 Task: Find connections with filter location Waltrop with filter topic #Feminismwith filter profile language German with filter current company Arabian Construction Co. with filter school IIT Bhubaneswar with filter industry Skiing Facilities with filter service category Accounting with filter keywords title Dispatcher for Trucks or Taxis
Action: Mouse moved to (575, 69)
Screenshot: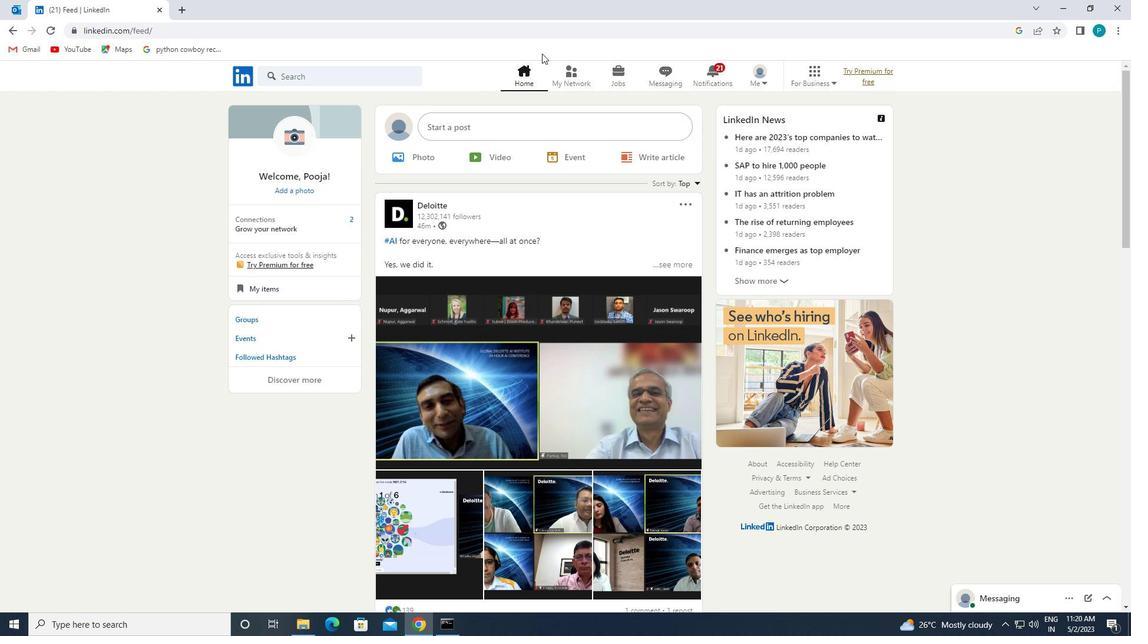 
Action: Mouse pressed left at (575, 69)
Screenshot: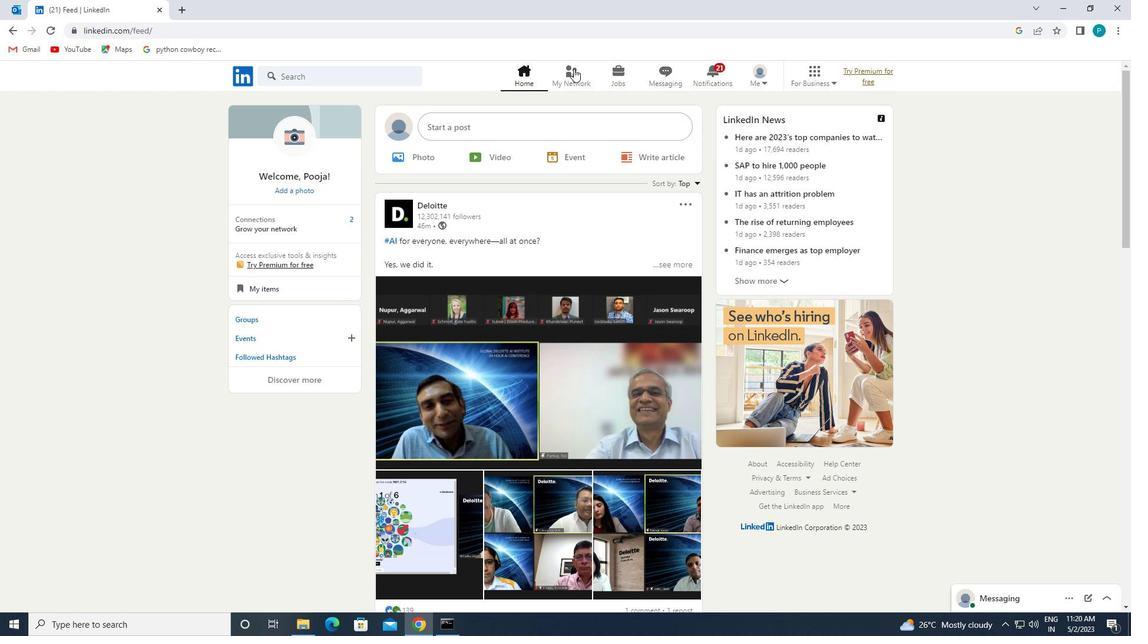 
Action: Mouse moved to (275, 139)
Screenshot: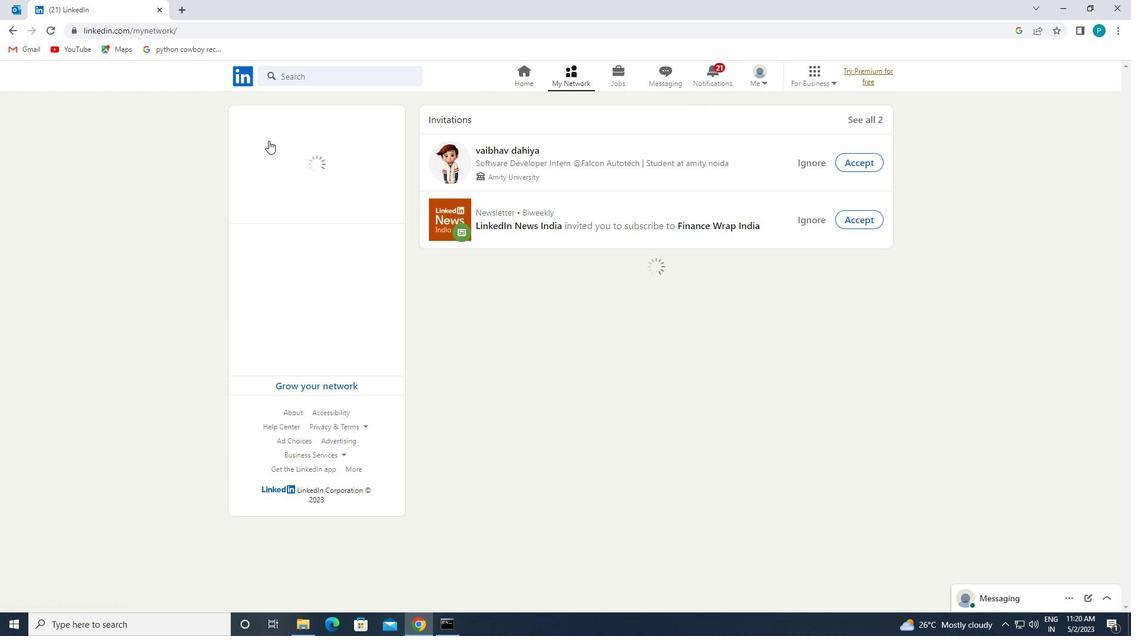 
Action: Mouse pressed left at (275, 139)
Screenshot: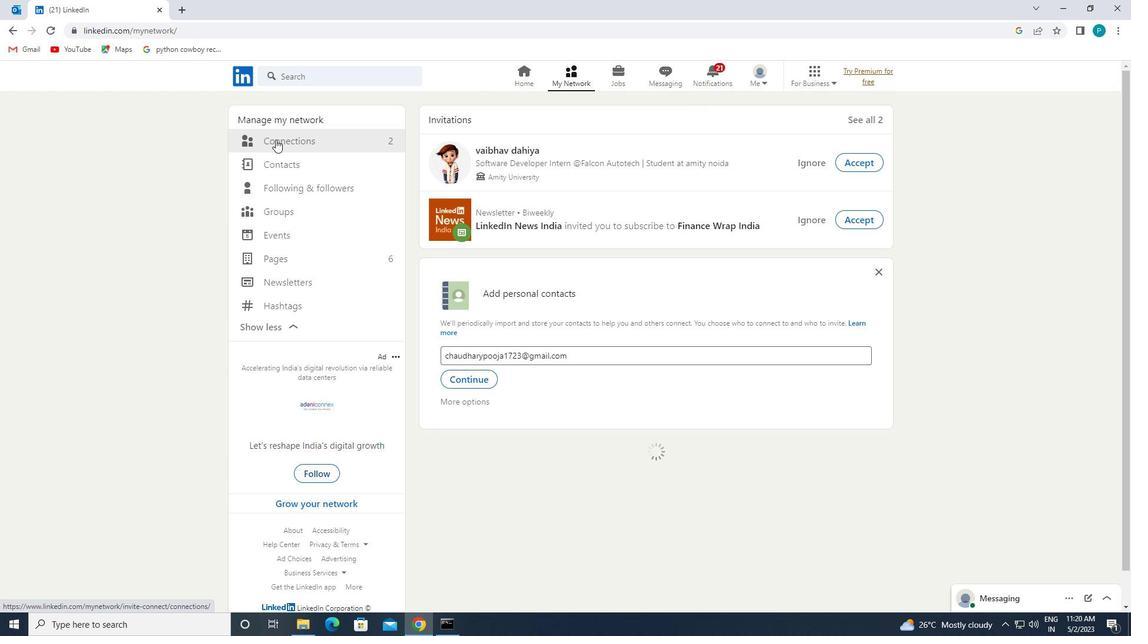 
Action: Mouse moved to (649, 150)
Screenshot: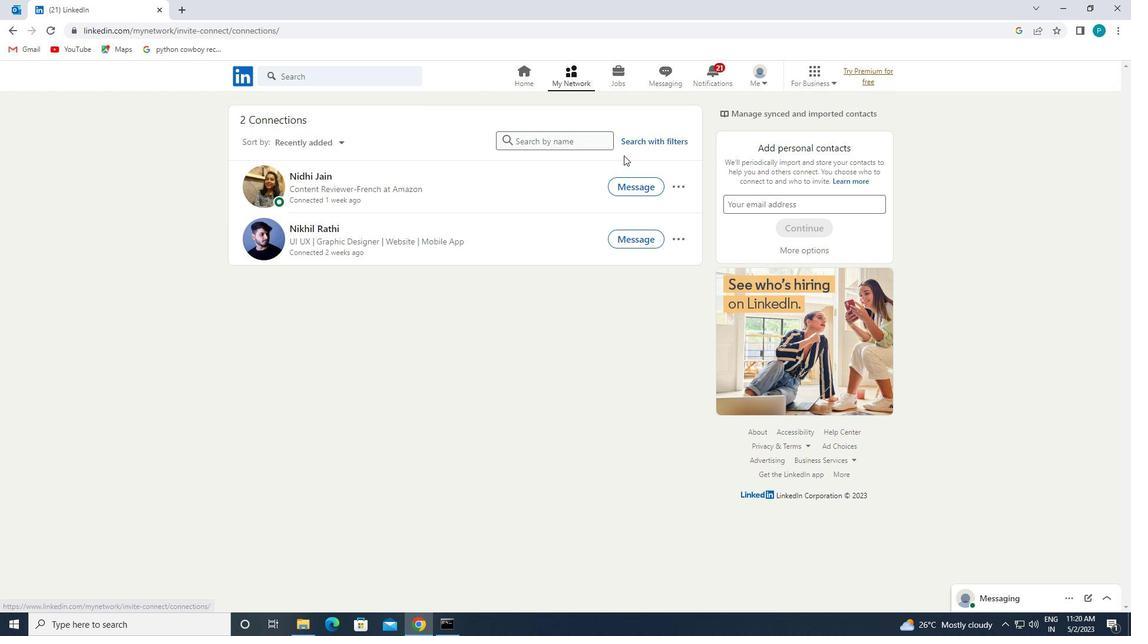 
Action: Mouse pressed left at (649, 150)
Screenshot: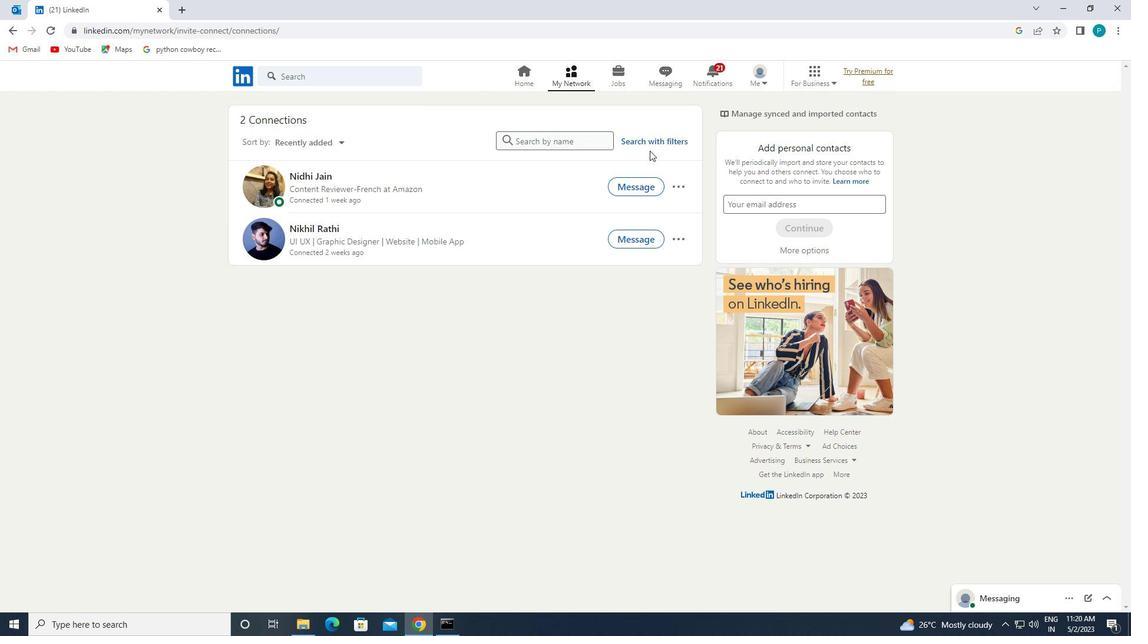 
Action: Mouse moved to (648, 141)
Screenshot: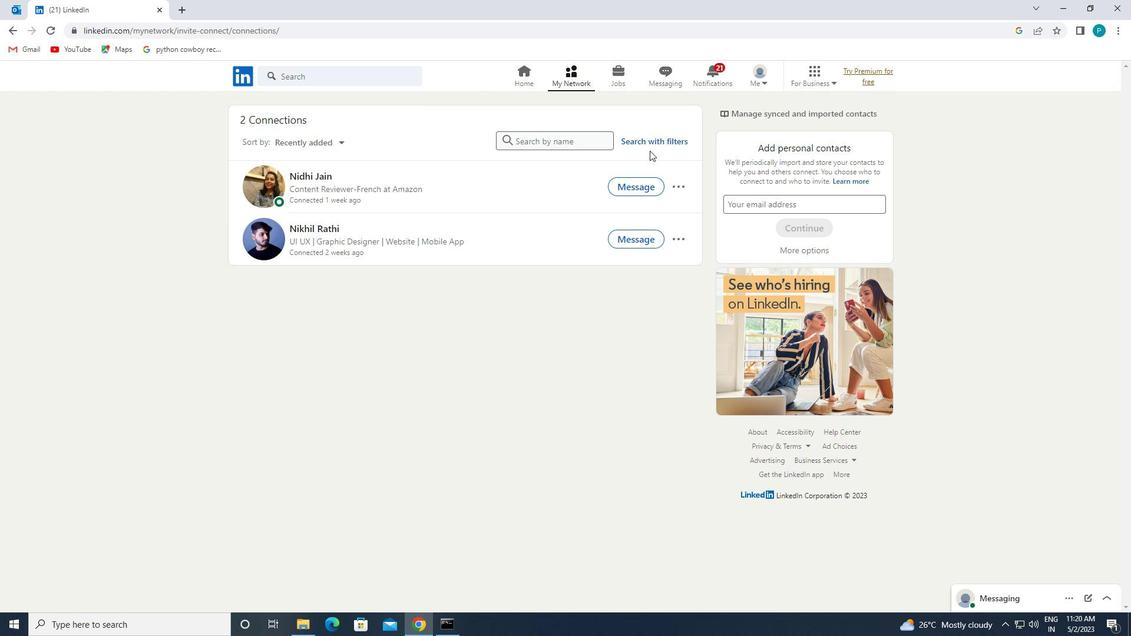 
Action: Mouse pressed left at (648, 141)
Screenshot: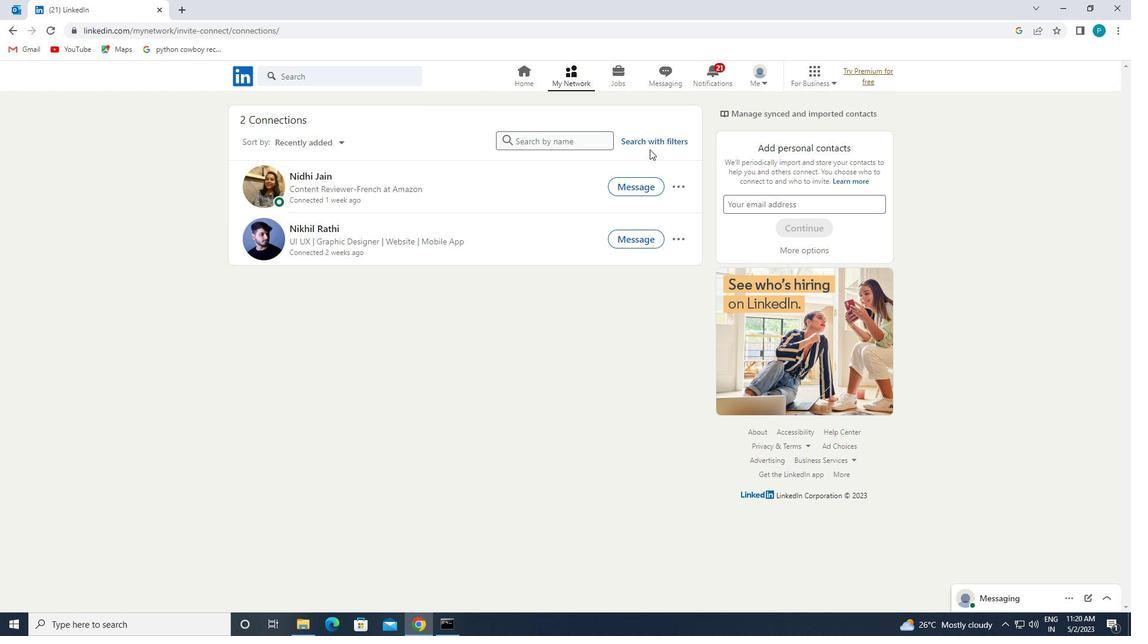 
Action: Mouse moved to (593, 109)
Screenshot: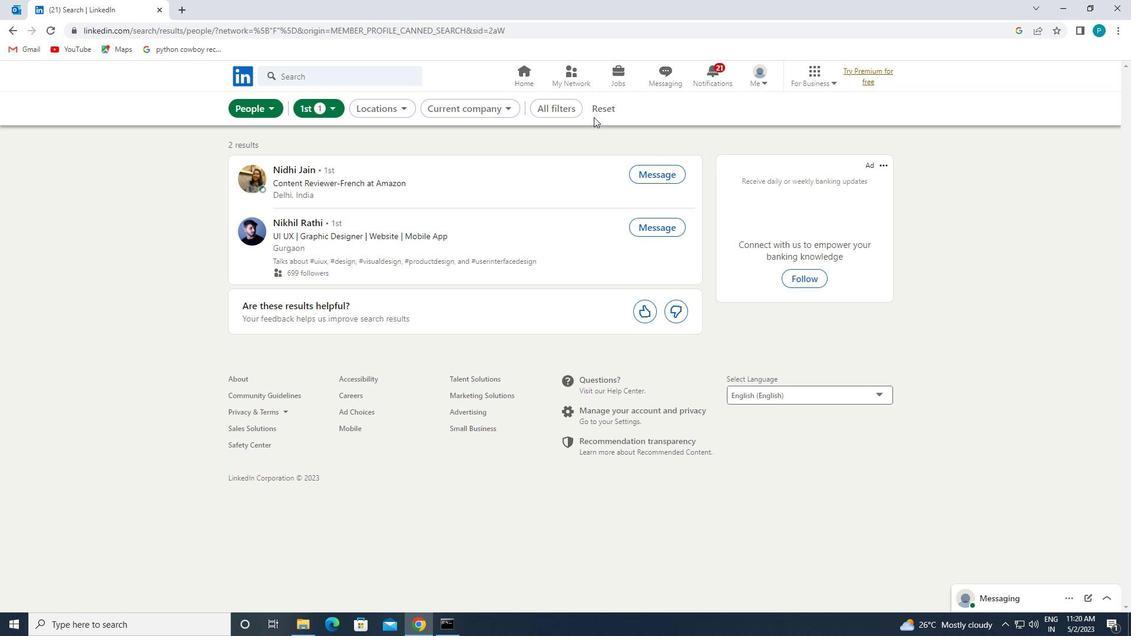 
Action: Mouse pressed left at (593, 109)
Screenshot: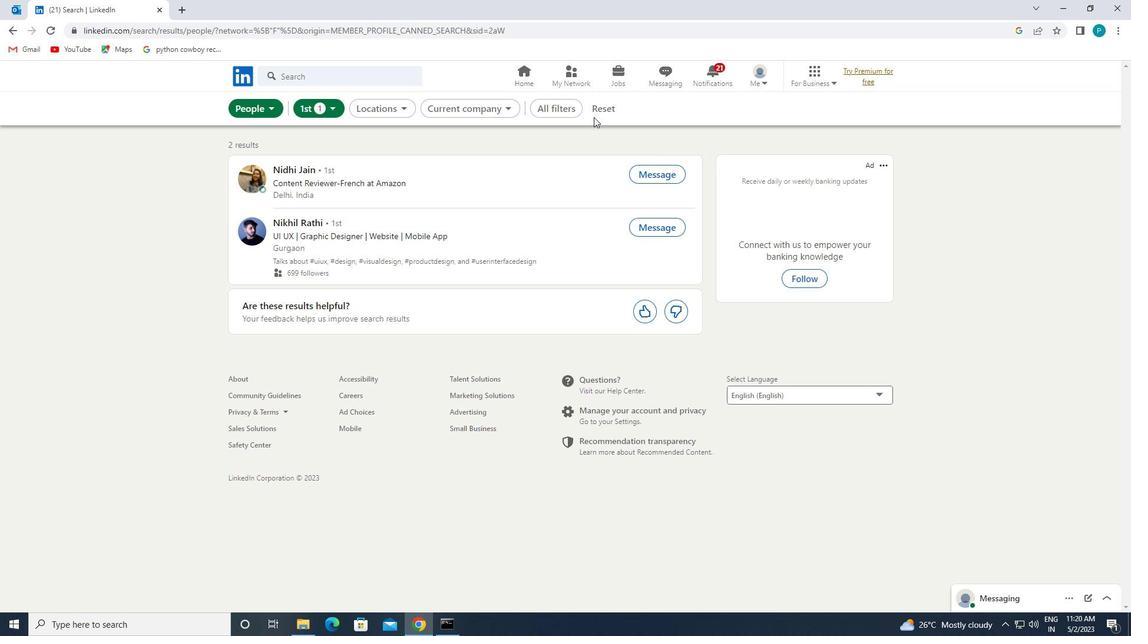 
Action: Mouse moved to (575, 107)
Screenshot: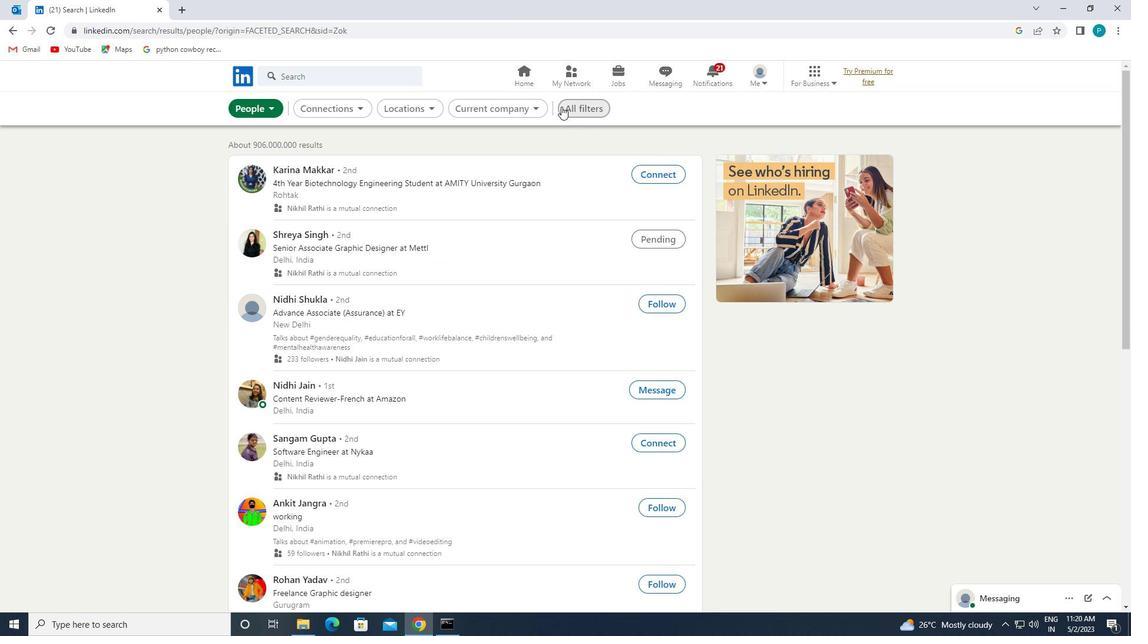 
Action: Mouse pressed left at (575, 107)
Screenshot: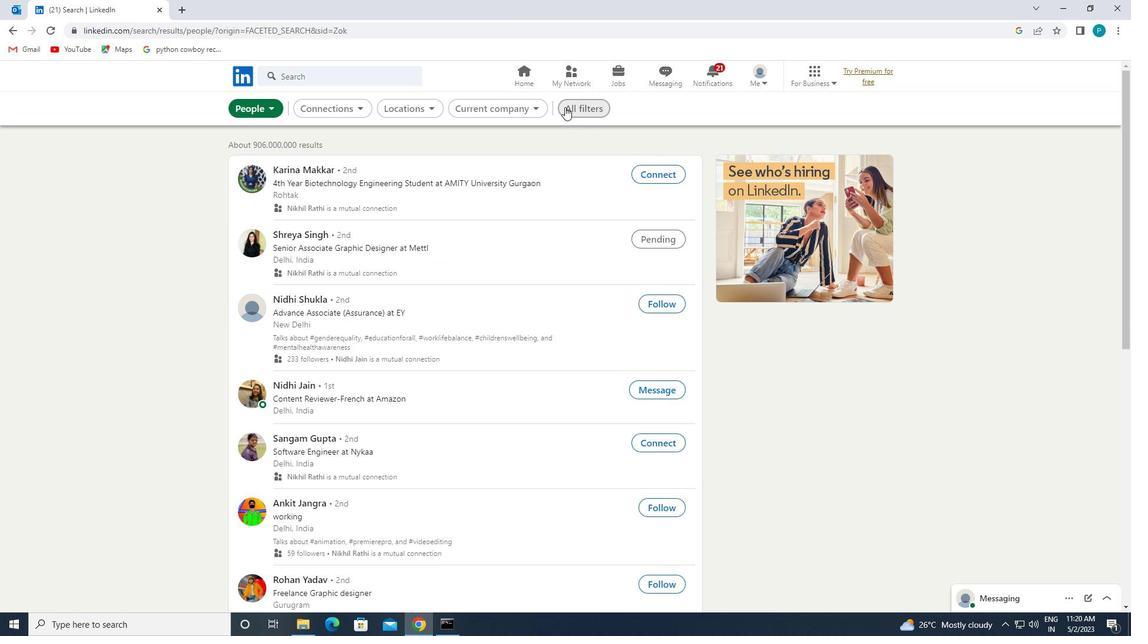 
Action: Mouse moved to (920, 387)
Screenshot: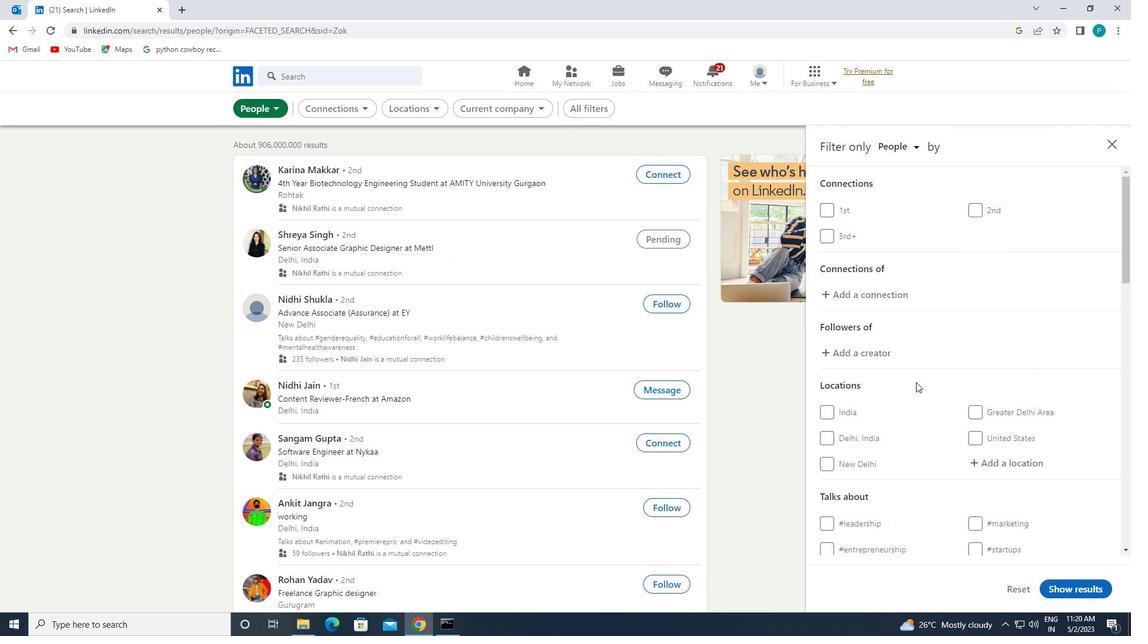 
Action: Mouse scrolled (920, 387) with delta (0, 0)
Screenshot: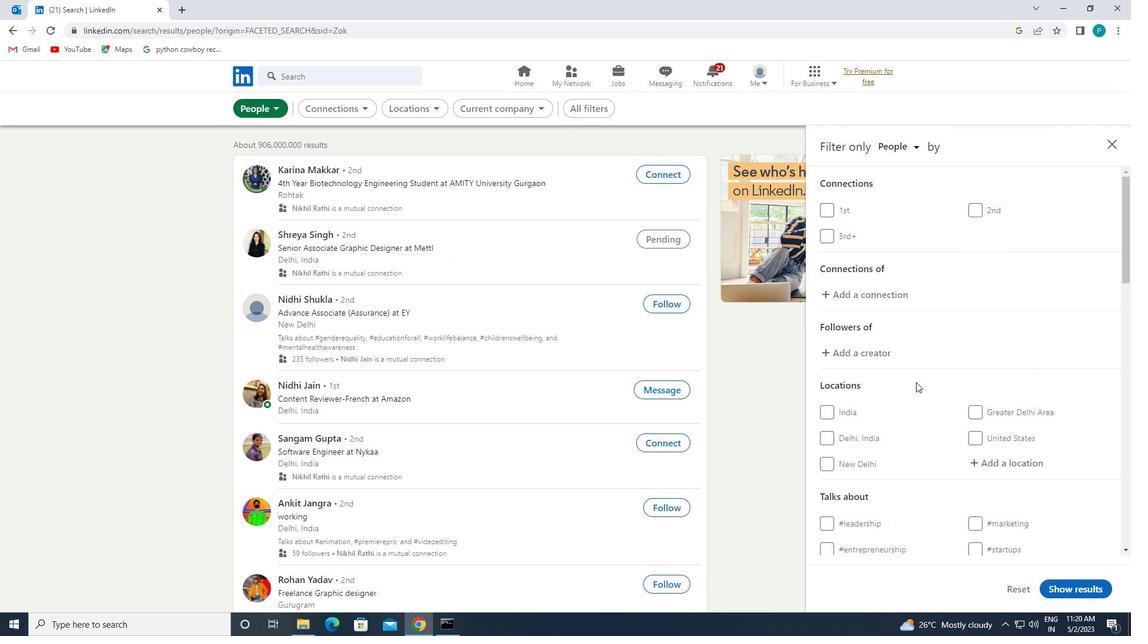 
Action: Mouse moved to (920, 389)
Screenshot: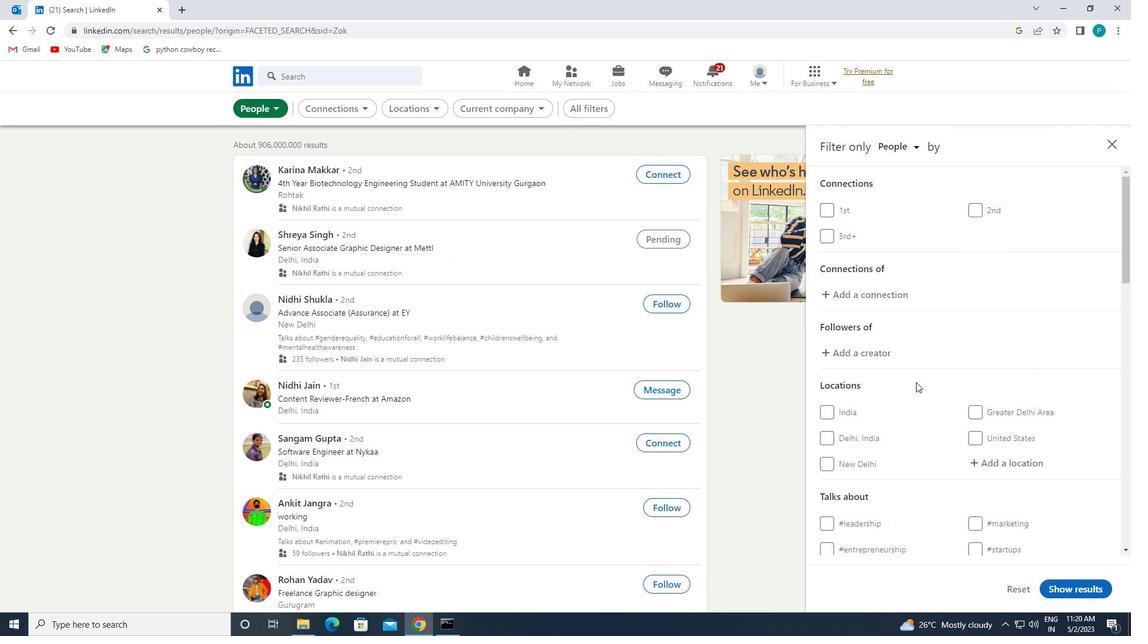 
Action: Mouse scrolled (920, 388) with delta (0, 0)
Screenshot: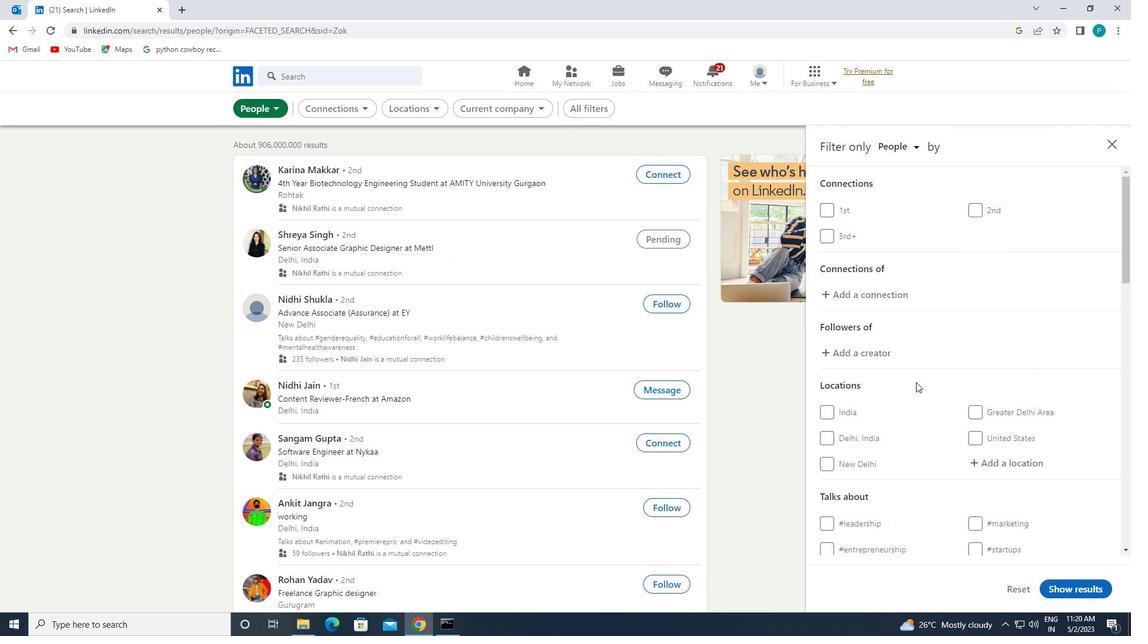 
Action: Mouse moved to (982, 343)
Screenshot: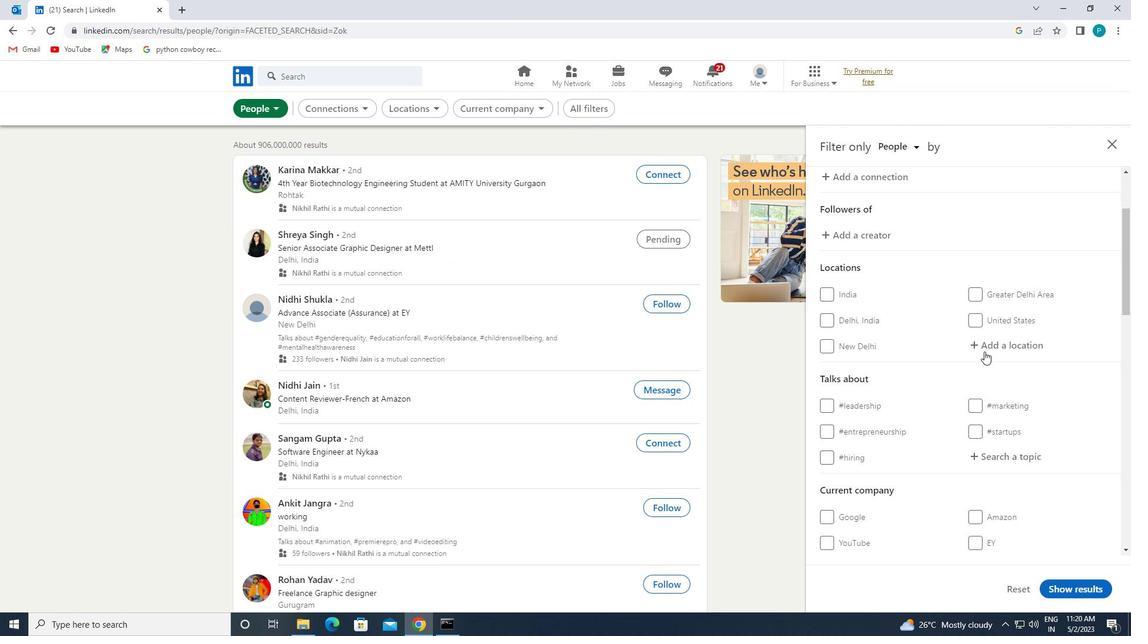 
Action: Mouse pressed left at (982, 343)
Screenshot: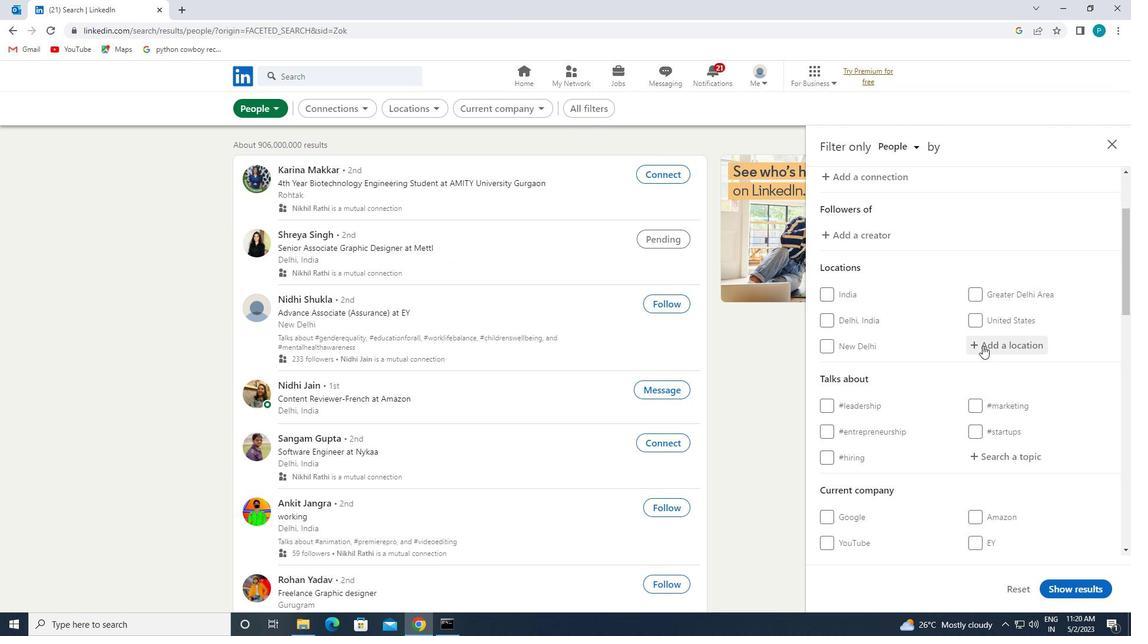 
Action: Mouse moved to (973, 347)
Screenshot: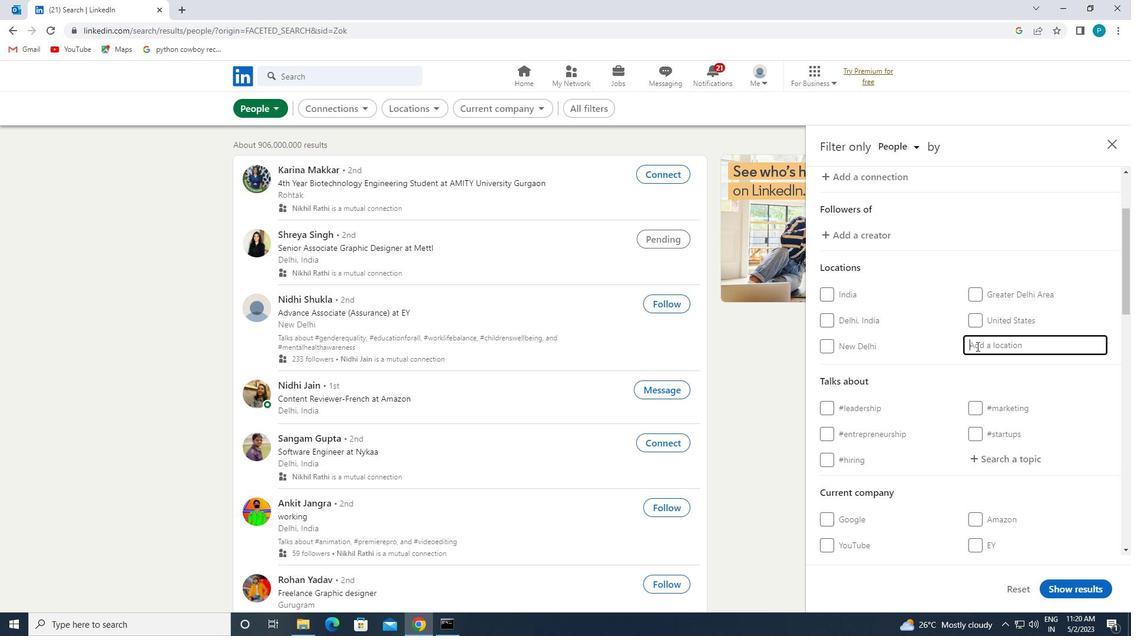 
Action: Key pressed <Key.caps_lock>
Screenshot: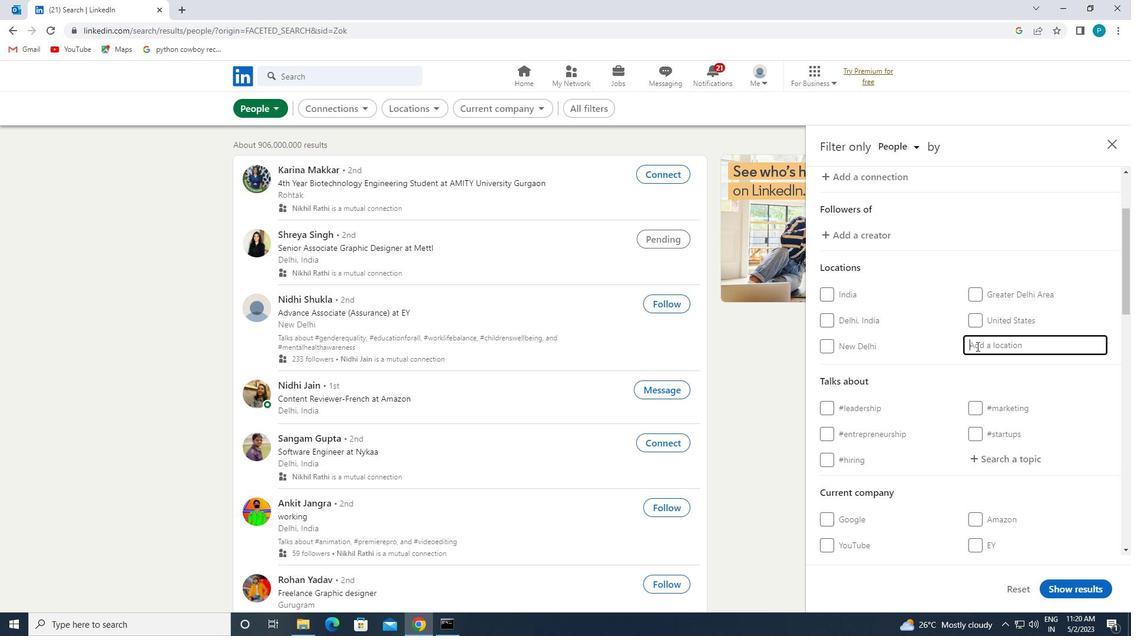 
Action: Mouse moved to (942, 355)
Screenshot: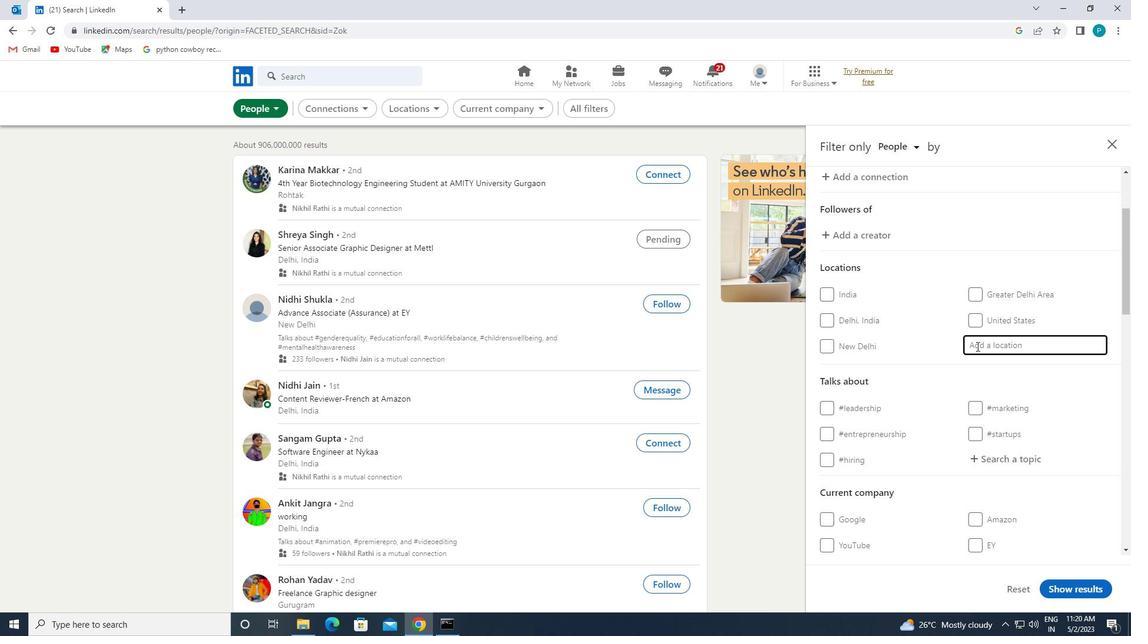 
Action: Key pressed w<Key.caps_lock>
Screenshot: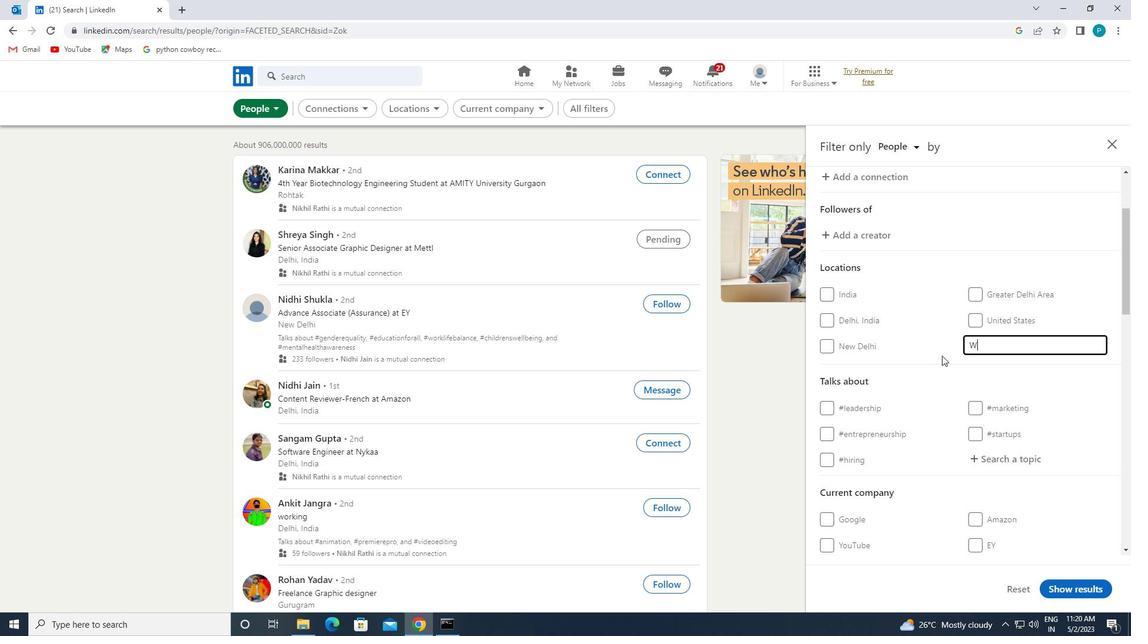 
Action: Mouse moved to (941, 356)
Screenshot: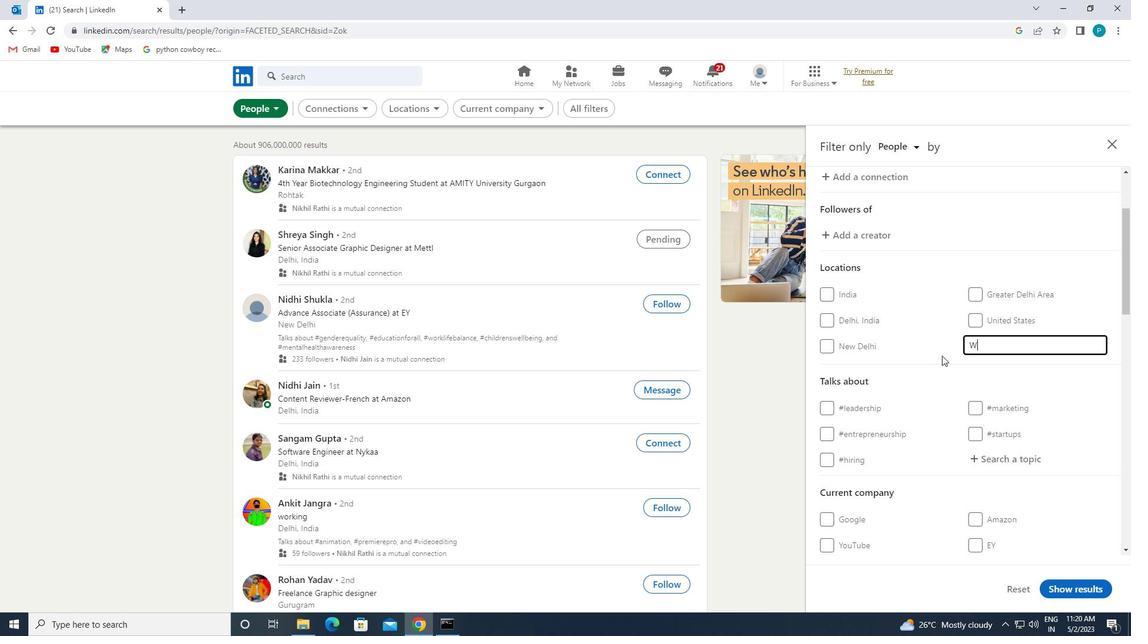 
Action: Key pressed ltrop
Screenshot: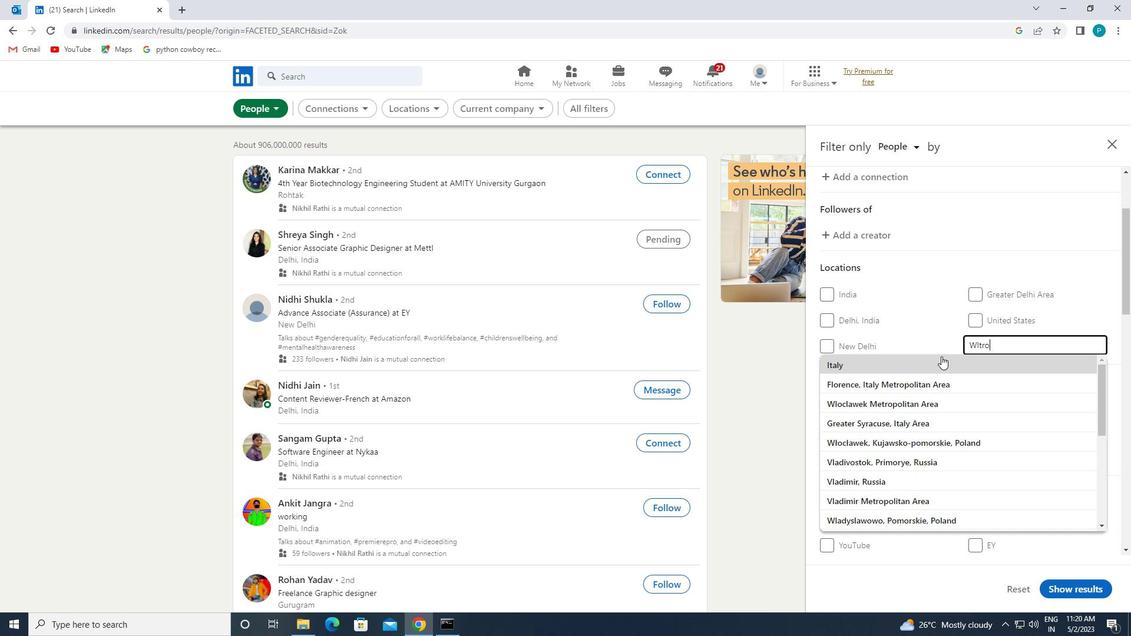 
Action: Mouse moved to (975, 344)
Screenshot: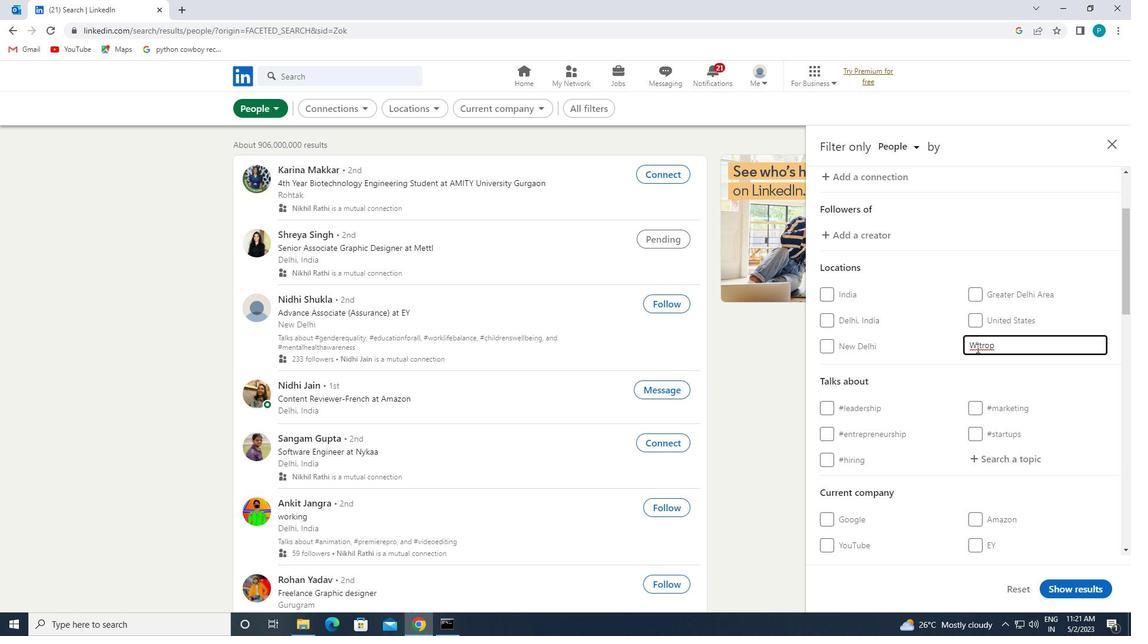 
Action: Mouse pressed left at (975, 344)
Screenshot: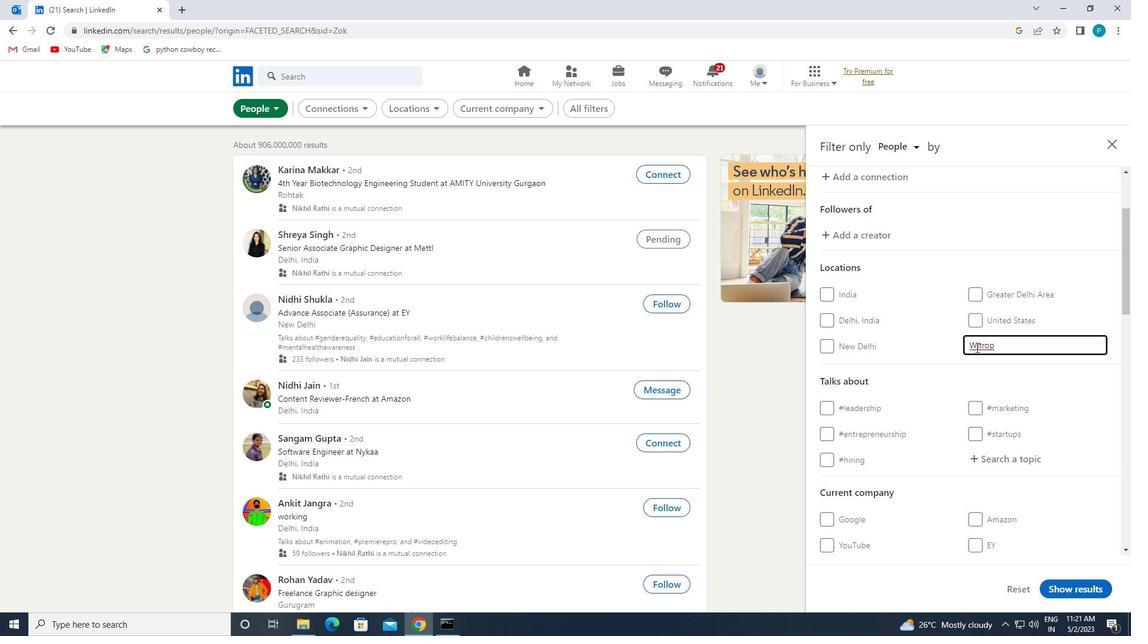 
Action: Mouse moved to (975, 343)
Screenshot: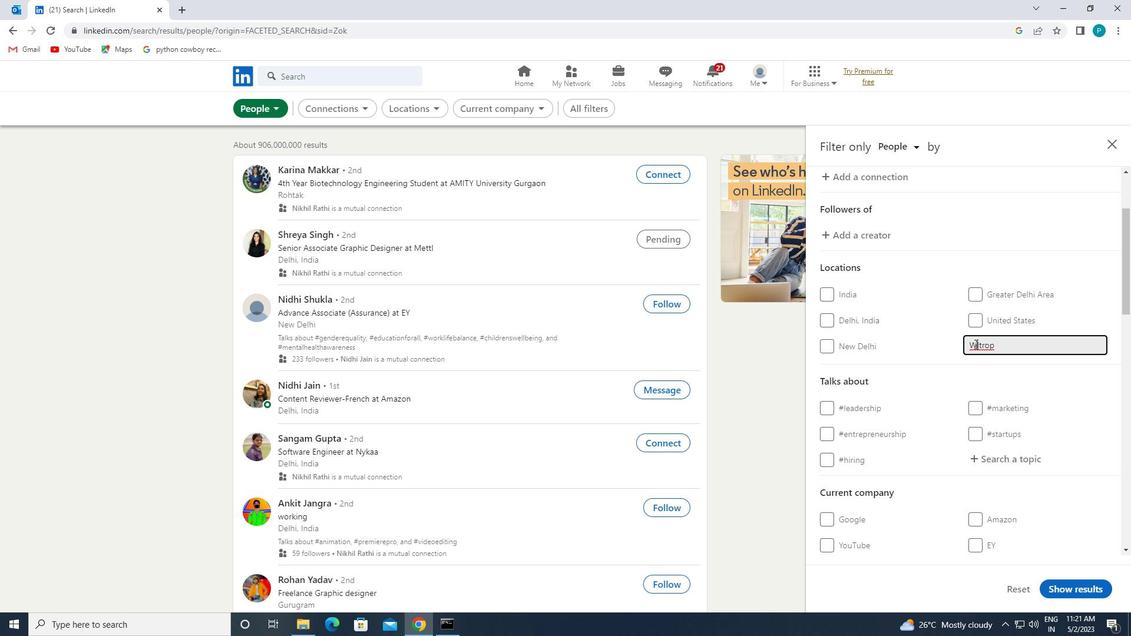 
Action: Key pressed a
Screenshot: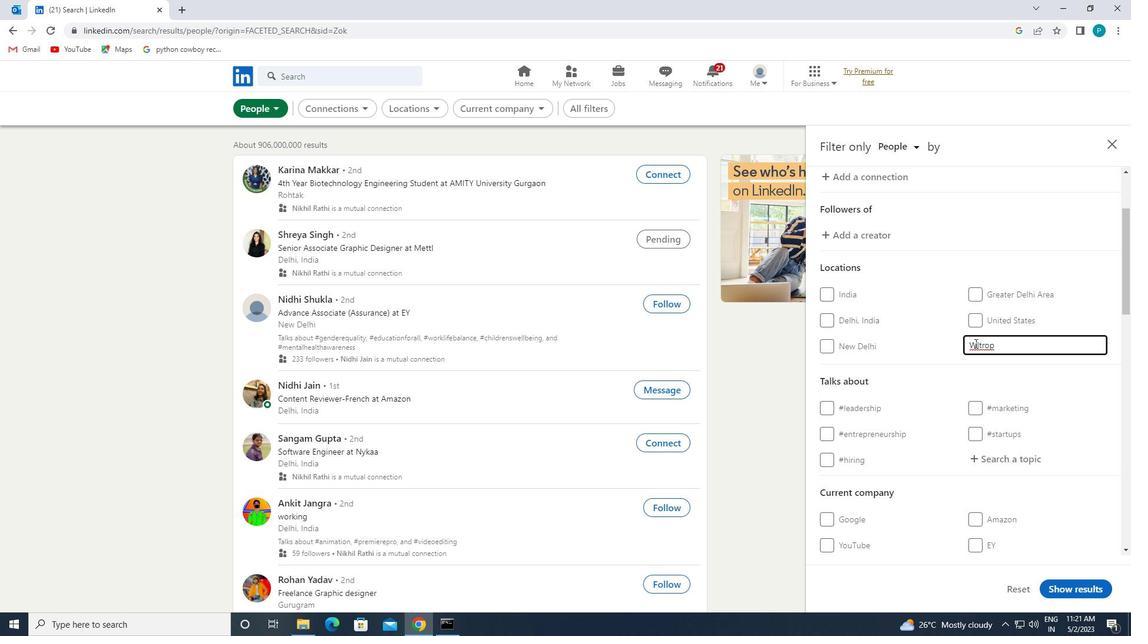 
Action: Mouse moved to (918, 361)
Screenshot: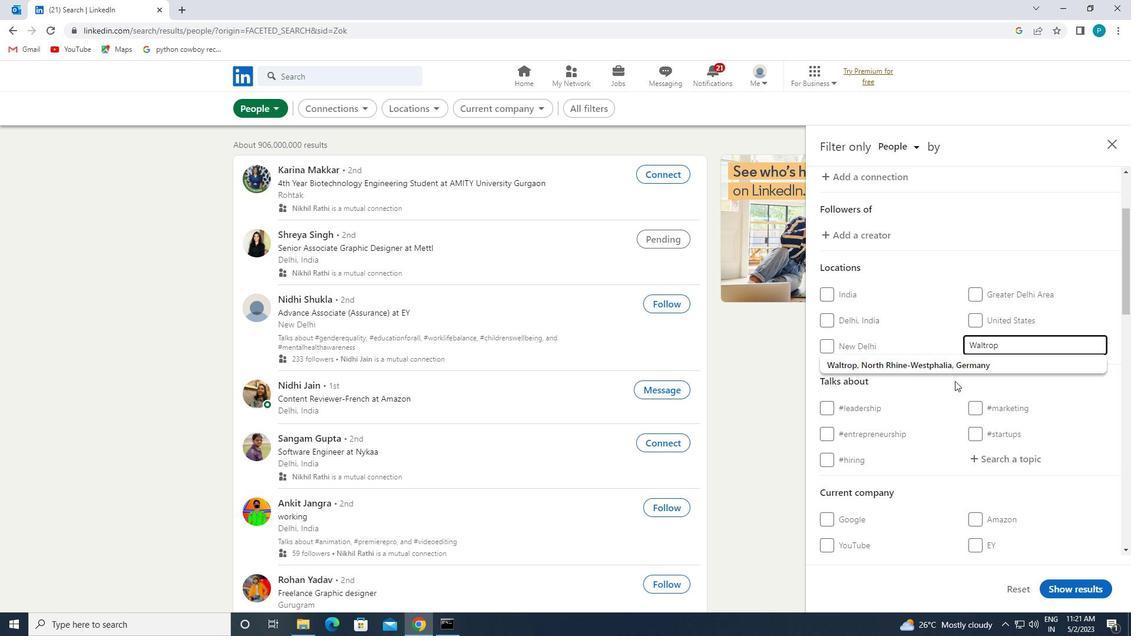 
Action: Mouse pressed left at (918, 361)
Screenshot: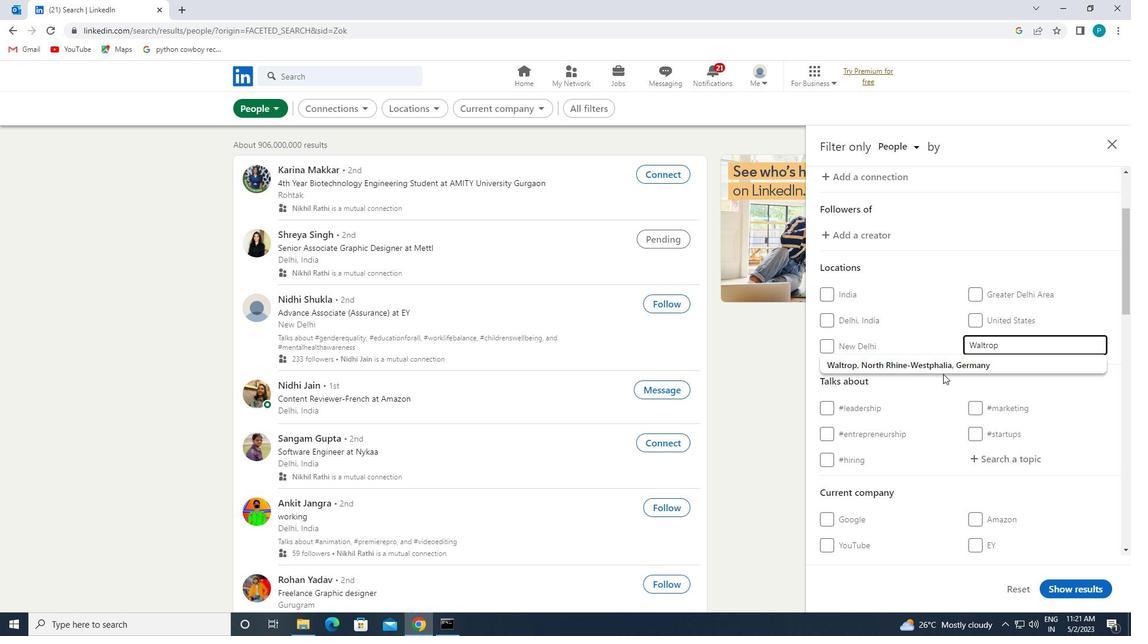 
Action: Mouse moved to (1022, 491)
Screenshot: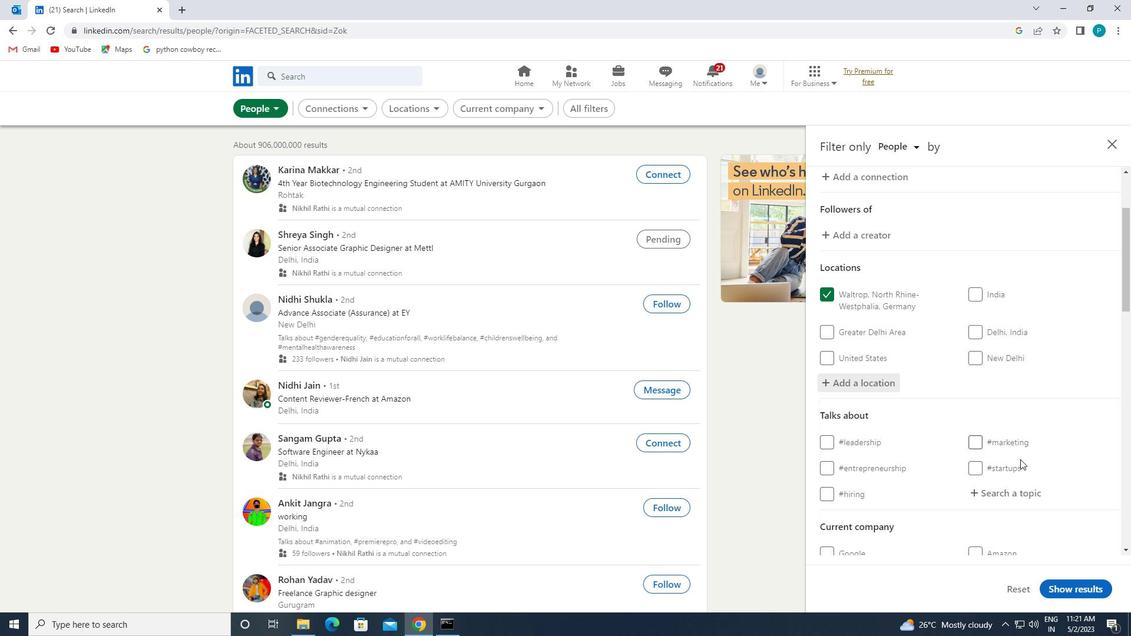 
Action: Mouse pressed left at (1022, 491)
Screenshot: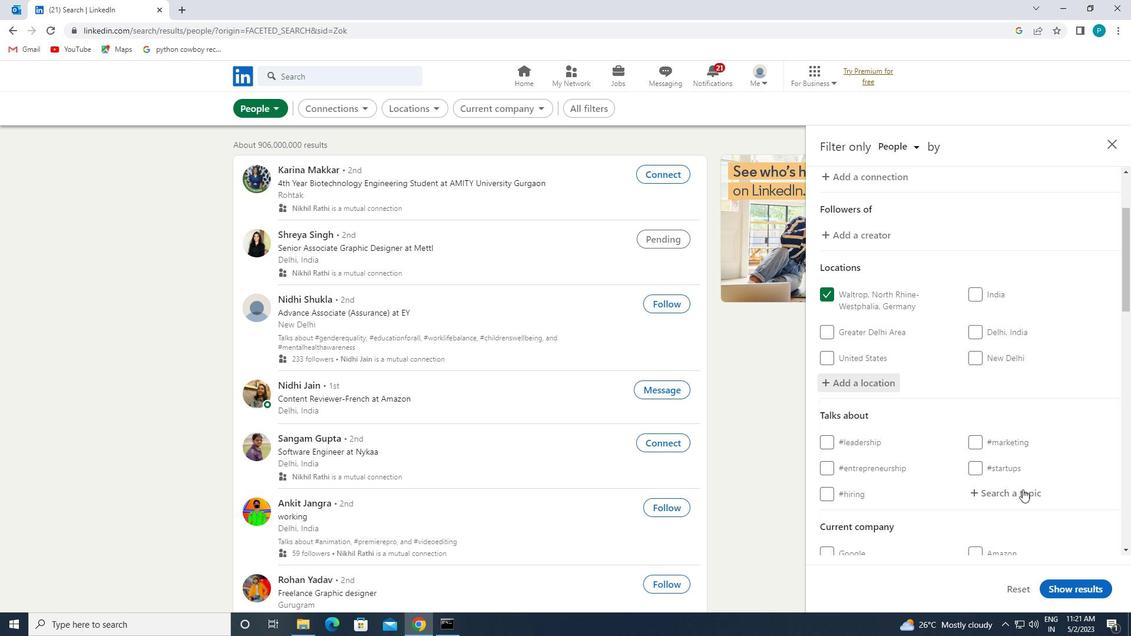 
Action: Mouse moved to (1020, 491)
Screenshot: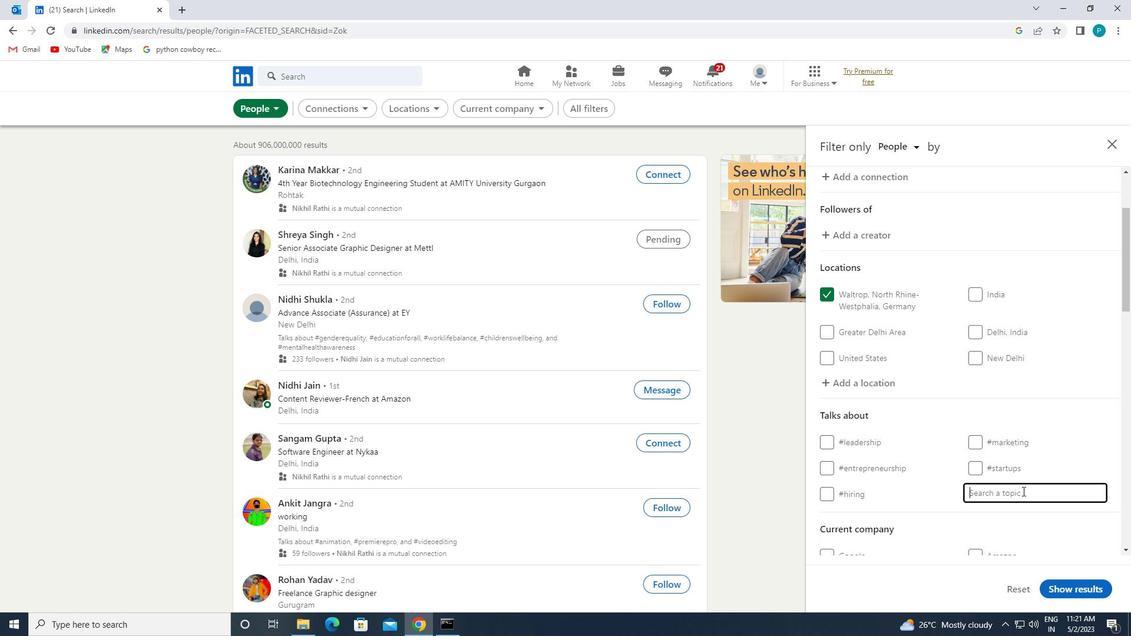 
Action: Key pressed <Key.shift>#<Key.caps_lock>F<Key.caps_lock>EMINISM
Screenshot: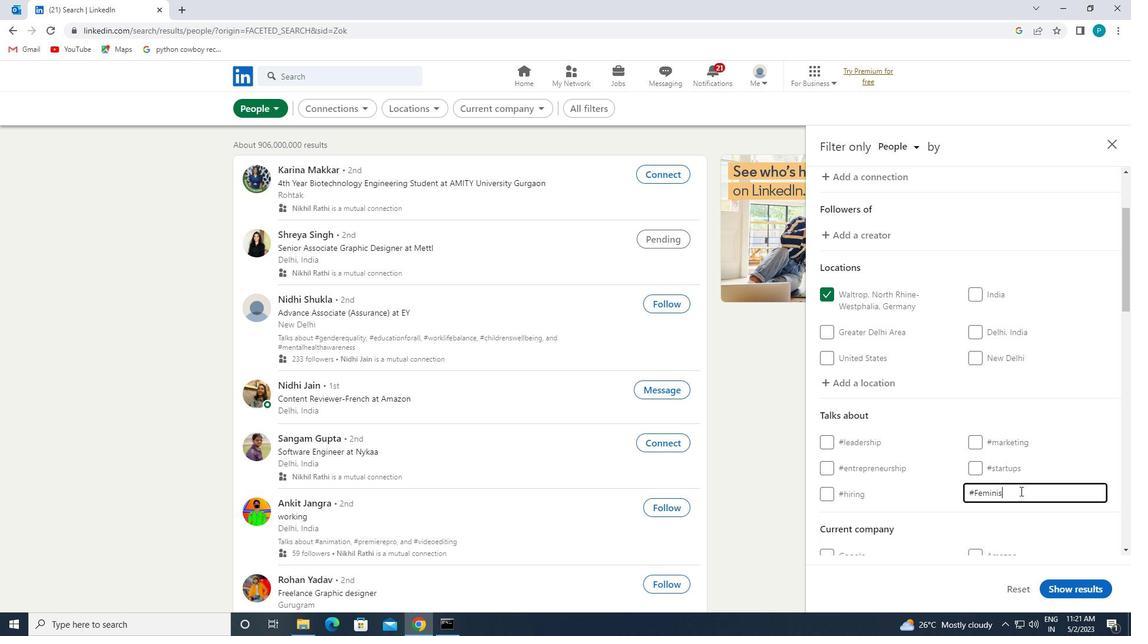 
Action: Mouse moved to (997, 478)
Screenshot: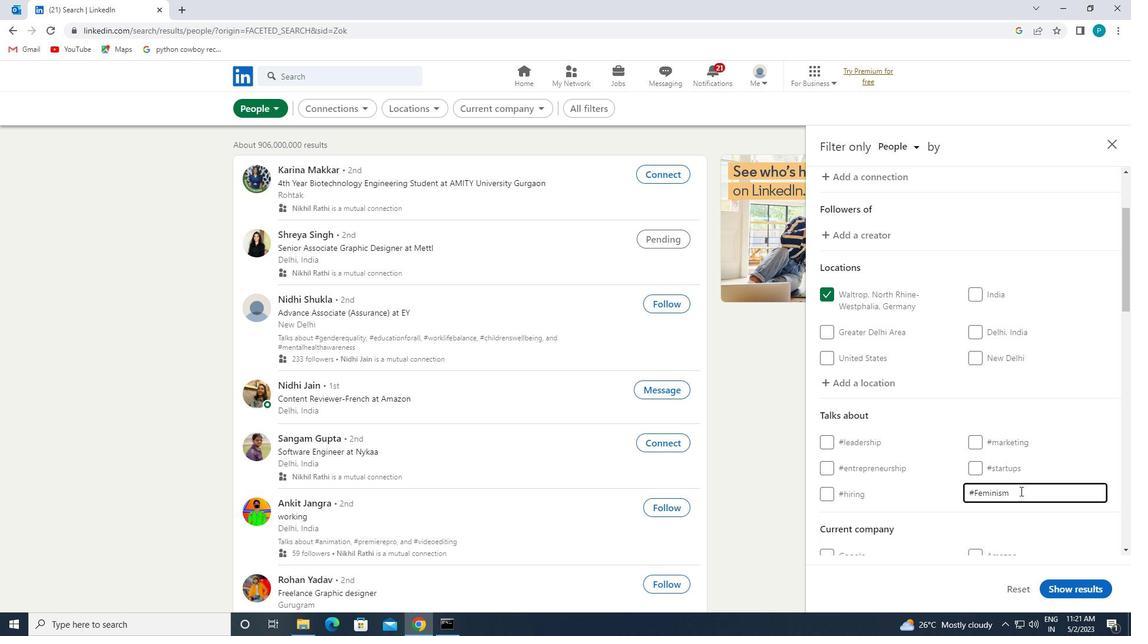 
Action: Mouse scrolled (997, 478) with delta (0, 0)
Screenshot: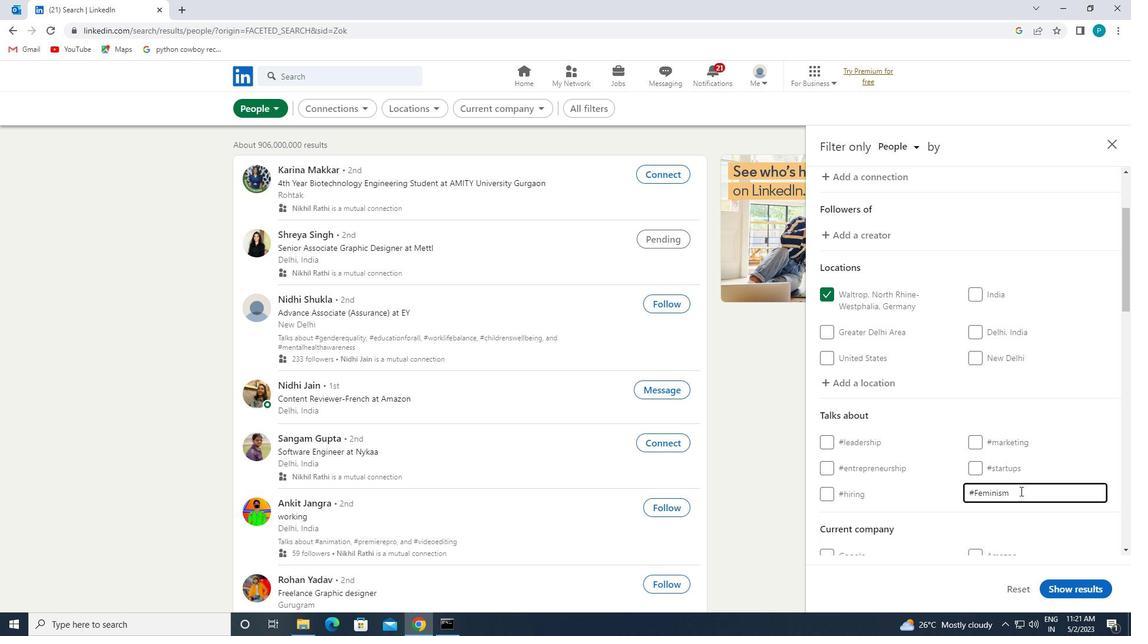 
Action: Mouse moved to (993, 478)
Screenshot: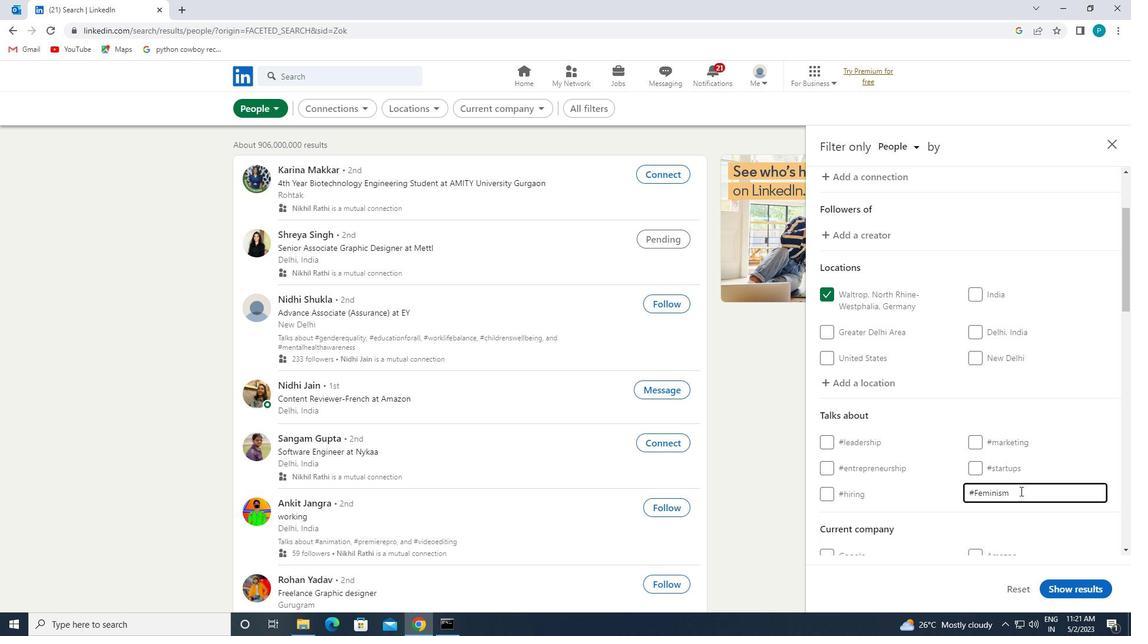 
Action: Mouse scrolled (993, 477) with delta (0, 0)
Screenshot: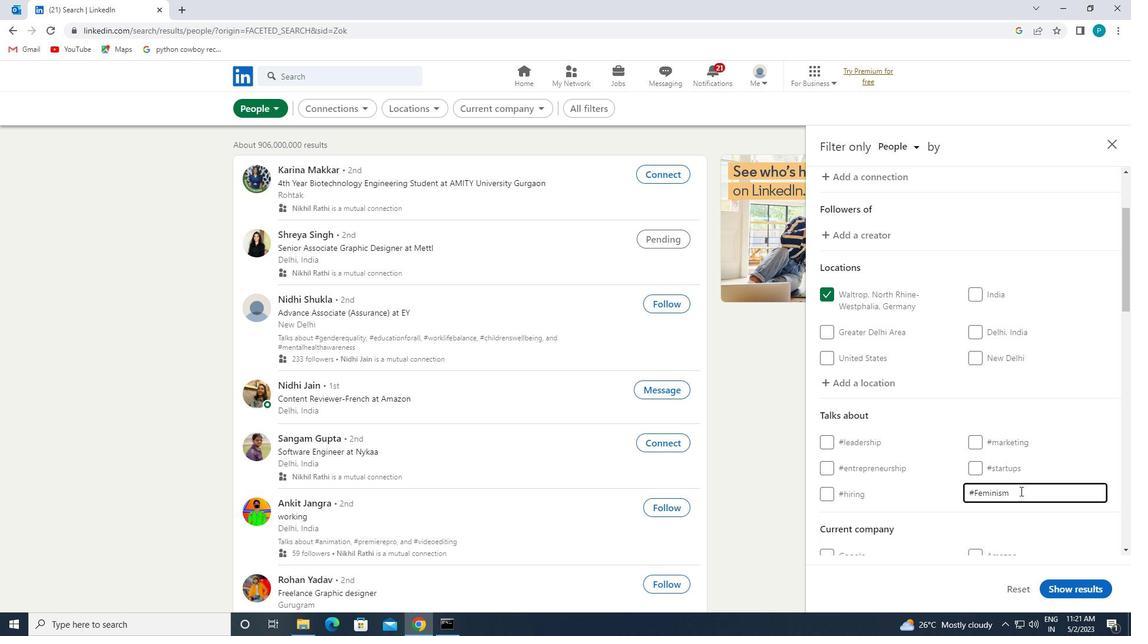 
Action: Mouse moved to (986, 477)
Screenshot: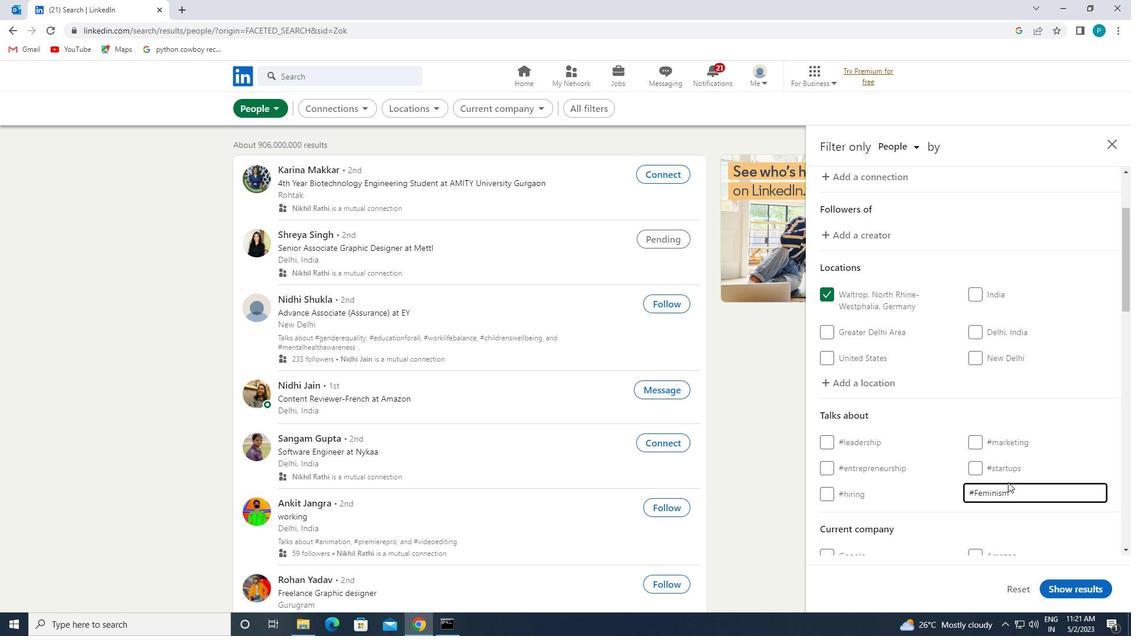 
Action: Mouse scrolled (986, 477) with delta (0, 0)
Screenshot: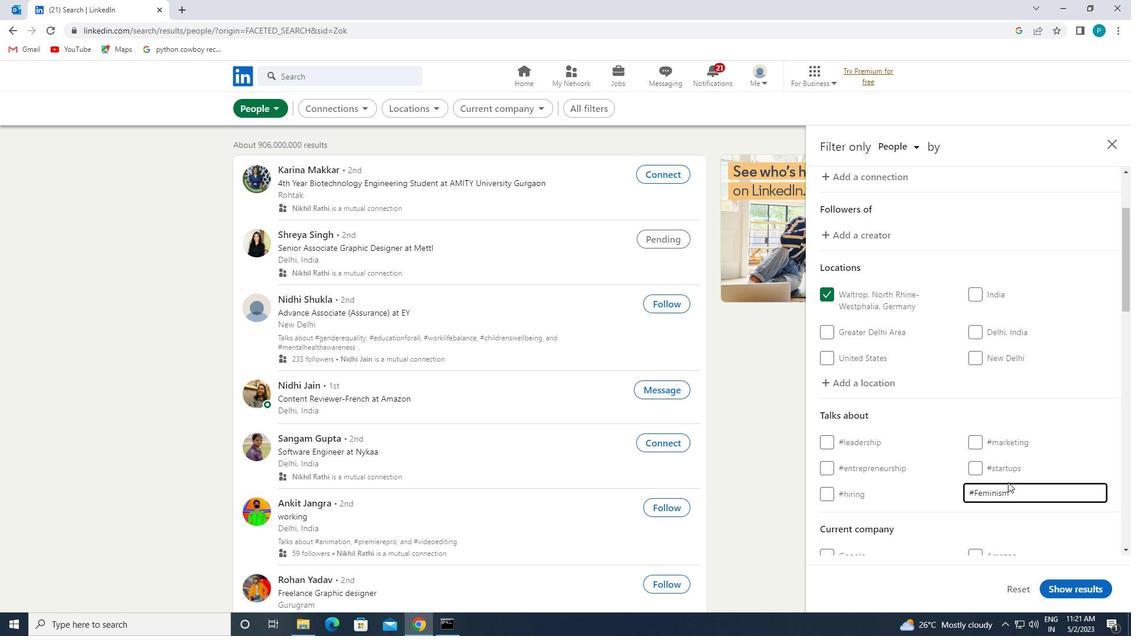 
Action: Mouse moved to (892, 479)
Screenshot: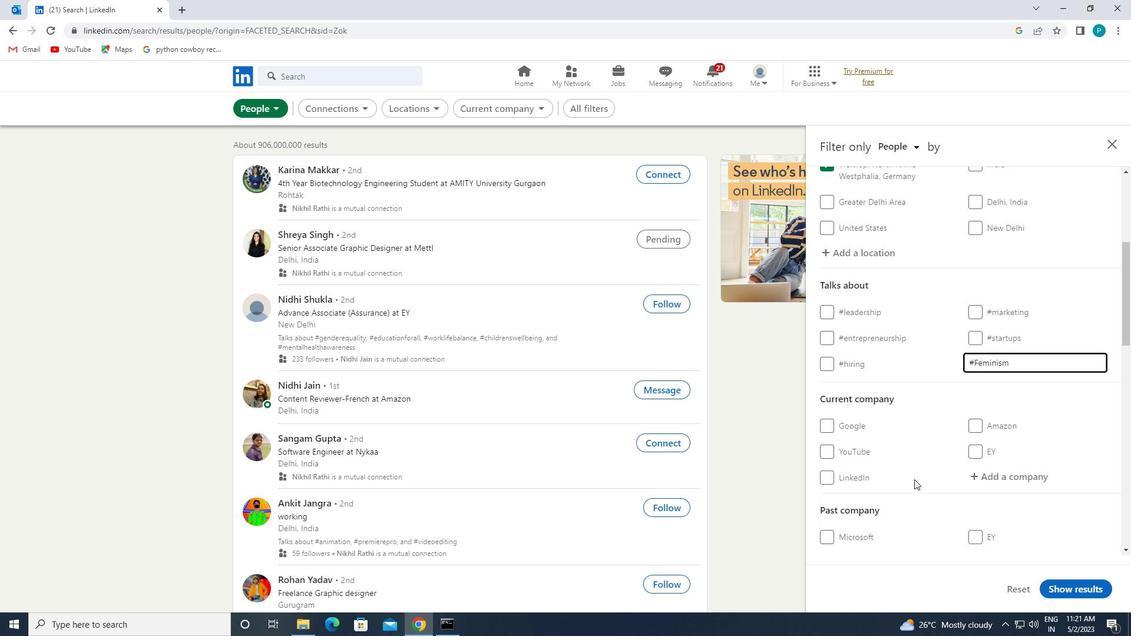 
Action: Mouse scrolled (892, 478) with delta (0, 0)
Screenshot: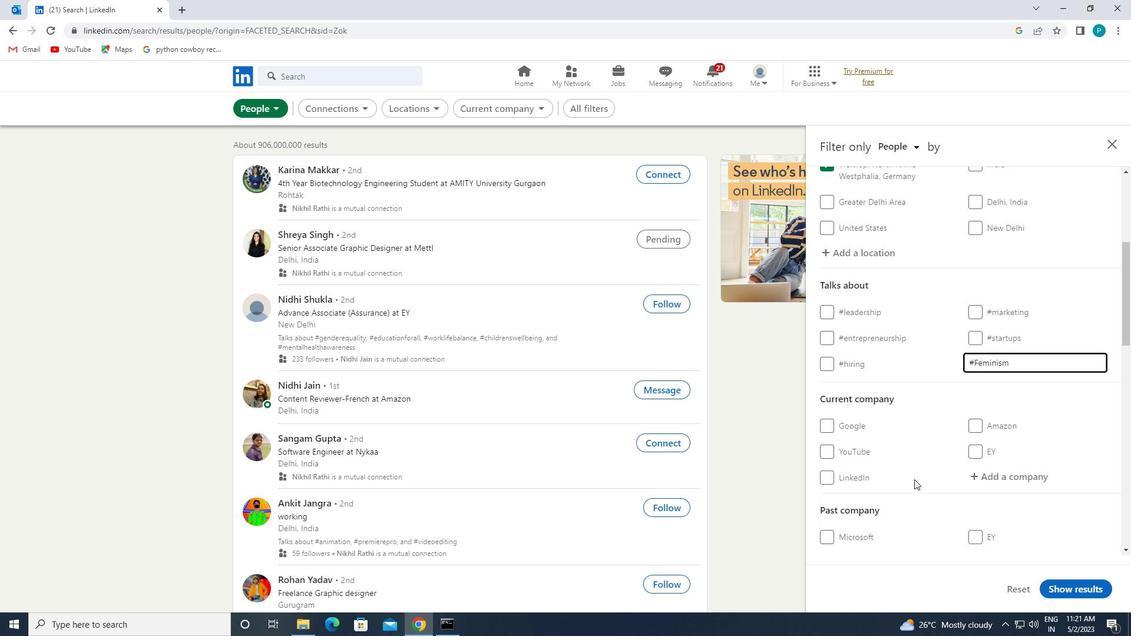
Action: Mouse moved to (891, 479)
Screenshot: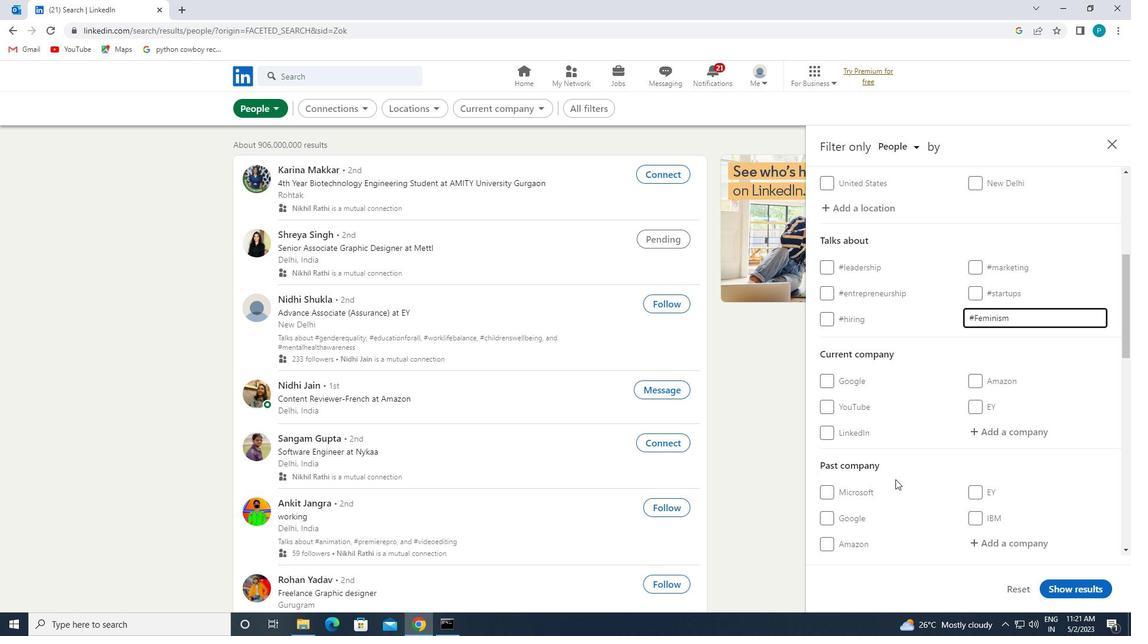 
Action: Mouse scrolled (891, 478) with delta (0, 0)
Screenshot: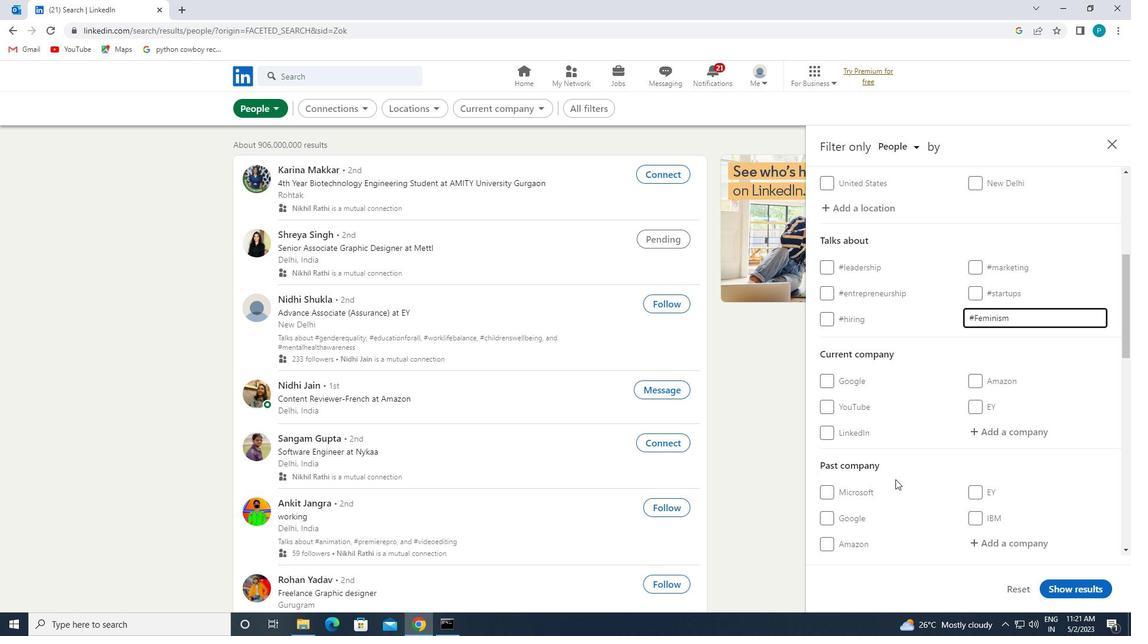 
Action: Mouse moved to (891, 479)
Screenshot: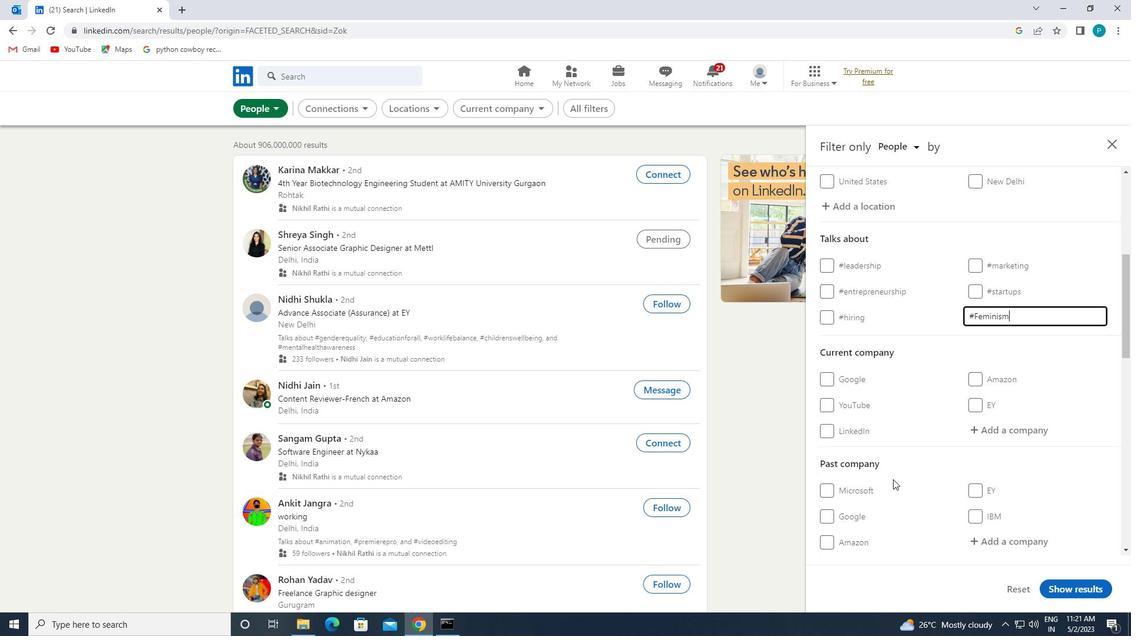 
Action: Mouse scrolled (891, 478) with delta (0, 0)
Screenshot: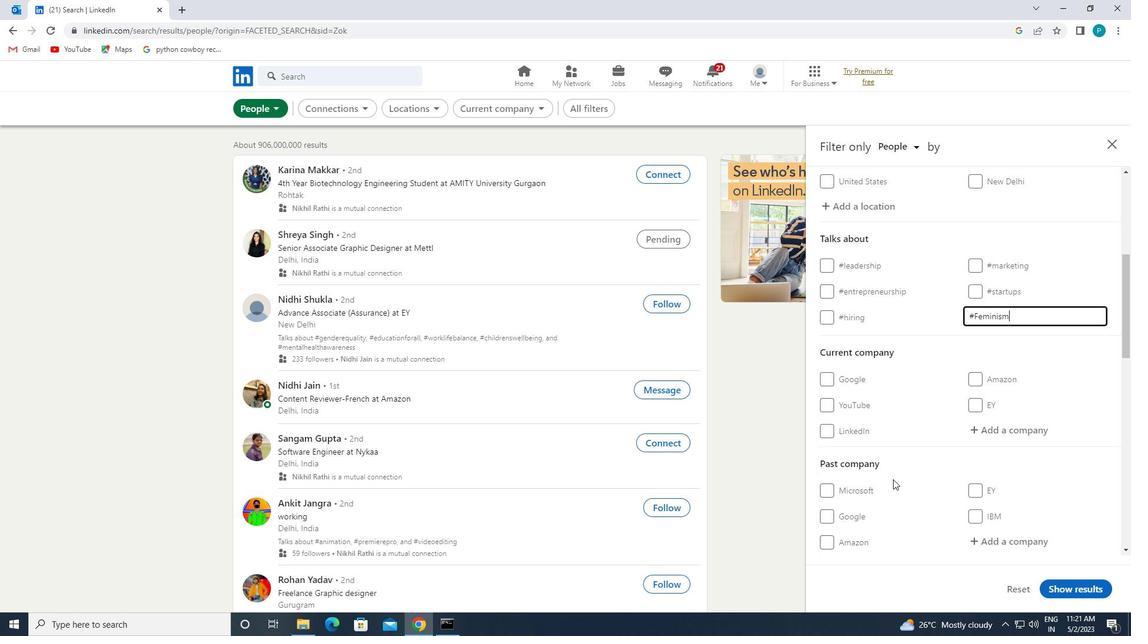 
Action: Mouse moved to (866, 499)
Screenshot: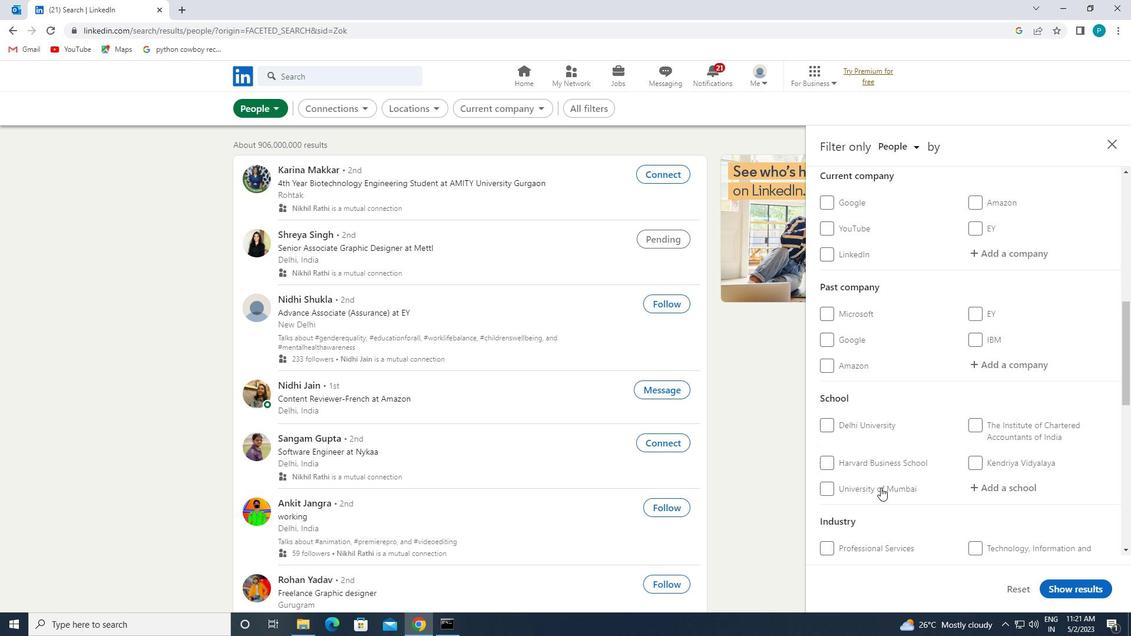 
Action: Mouse scrolled (866, 499) with delta (0, 0)
Screenshot: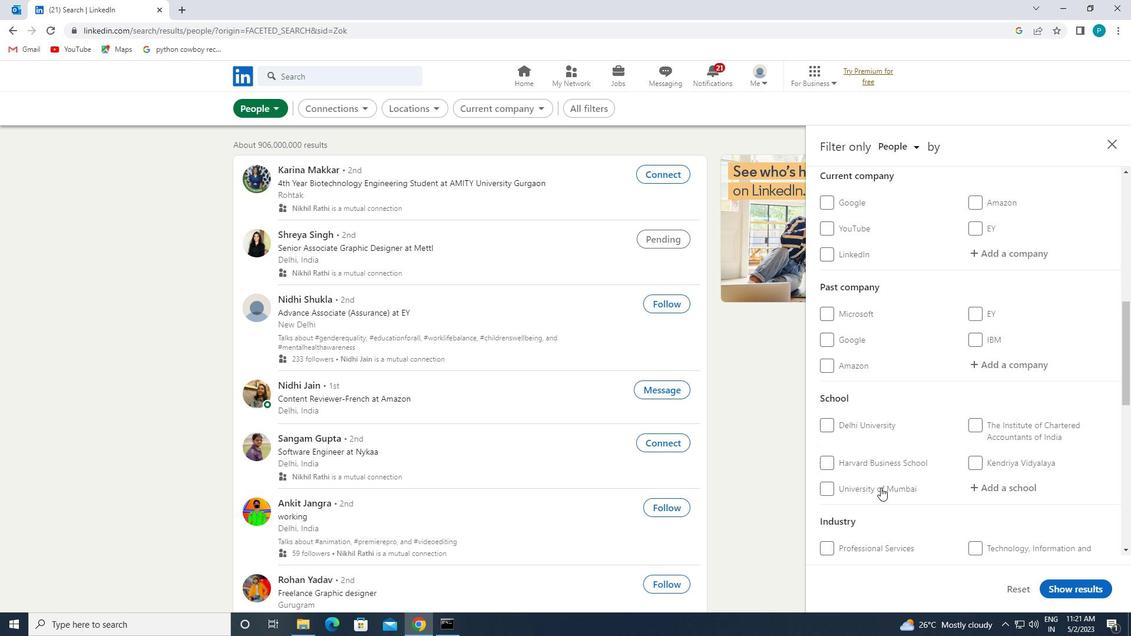 
Action: Mouse scrolled (866, 499) with delta (0, 0)
Screenshot: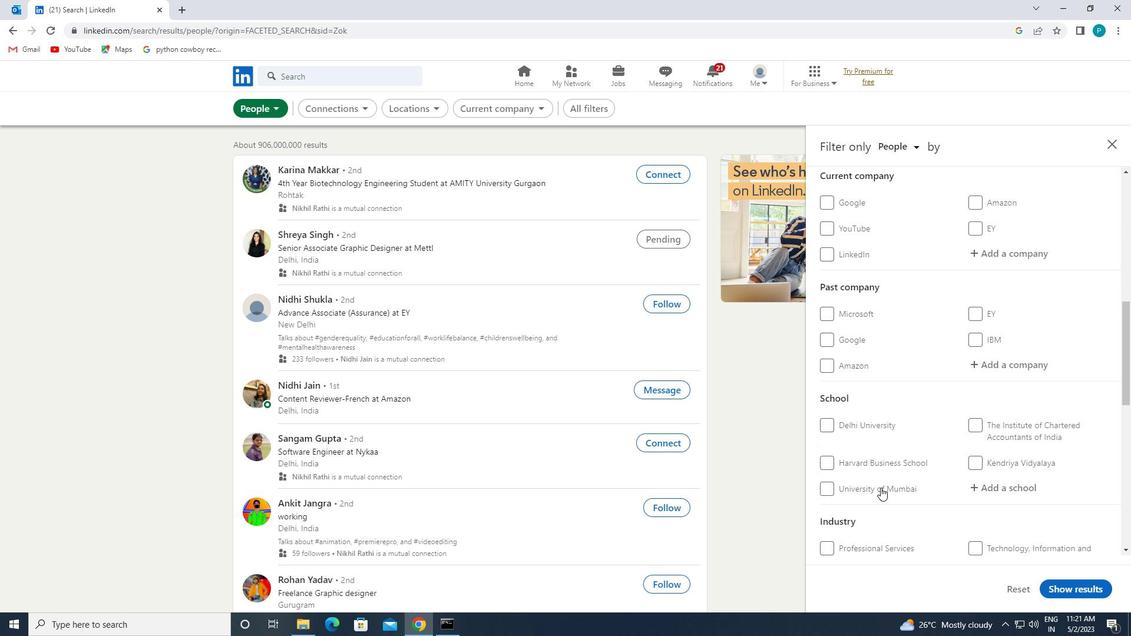 
Action: Mouse moved to (864, 497)
Screenshot: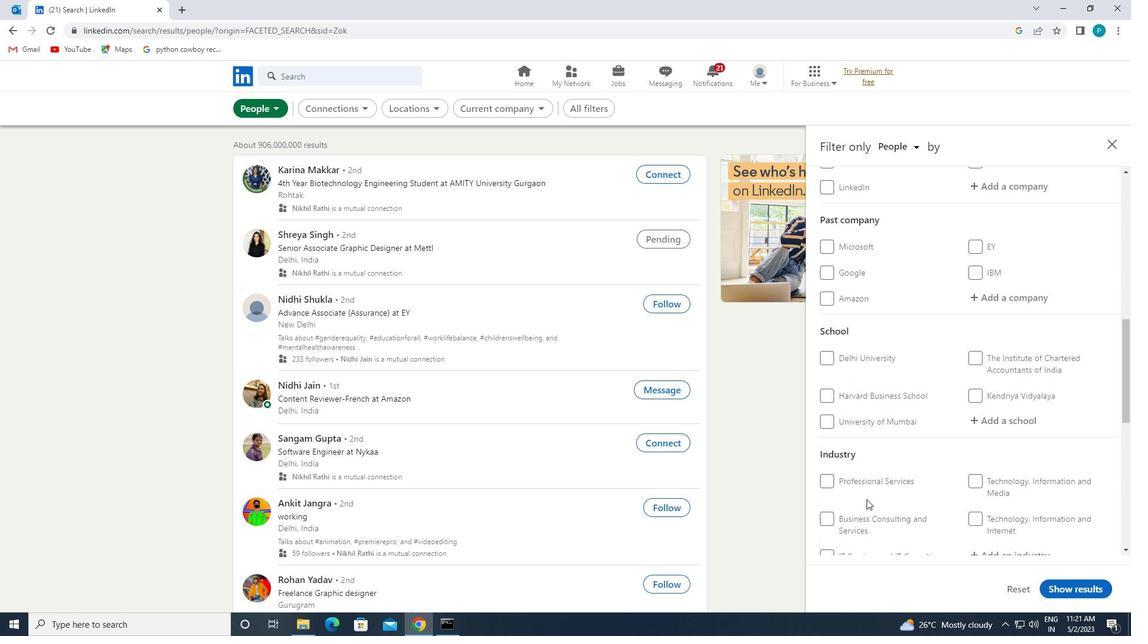 
Action: Mouse scrolled (864, 497) with delta (0, 0)
Screenshot: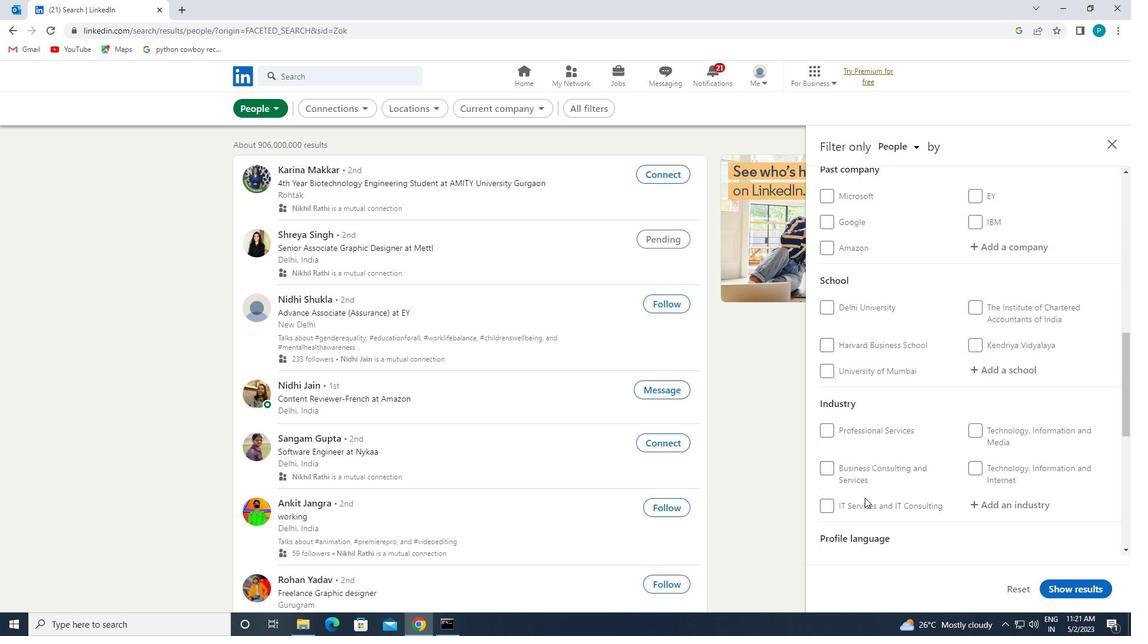 
Action: Mouse moved to (863, 499)
Screenshot: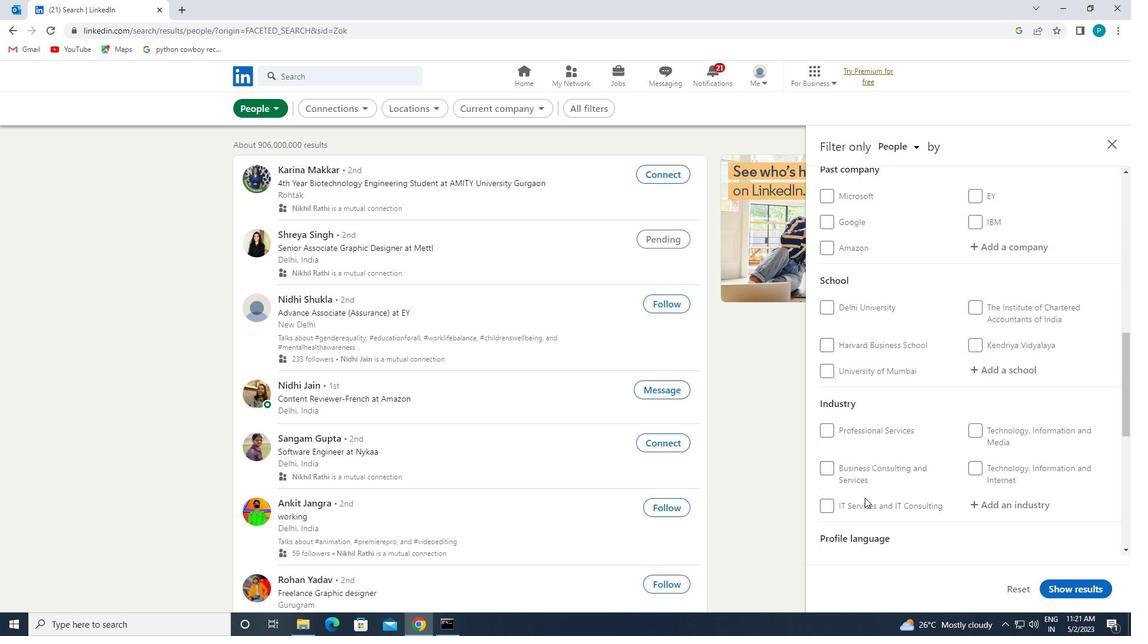
Action: Mouse scrolled (863, 498) with delta (0, 0)
Screenshot: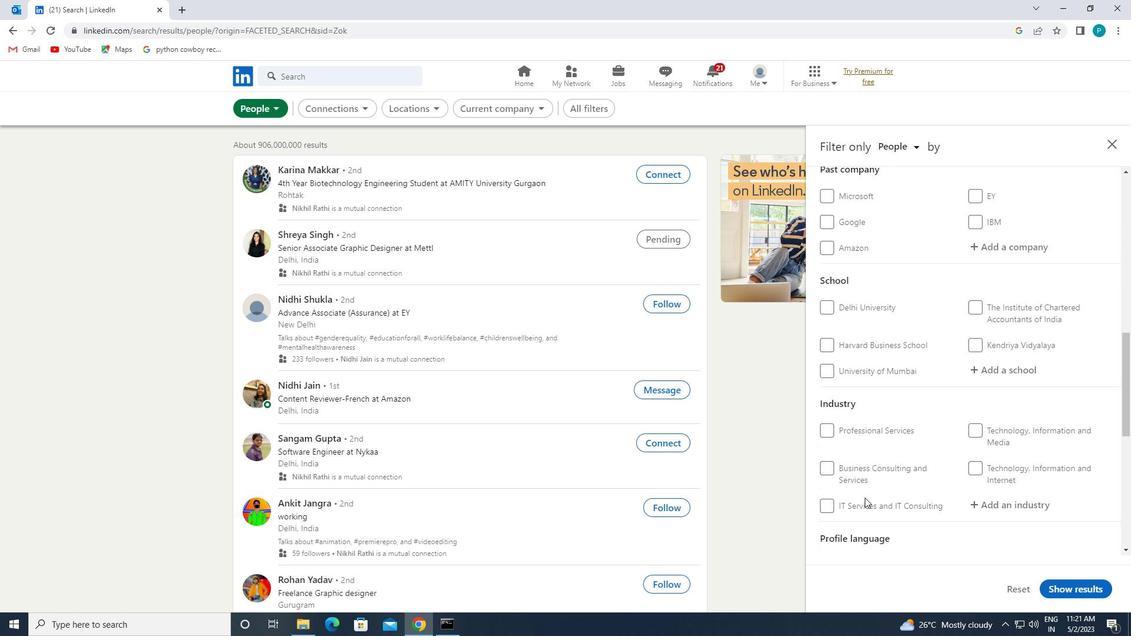
Action: Mouse scrolled (863, 498) with delta (0, 0)
Screenshot: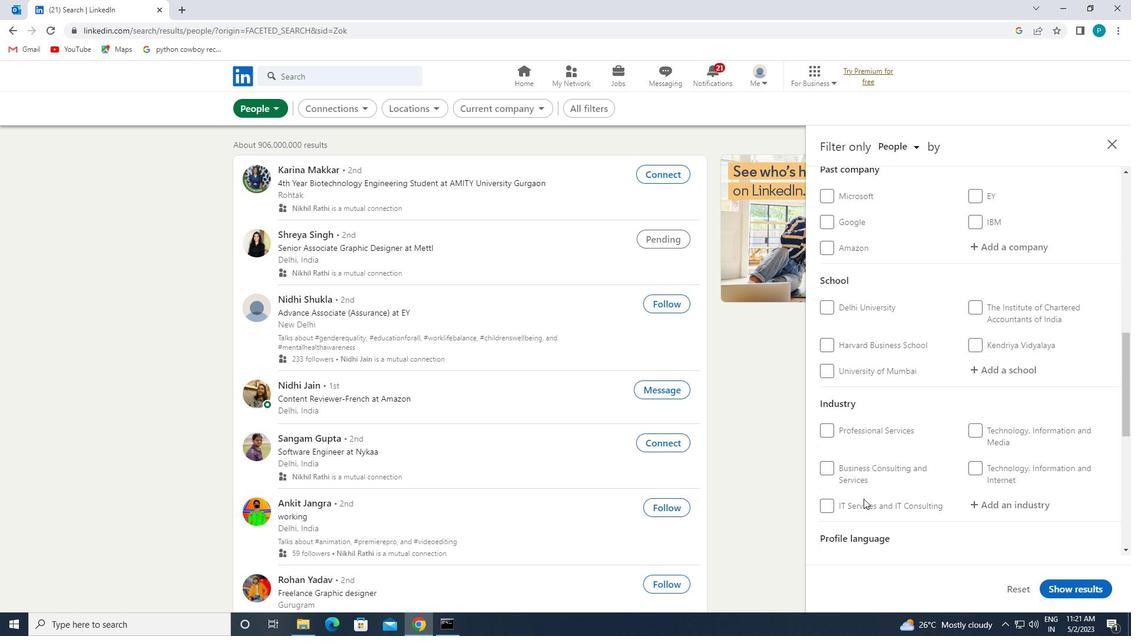 
Action: Mouse moved to (852, 440)
Screenshot: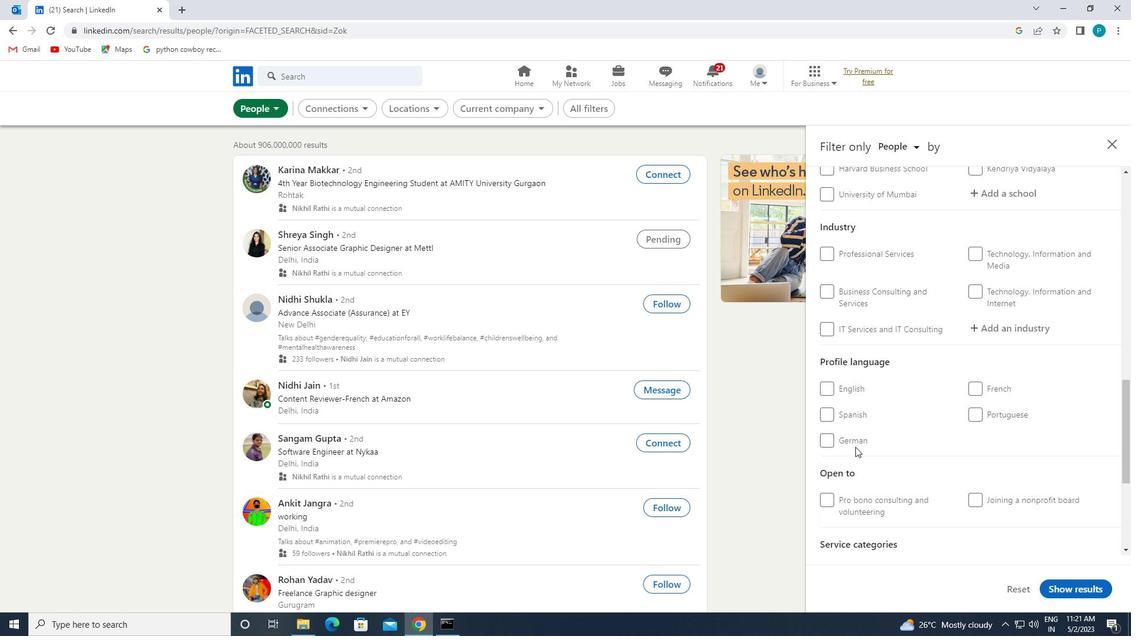 
Action: Mouse pressed left at (852, 440)
Screenshot: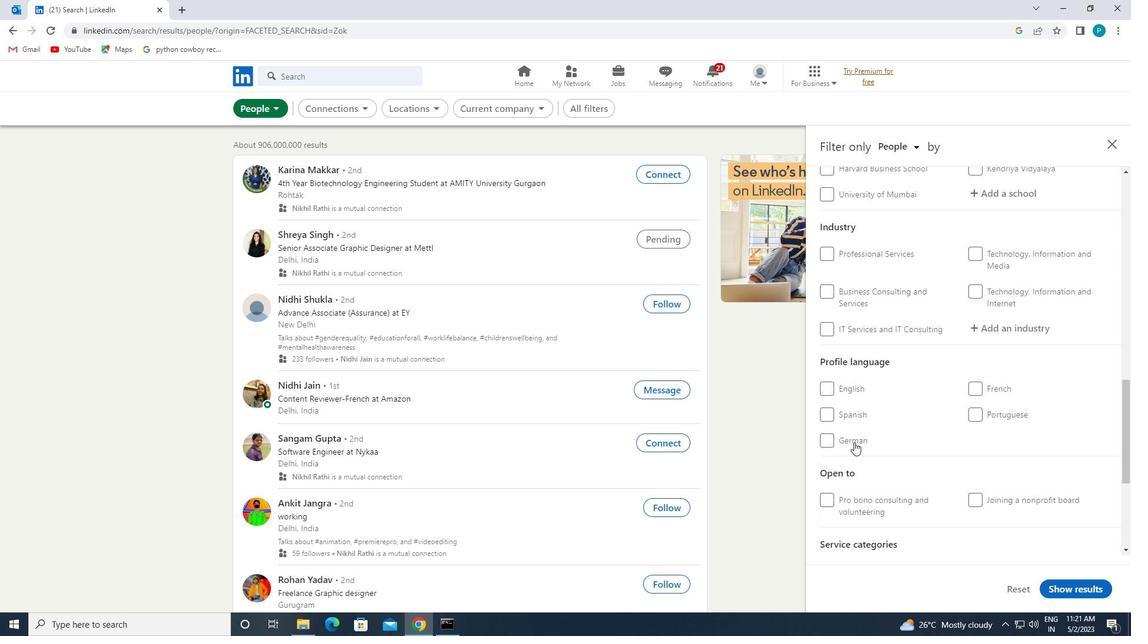 
Action: Mouse moved to (902, 442)
Screenshot: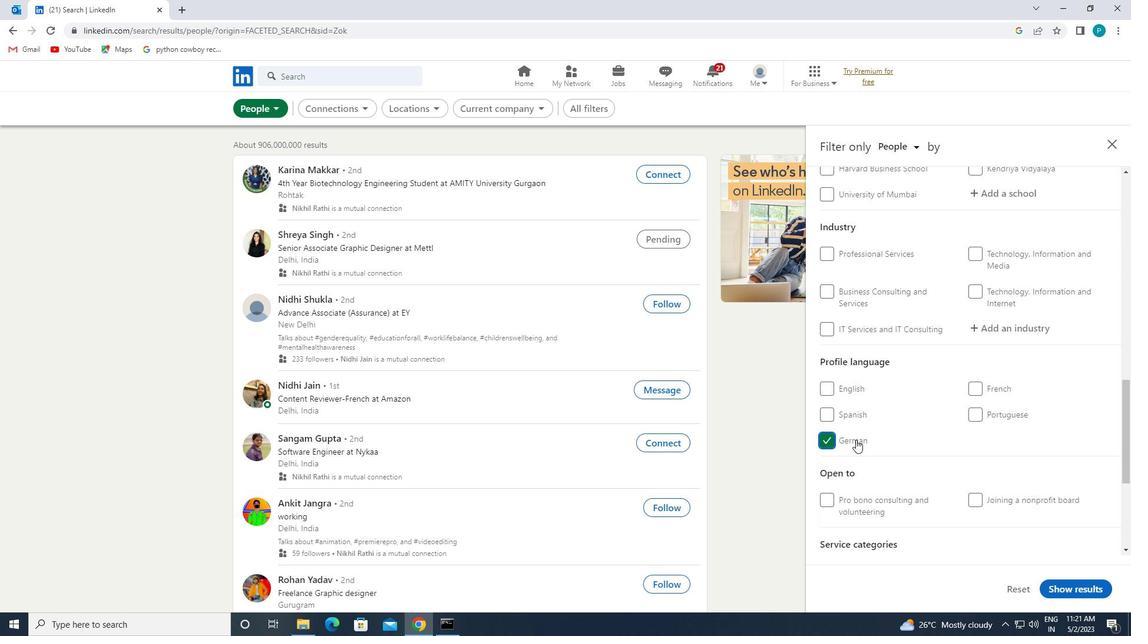 
Action: Mouse scrolled (902, 443) with delta (0, 0)
Screenshot: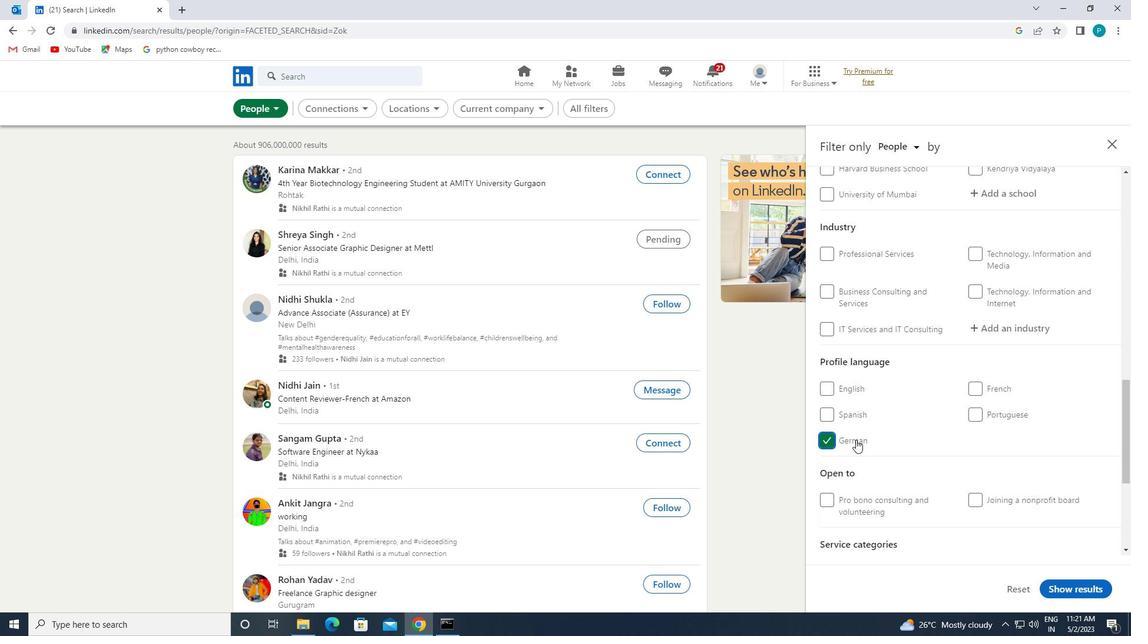 
Action: Mouse scrolled (902, 443) with delta (0, 0)
Screenshot: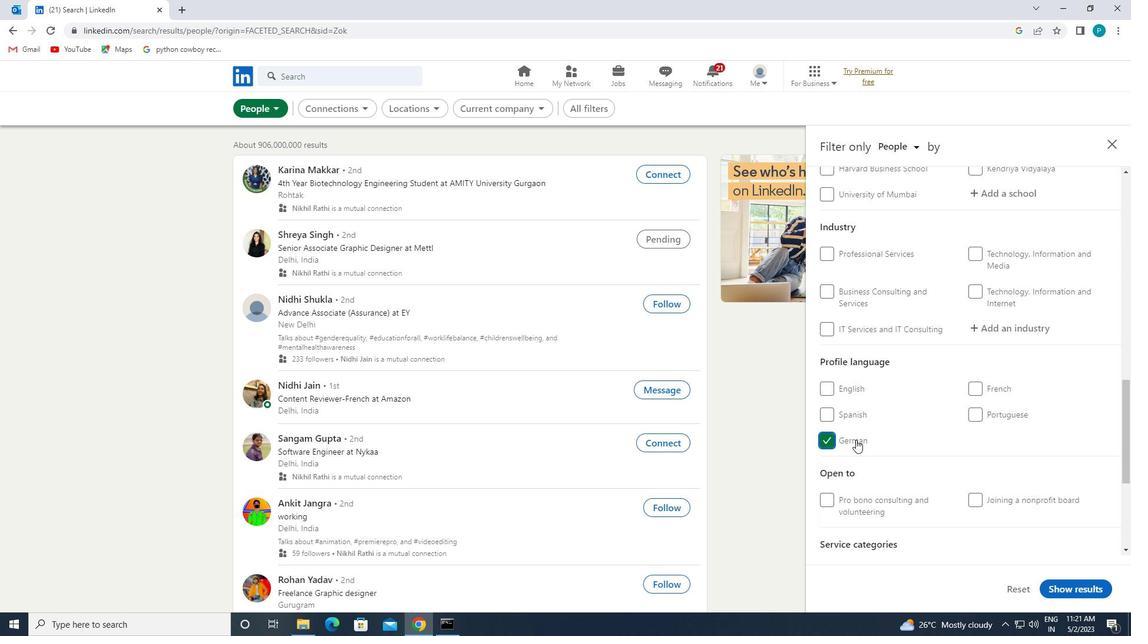 
Action: Mouse scrolled (902, 443) with delta (0, 0)
Screenshot: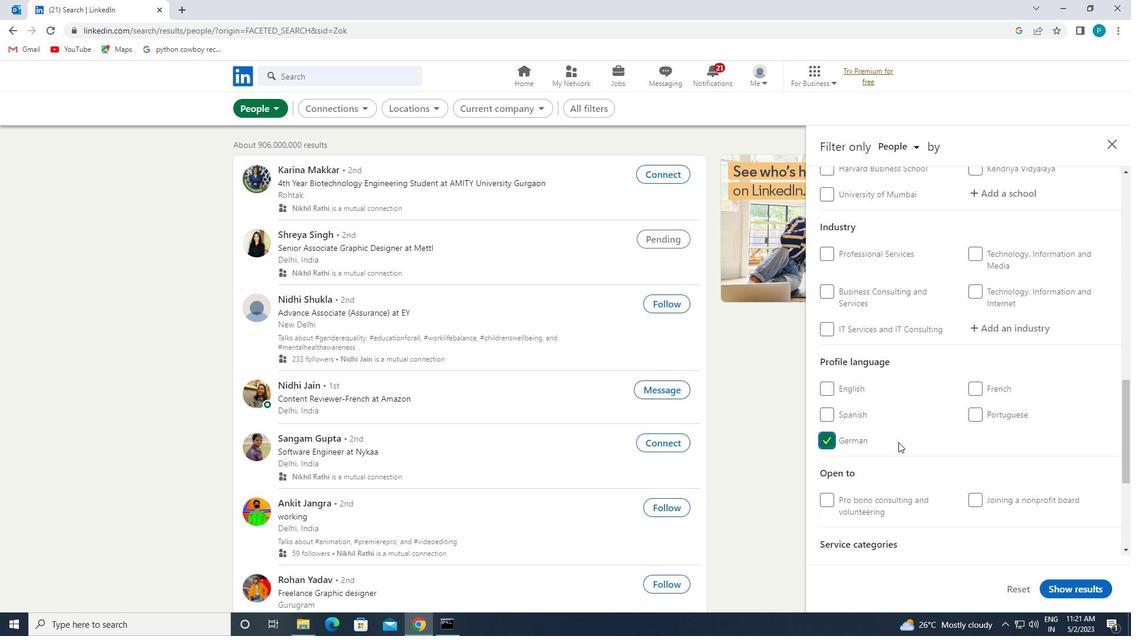 
Action: Mouse scrolled (902, 443) with delta (0, 0)
Screenshot: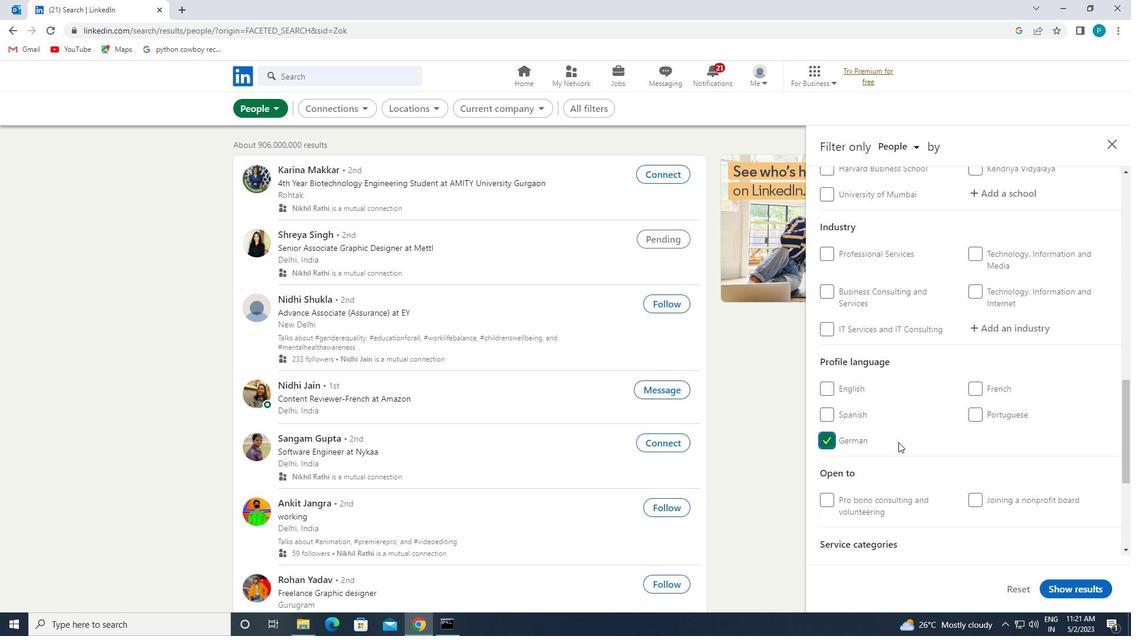 
Action: Mouse scrolled (902, 443) with delta (0, 0)
Screenshot: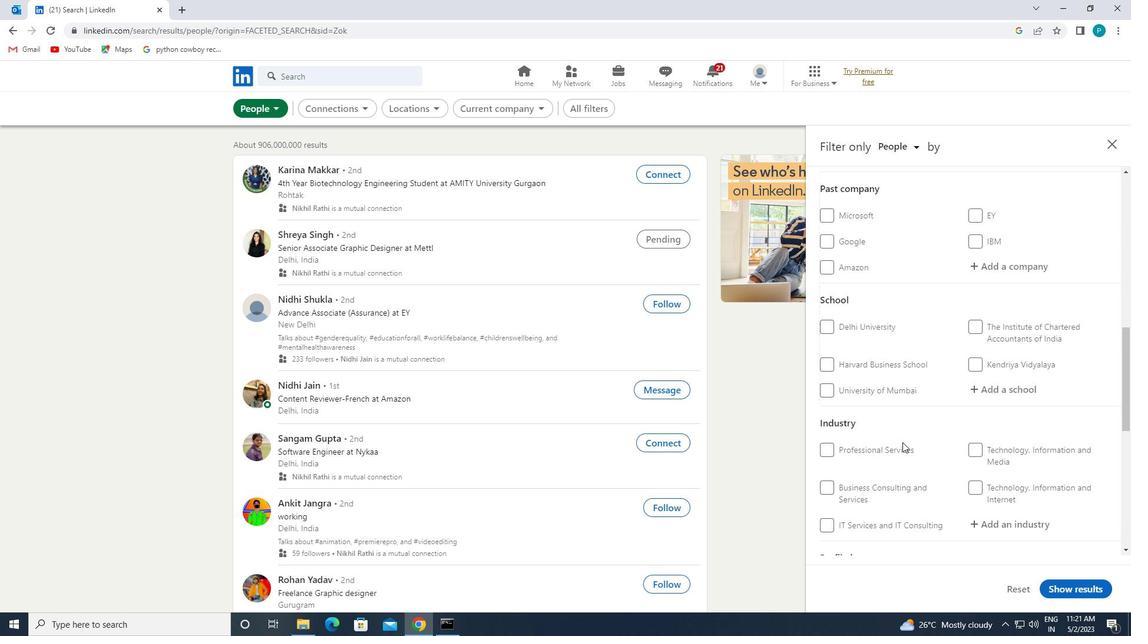 
Action: Mouse scrolled (902, 443) with delta (0, 0)
Screenshot: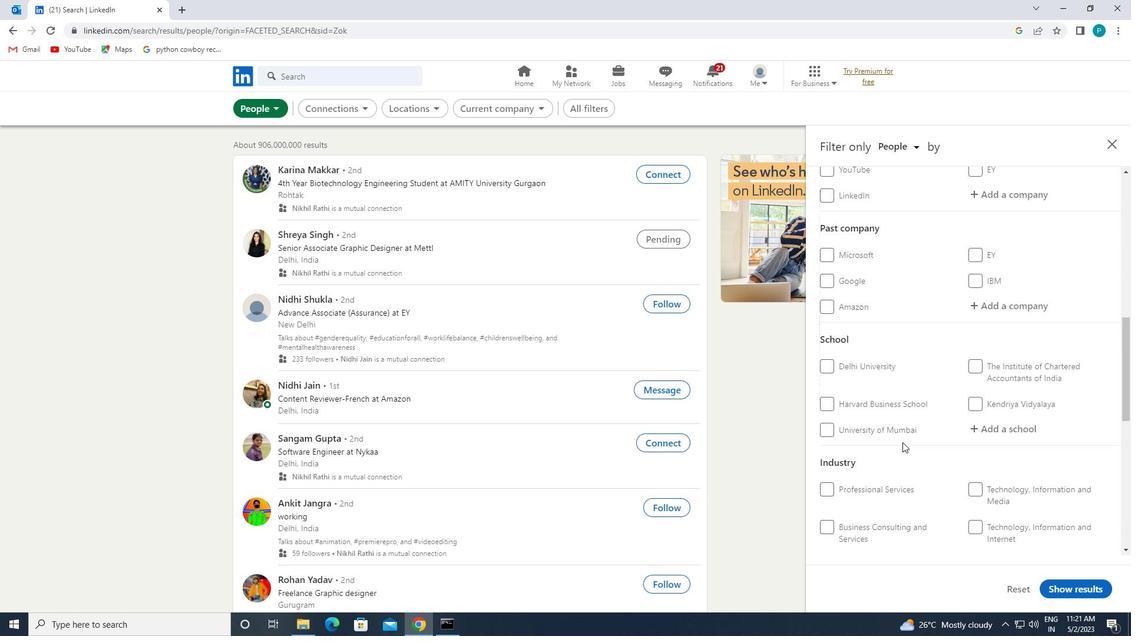 
Action: Mouse moved to (903, 440)
Screenshot: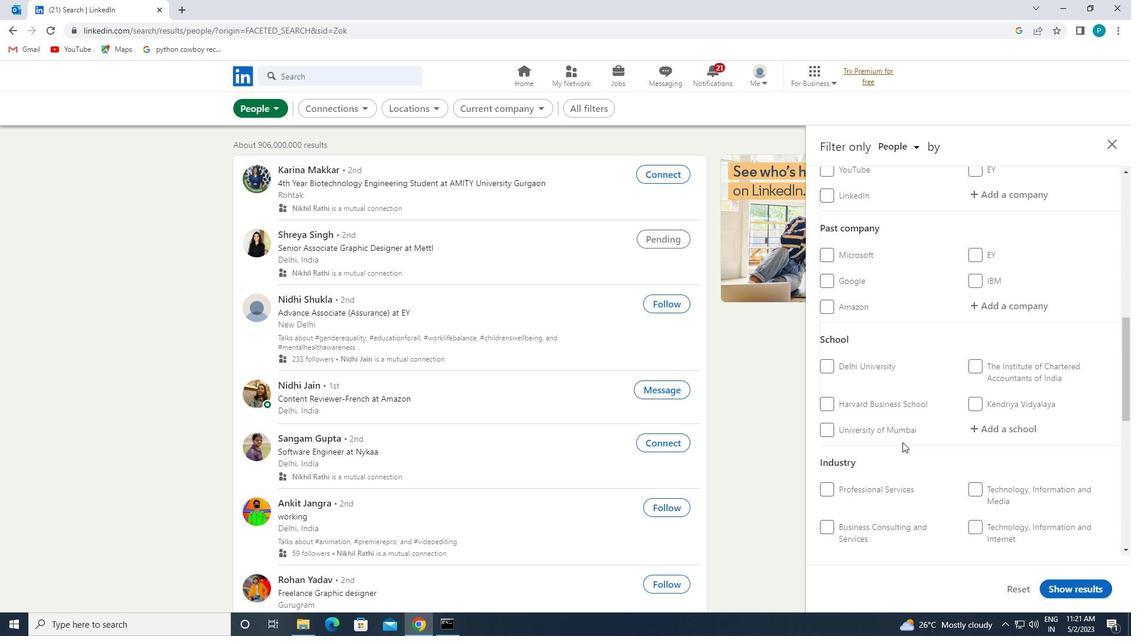 
Action: Mouse scrolled (903, 440) with delta (0, 0)
Screenshot: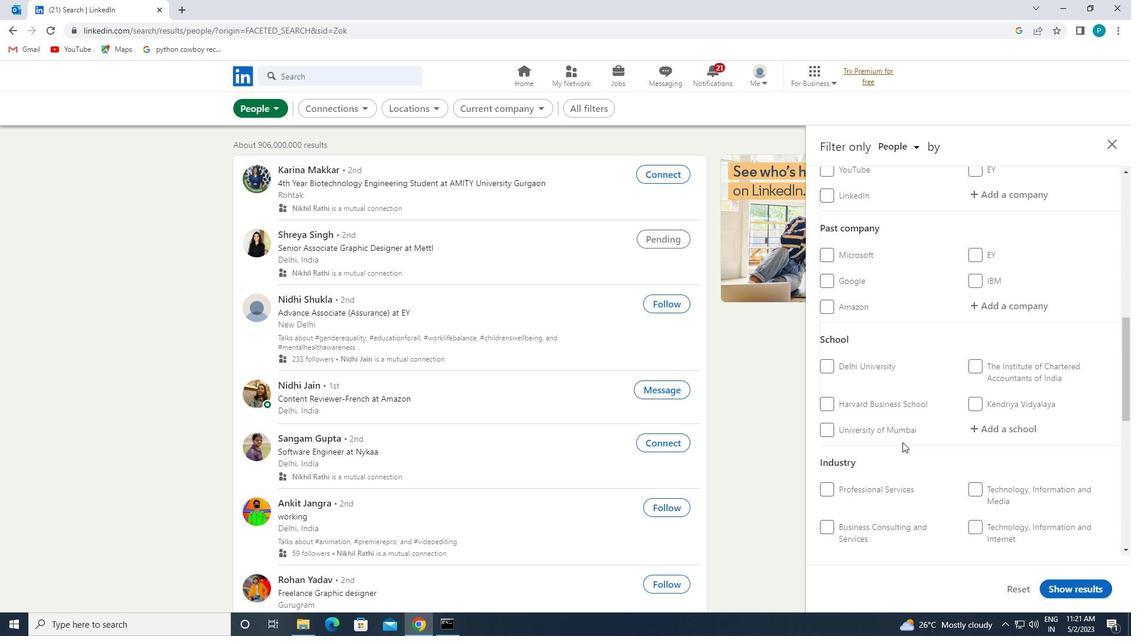 
Action: Mouse moved to (907, 435)
Screenshot: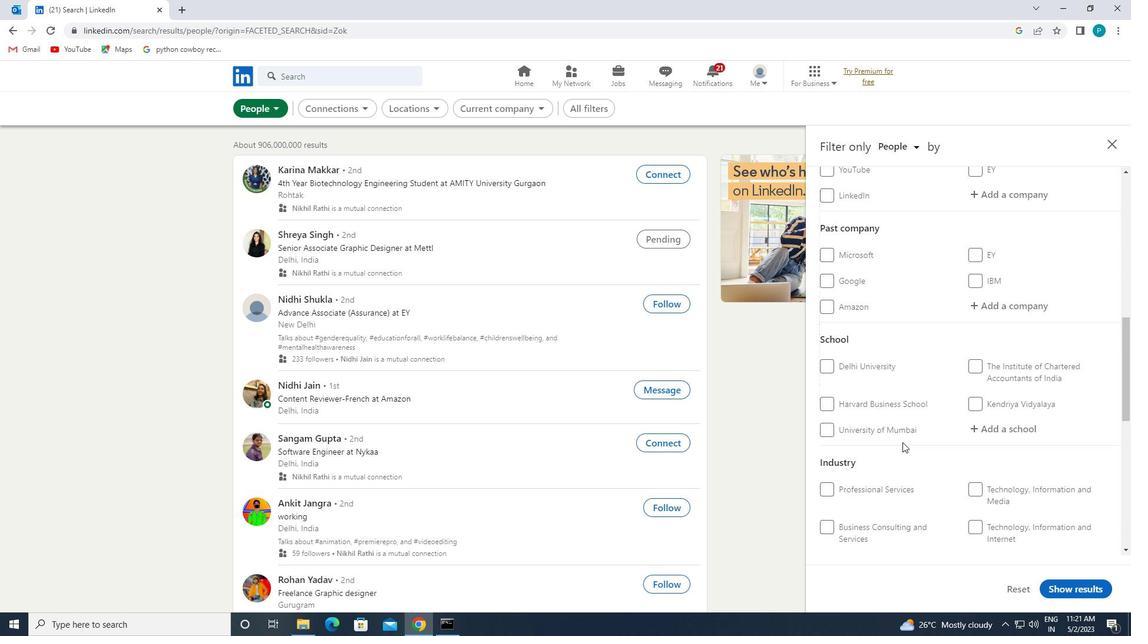 
Action: Mouse scrolled (907, 436) with delta (0, 0)
Screenshot: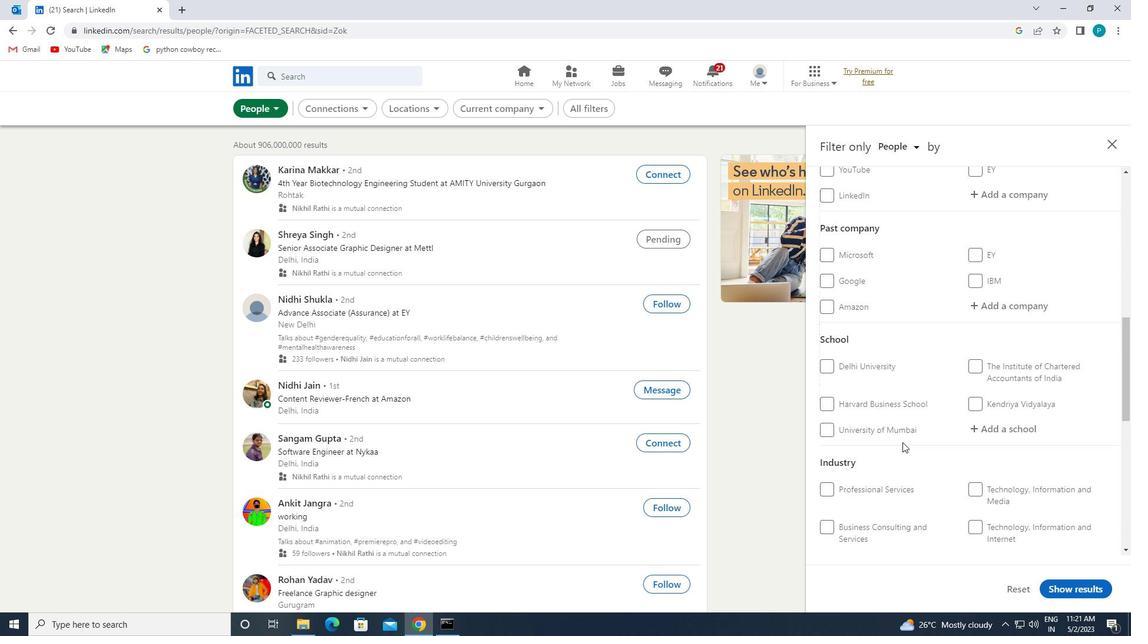 
Action: Mouse moved to (1008, 427)
Screenshot: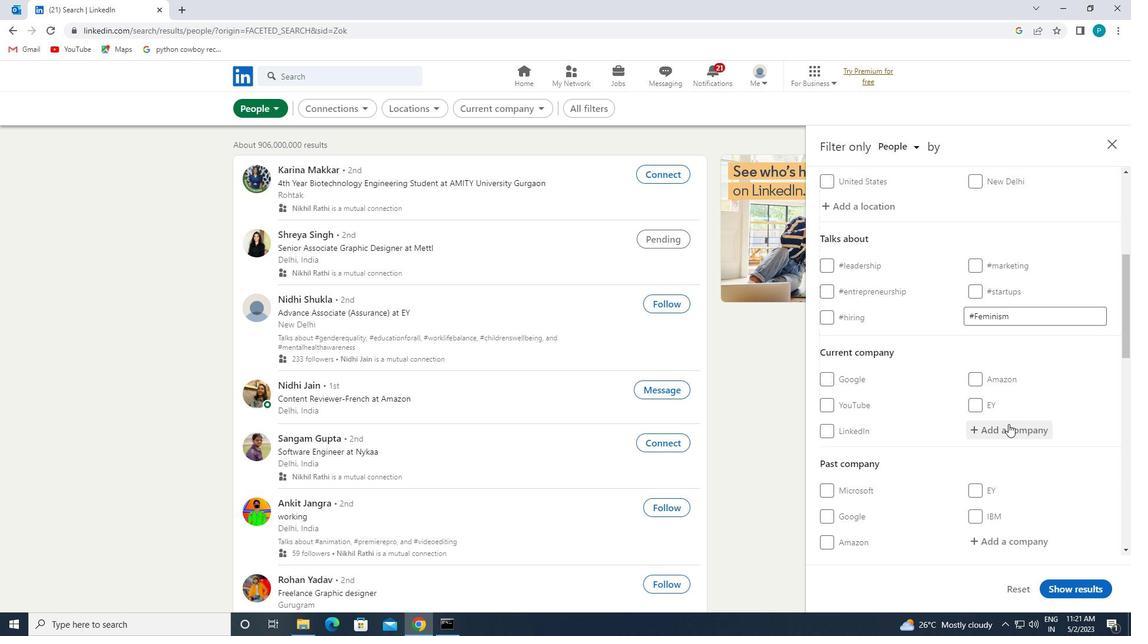 
Action: Mouse pressed left at (1008, 427)
Screenshot: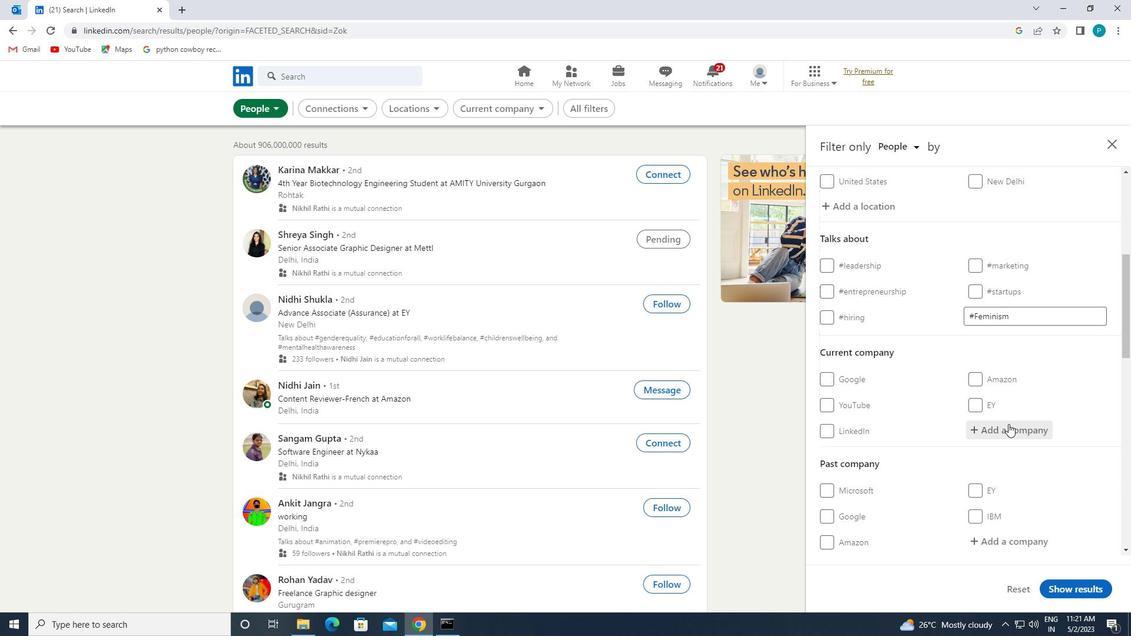 
Action: Mouse moved to (1008, 428)
Screenshot: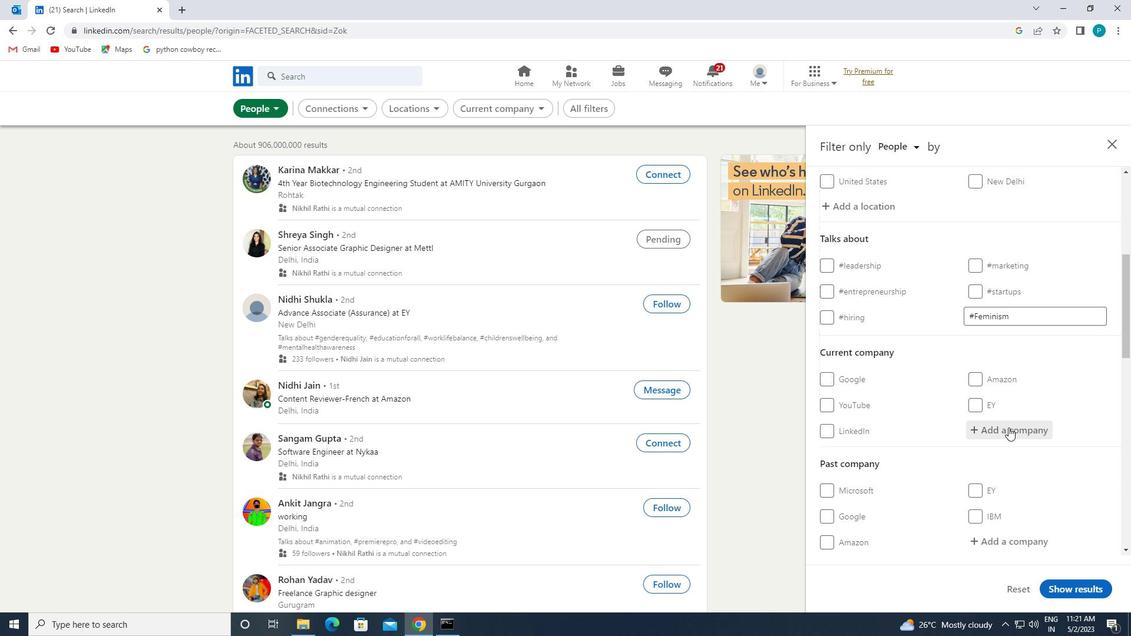 
Action: Key pressed <Key.caps_lock>A<Key.caps_lock>RABIAN
Screenshot: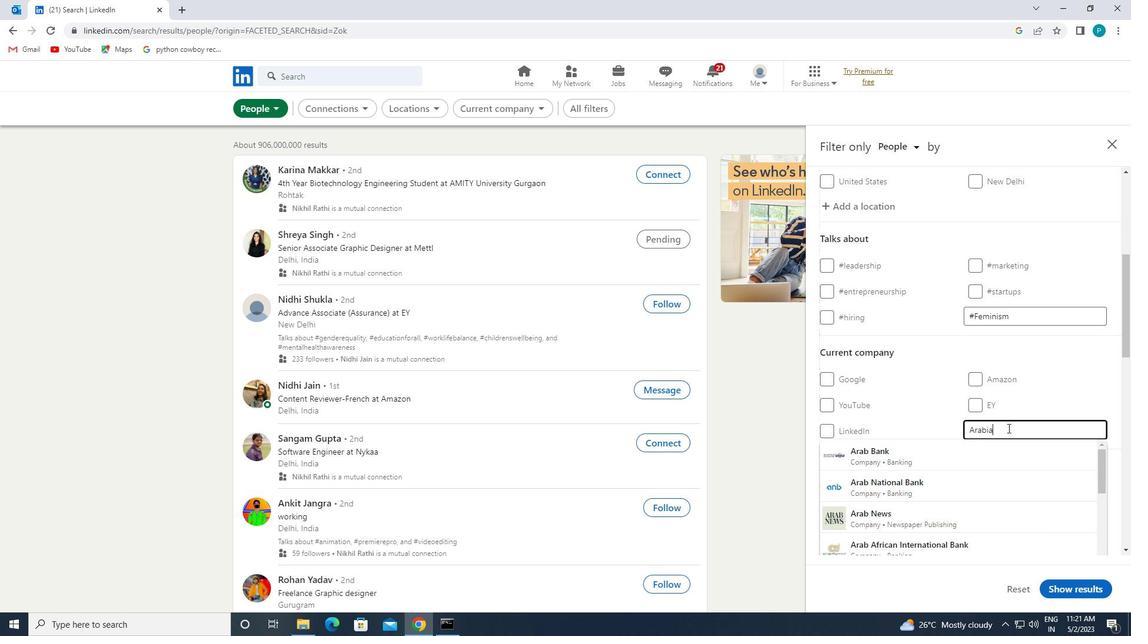 
Action: Mouse moved to (981, 447)
Screenshot: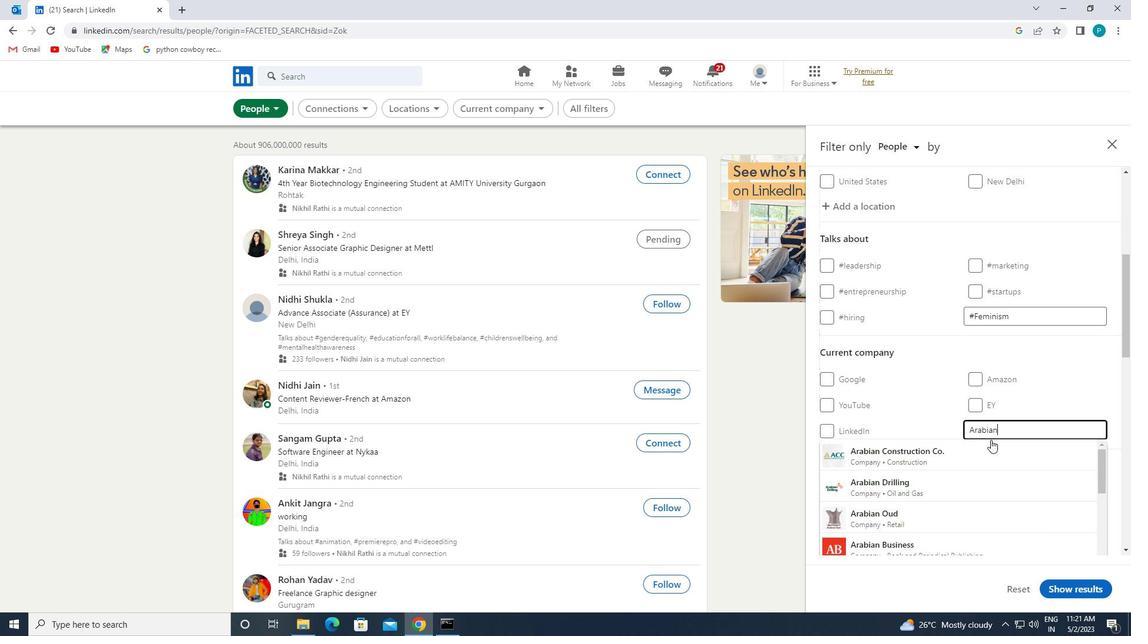 
Action: Mouse pressed left at (981, 447)
Screenshot: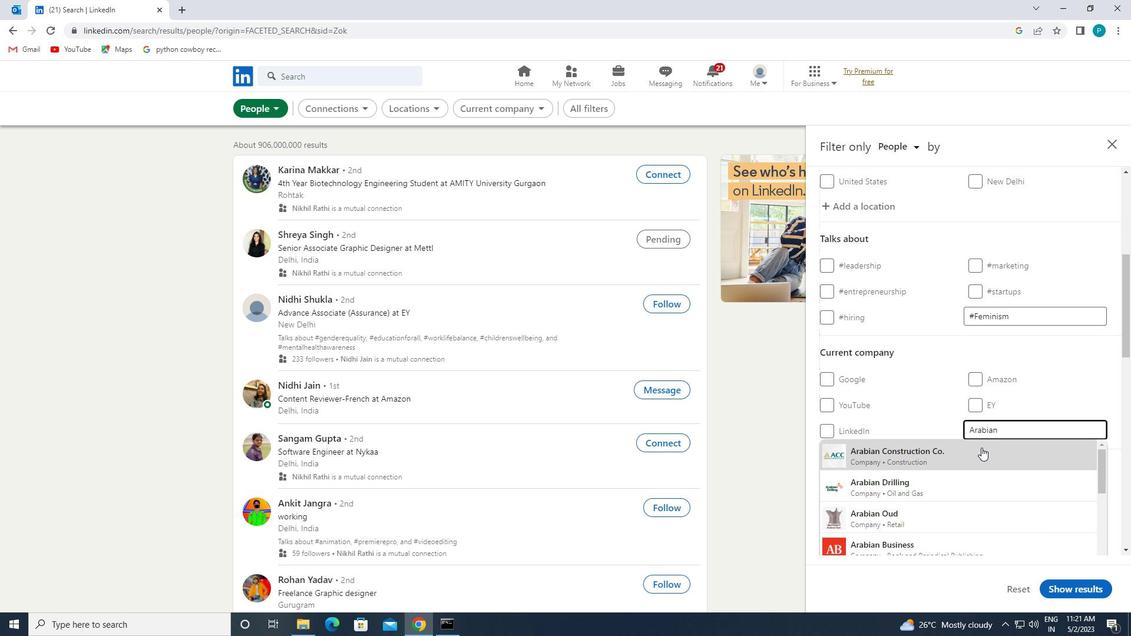 
Action: Mouse moved to (1040, 467)
Screenshot: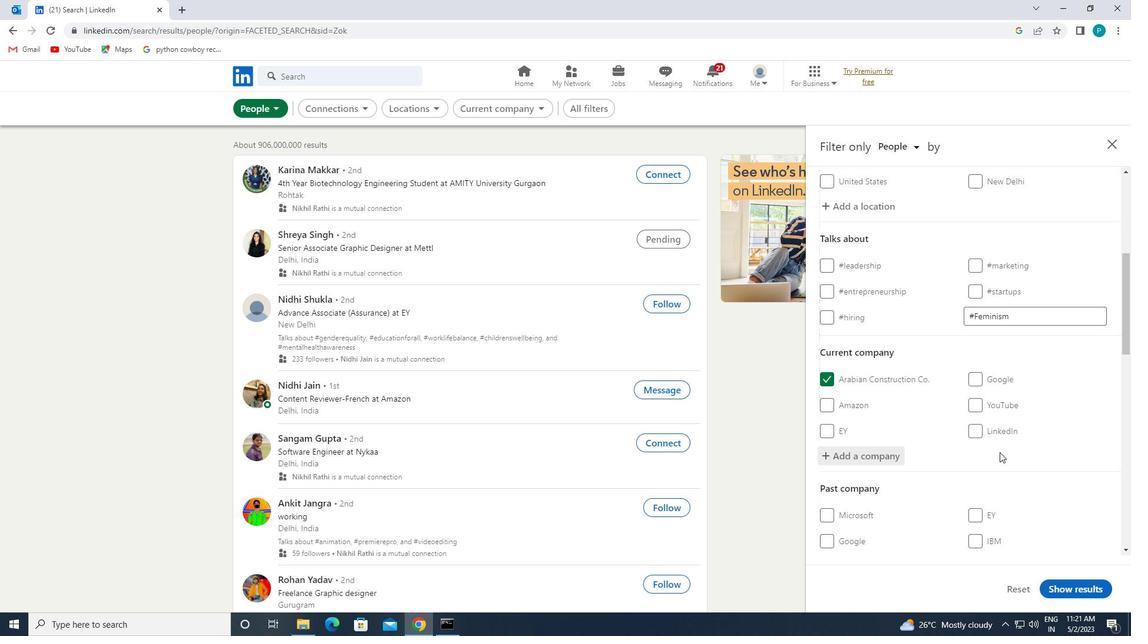 
Action: Mouse scrolled (1040, 466) with delta (0, 0)
Screenshot: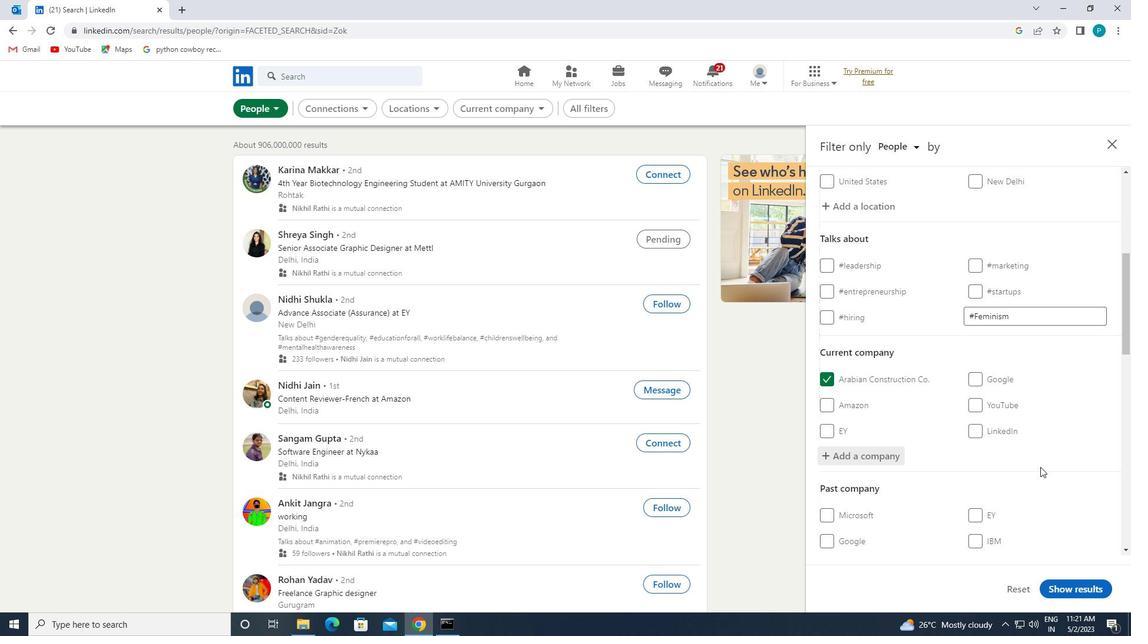 
Action: Mouse scrolled (1040, 466) with delta (0, 0)
Screenshot: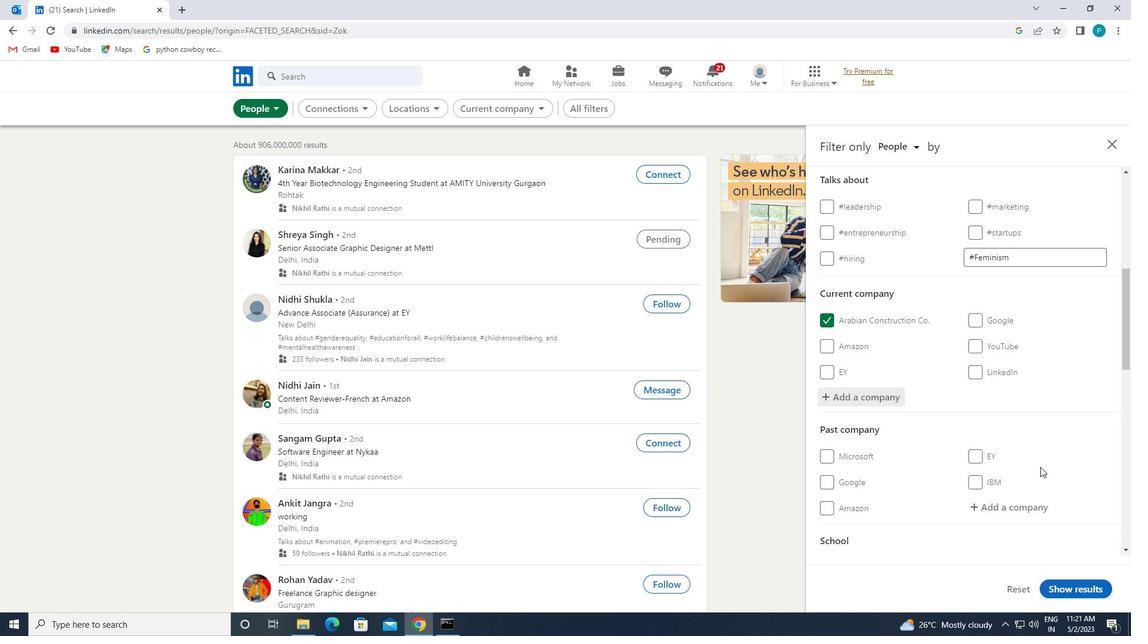 
Action: Mouse scrolled (1040, 466) with delta (0, 0)
Screenshot: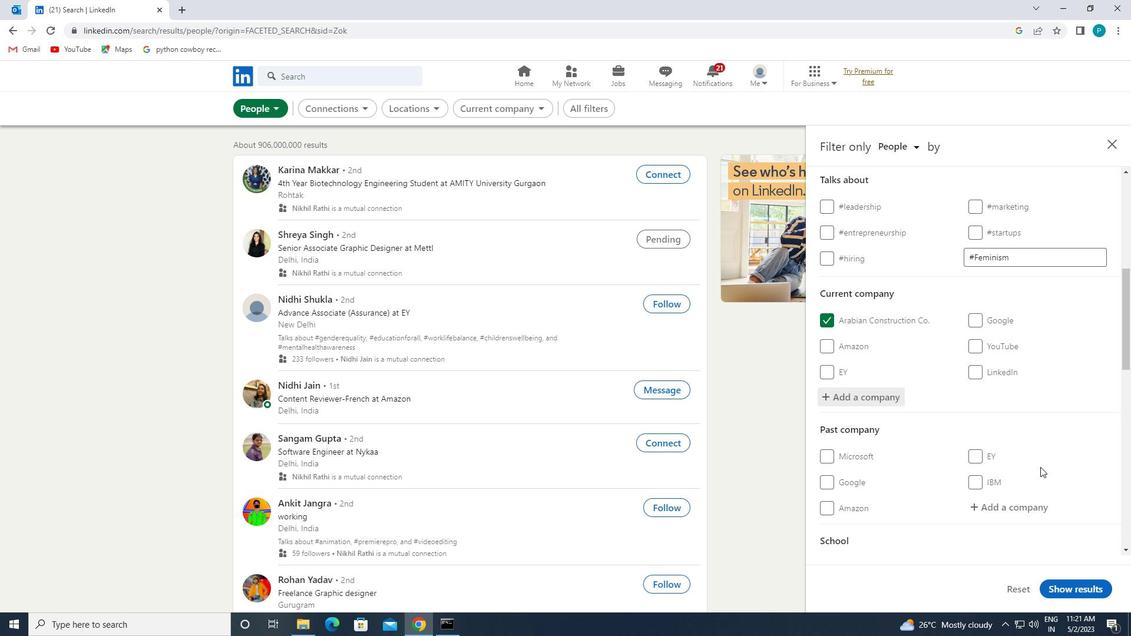 
Action: Mouse moved to (1014, 506)
Screenshot: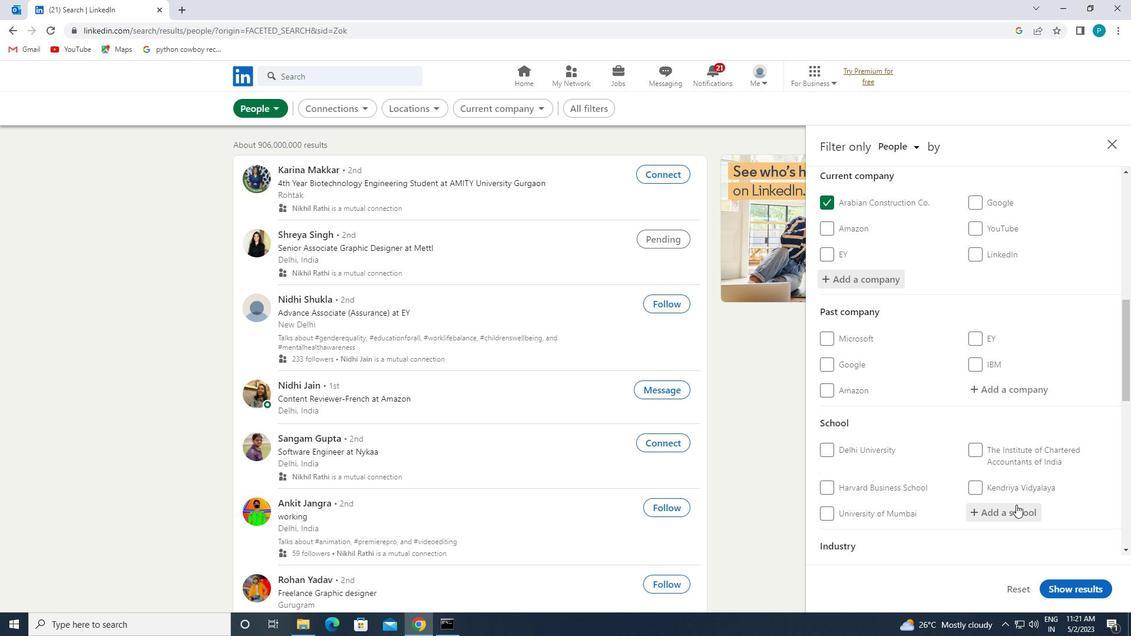 
Action: Mouse pressed left at (1014, 506)
Screenshot: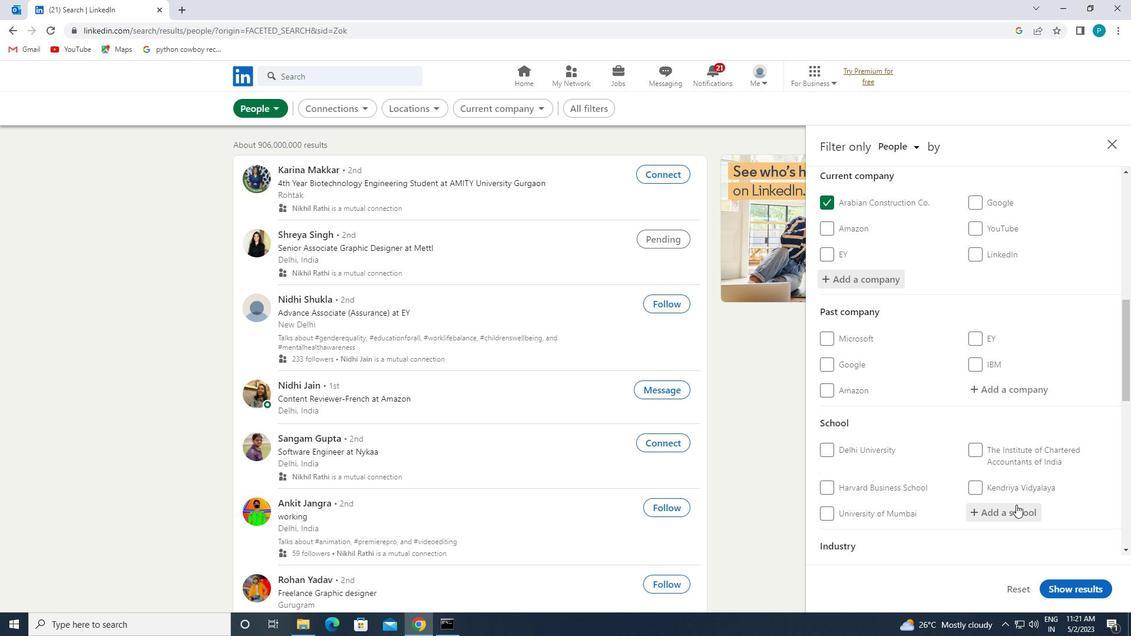 
Action: Key pressed <Key.caps_lock>IIT
Screenshot: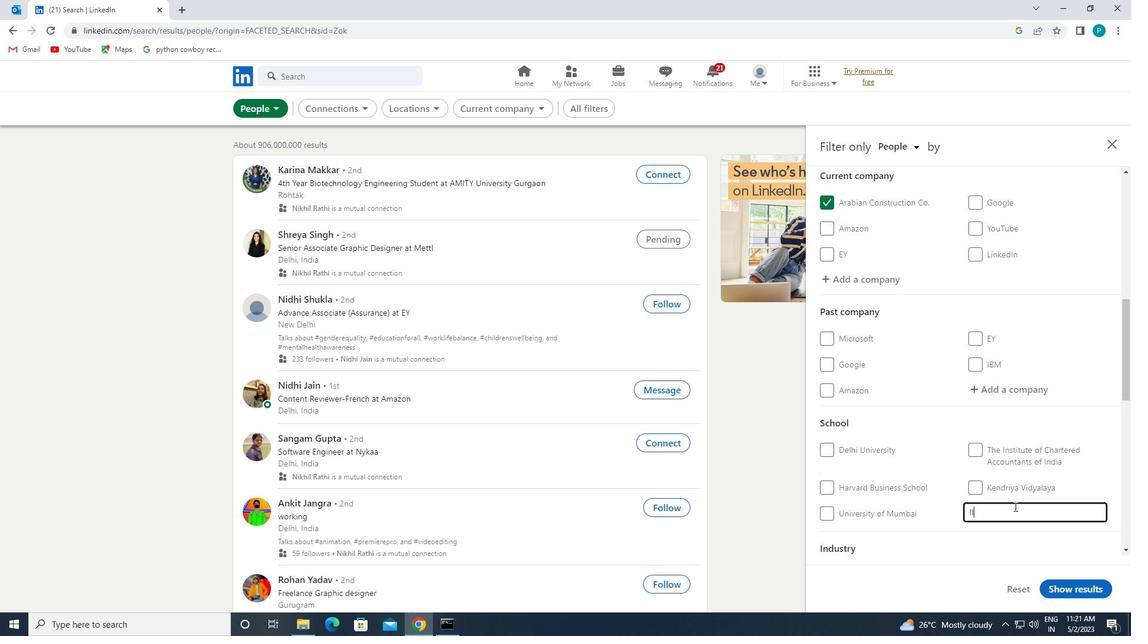 
Action: Mouse moved to (969, 484)
Screenshot: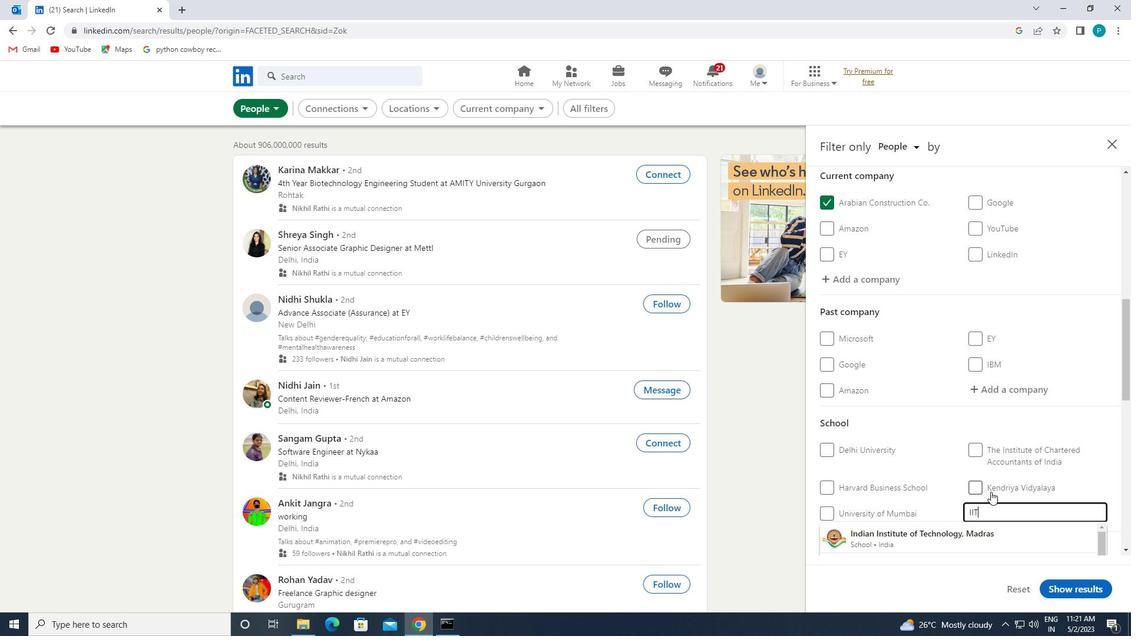 
Action: Mouse scrolled (969, 483) with delta (0, 0)
Screenshot: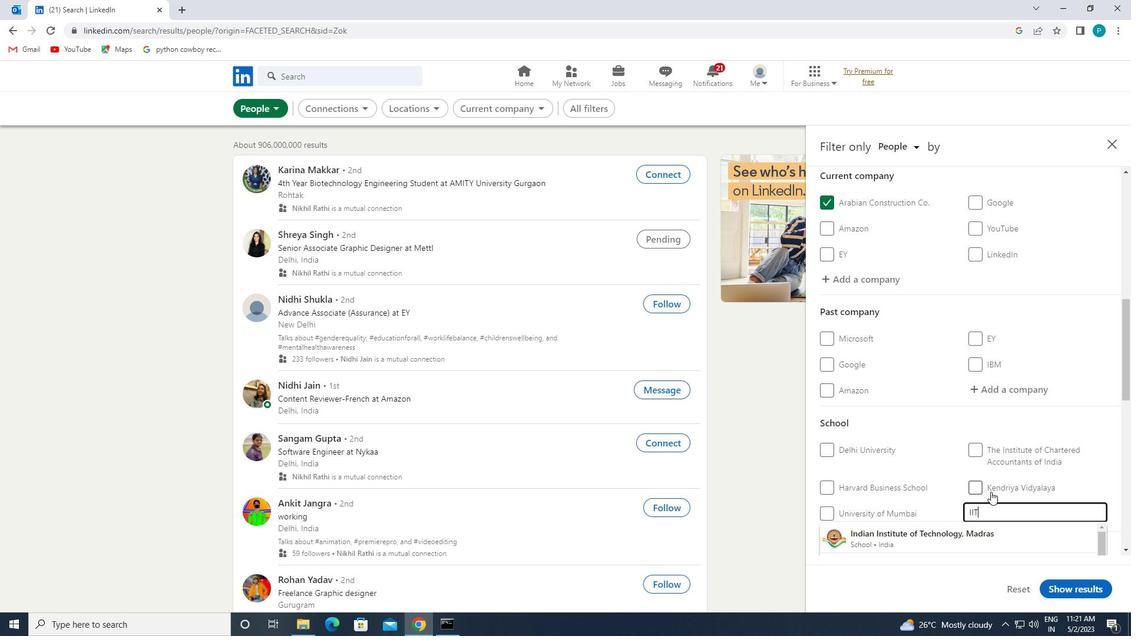 
Action: Mouse moved to (995, 467)
Screenshot: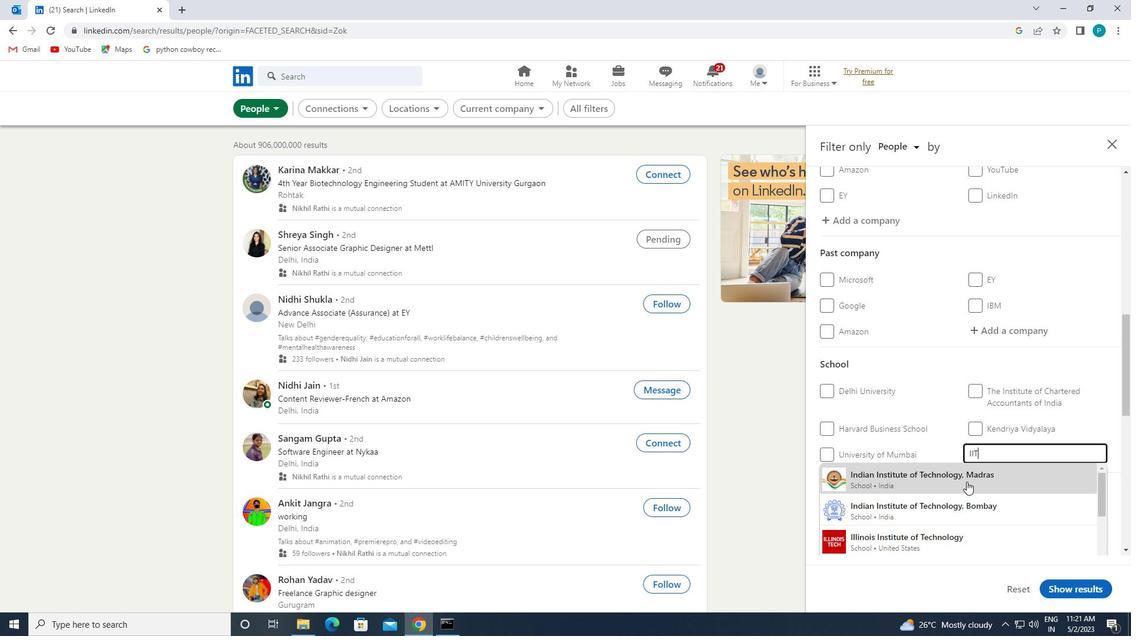 
Action: Key pressed <Key.space><Key.caps_lock>B<Key.caps_lock>H<Key.backspace><Key.backspace>B<Key.caps_lock>HU
Screenshot: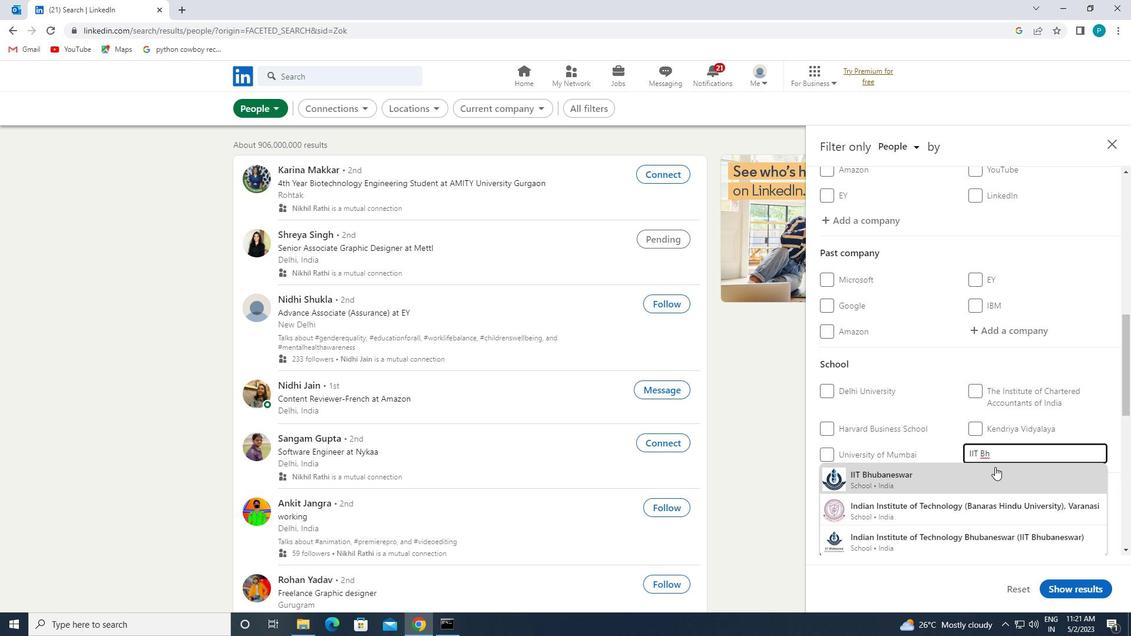 
Action: Mouse moved to (985, 472)
Screenshot: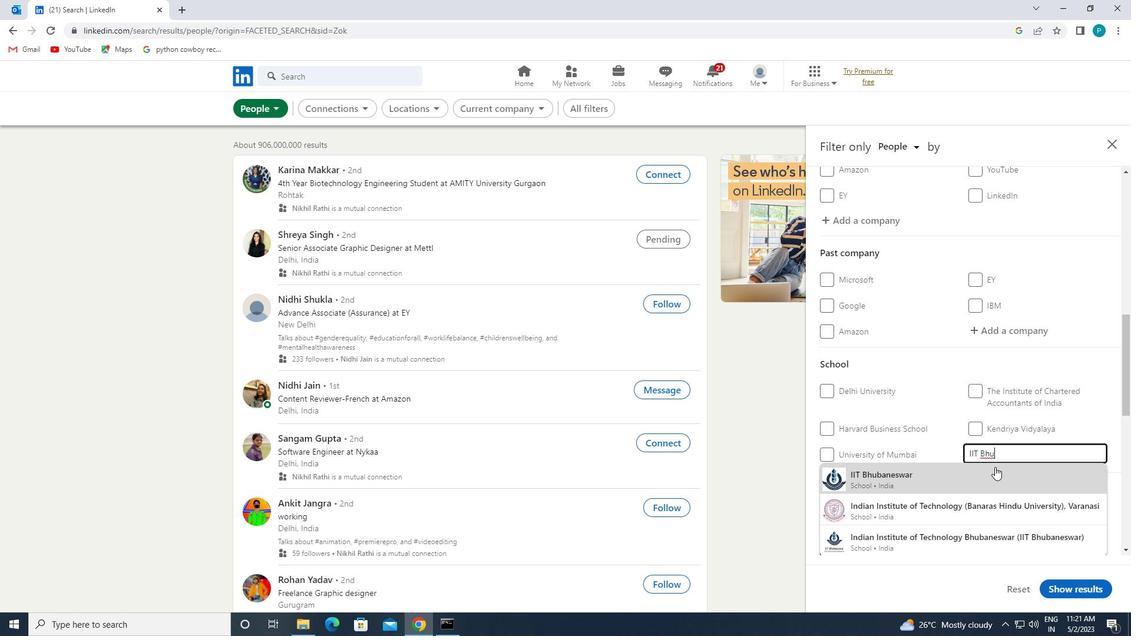 
Action: Mouse pressed left at (985, 472)
Screenshot: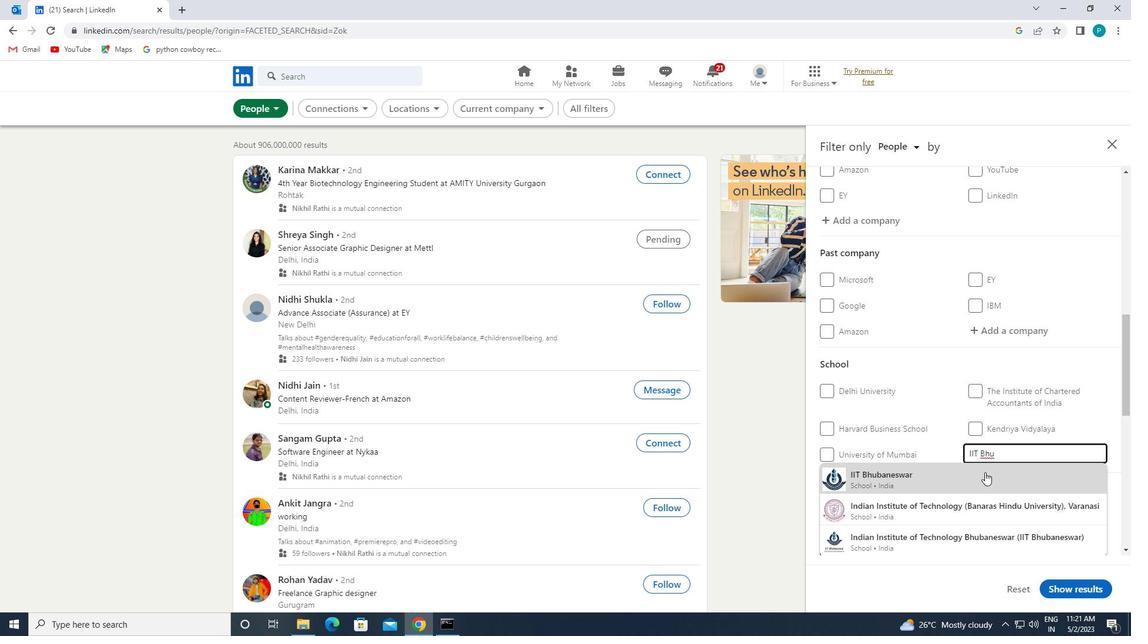 
Action: Mouse scrolled (985, 471) with delta (0, 0)
Screenshot: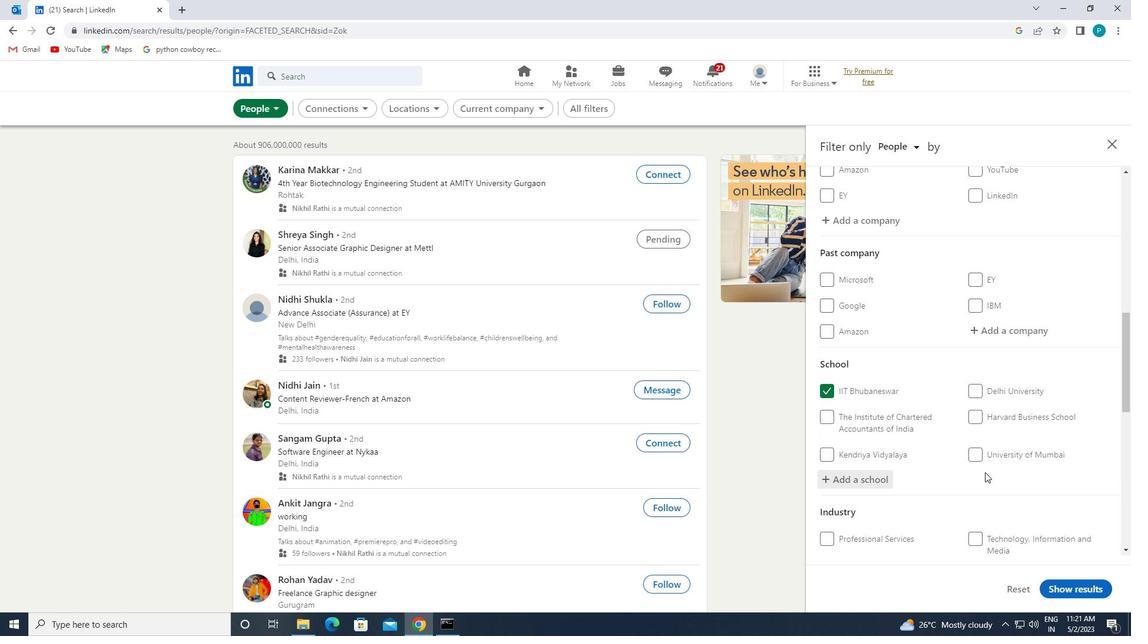 
Action: Mouse scrolled (985, 471) with delta (0, 0)
Screenshot: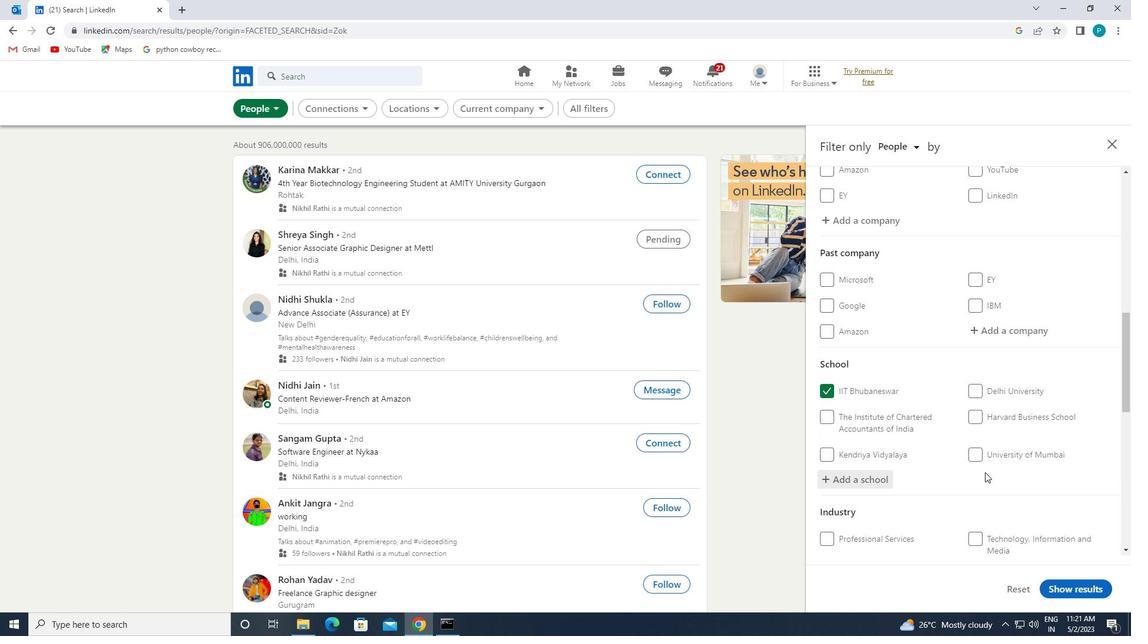 
Action: Mouse moved to (992, 492)
Screenshot: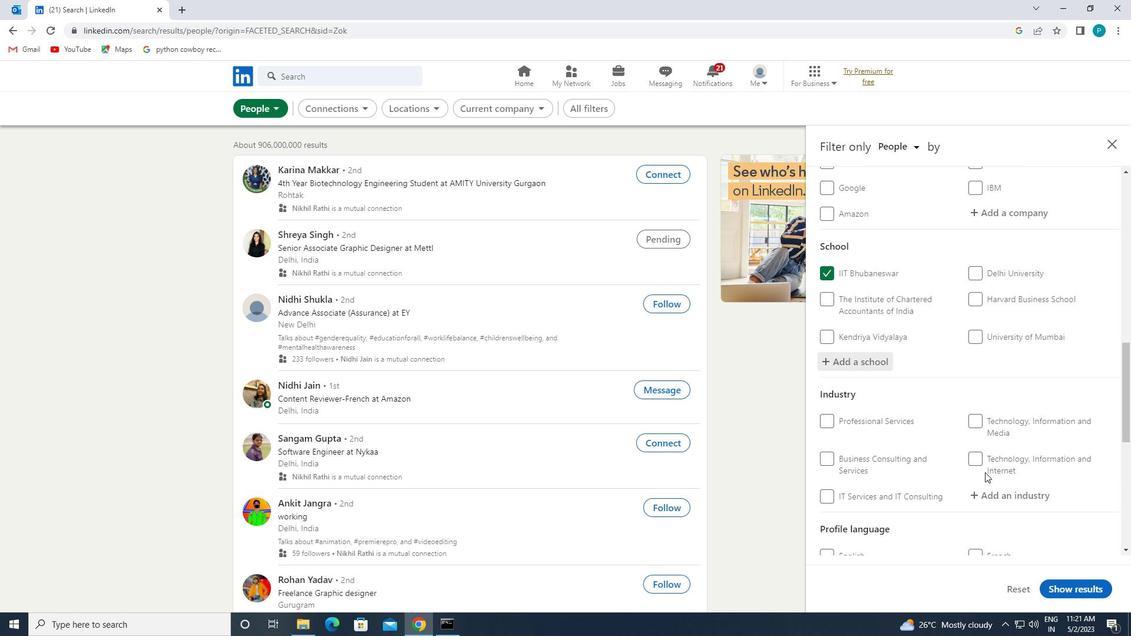 
Action: Mouse pressed left at (992, 492)
Screenshot: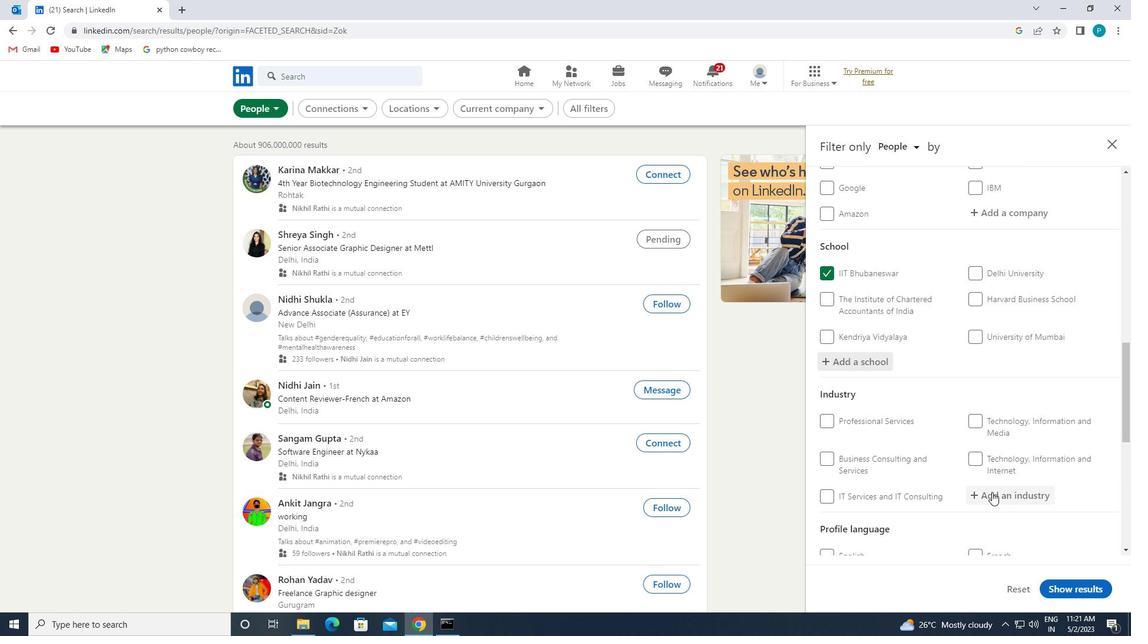 
Action: Key pressed <Key.caps_lock>S<Key.caps_lock>KII
Screenshot: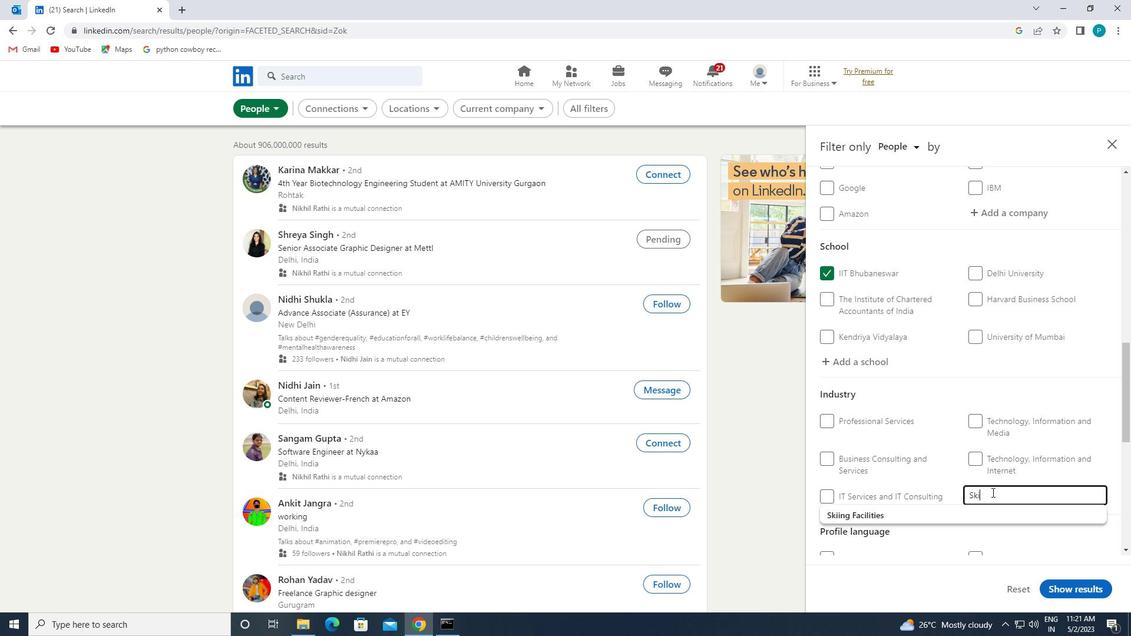 
Action: Mouse moved to (965, 515)
Screenshot: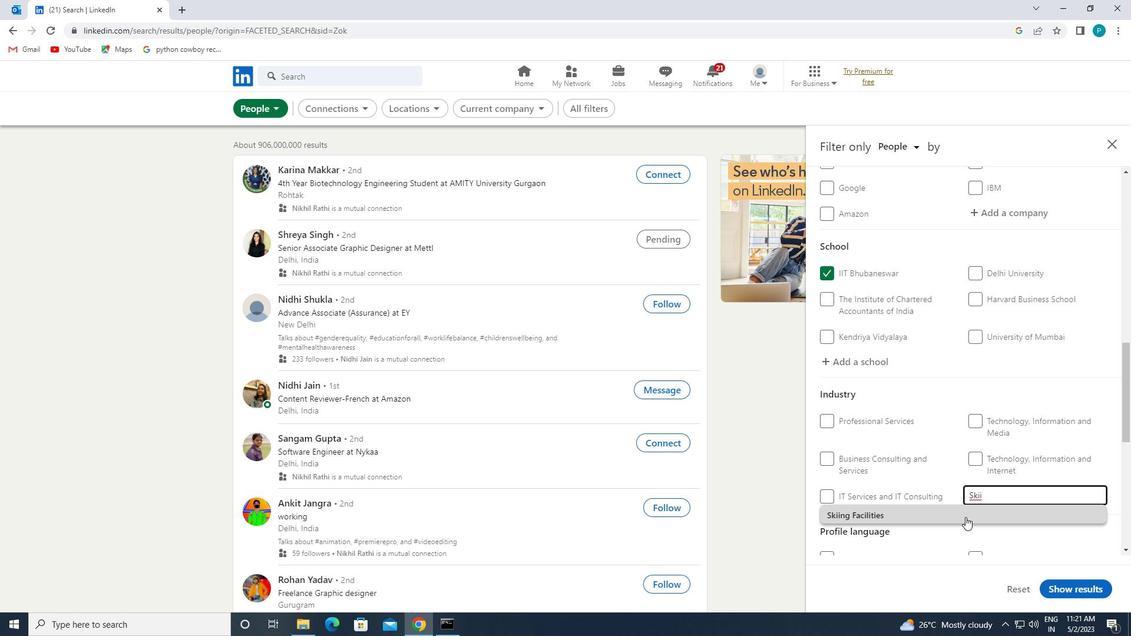 
Action: Mouse pressed left at (965, 515)
Screenshot: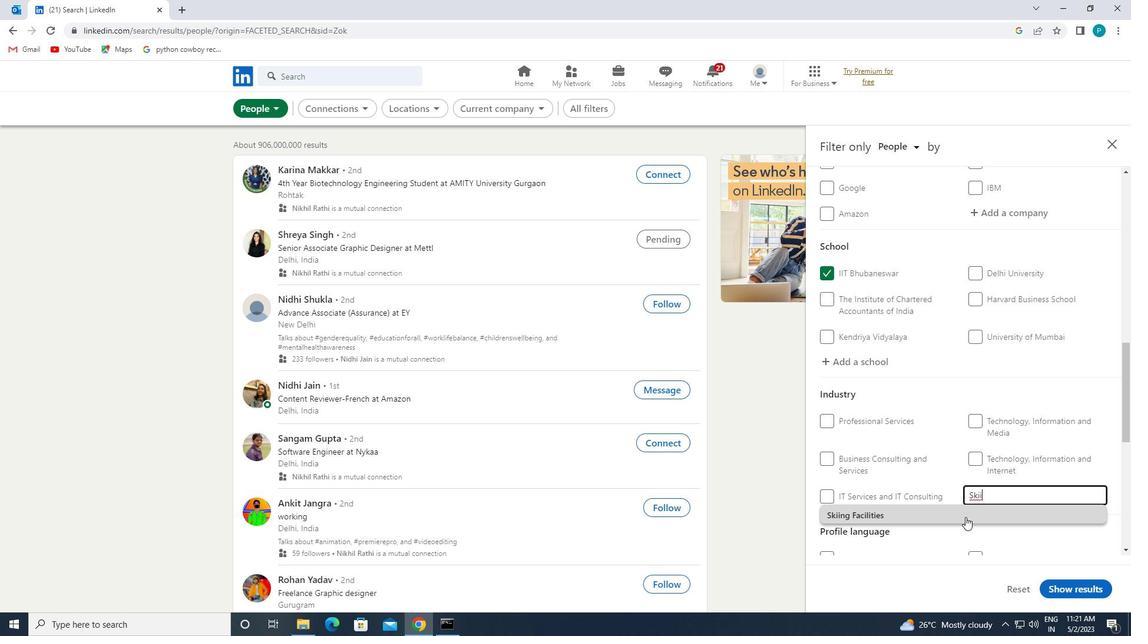 
Action: Mouse moved to (965, 515)
Screenshot: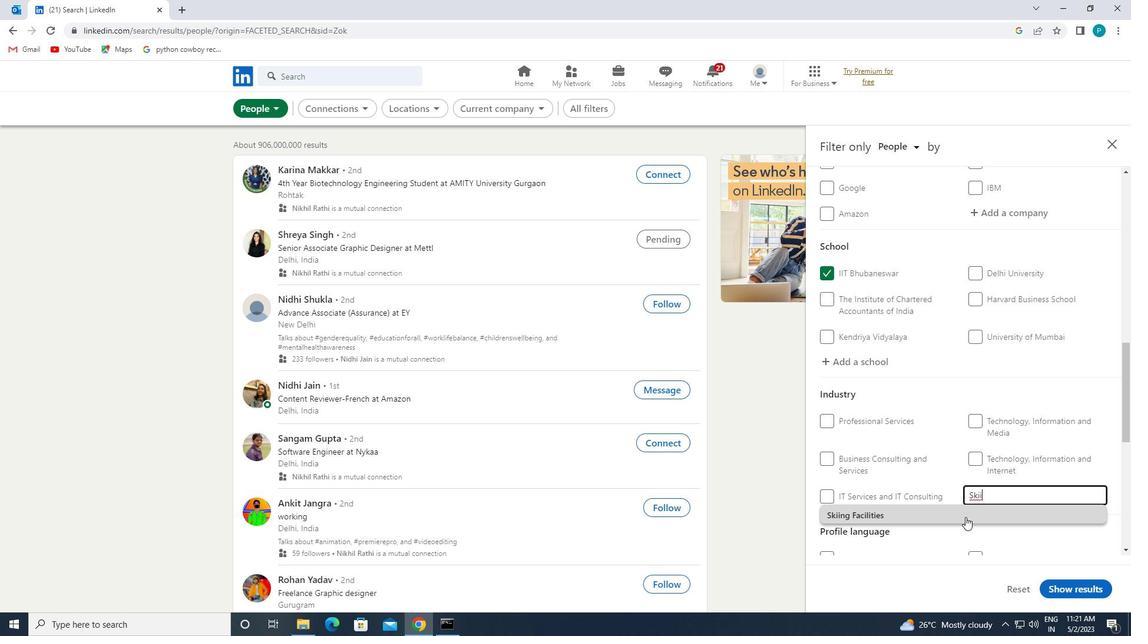 
Action: Mouse scrolled (965, 514) with delta (0, 0)
Screenshot: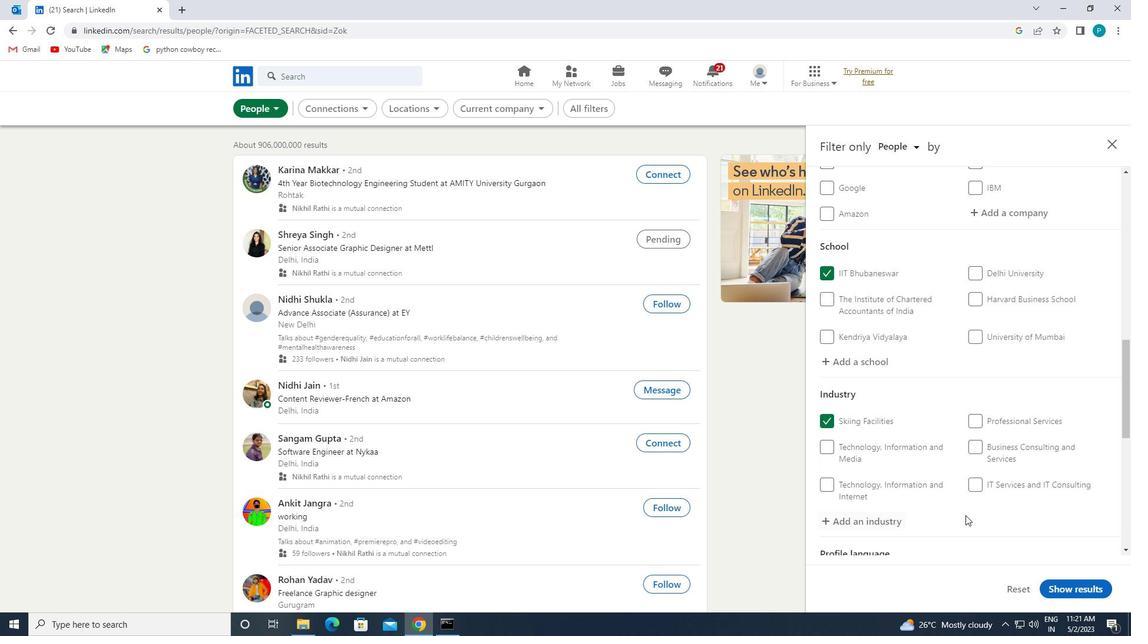 
Action: Mouse scrolled (965, 514) with delta (0, 0)
Screenshot: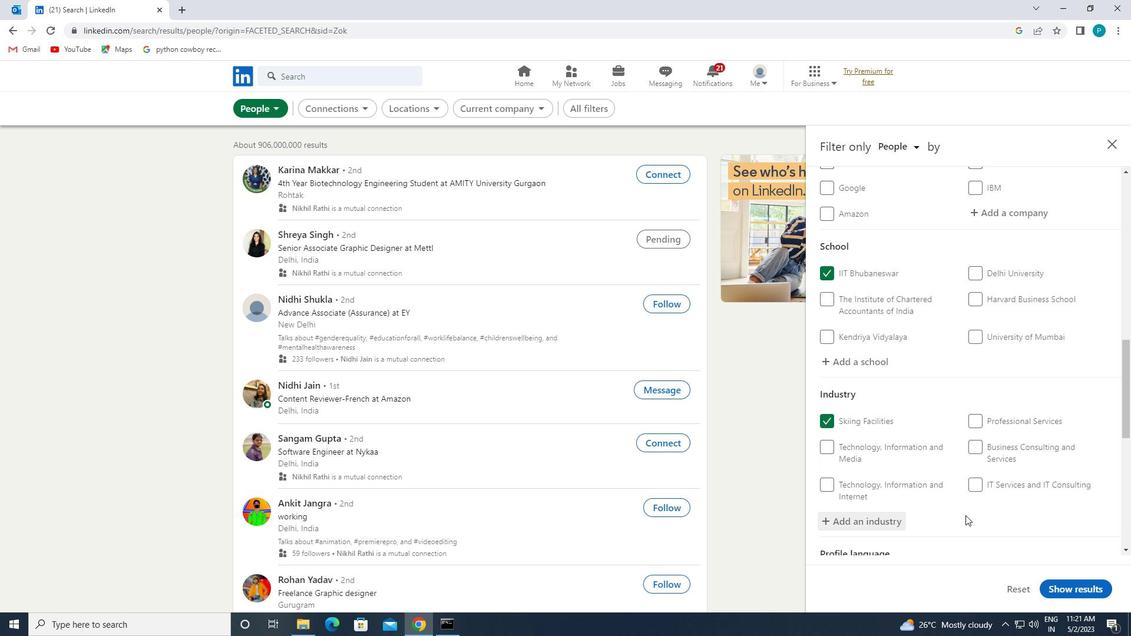 
Action: Mouse scrolled (965, 514) with delta (0, 0)
Screenshot: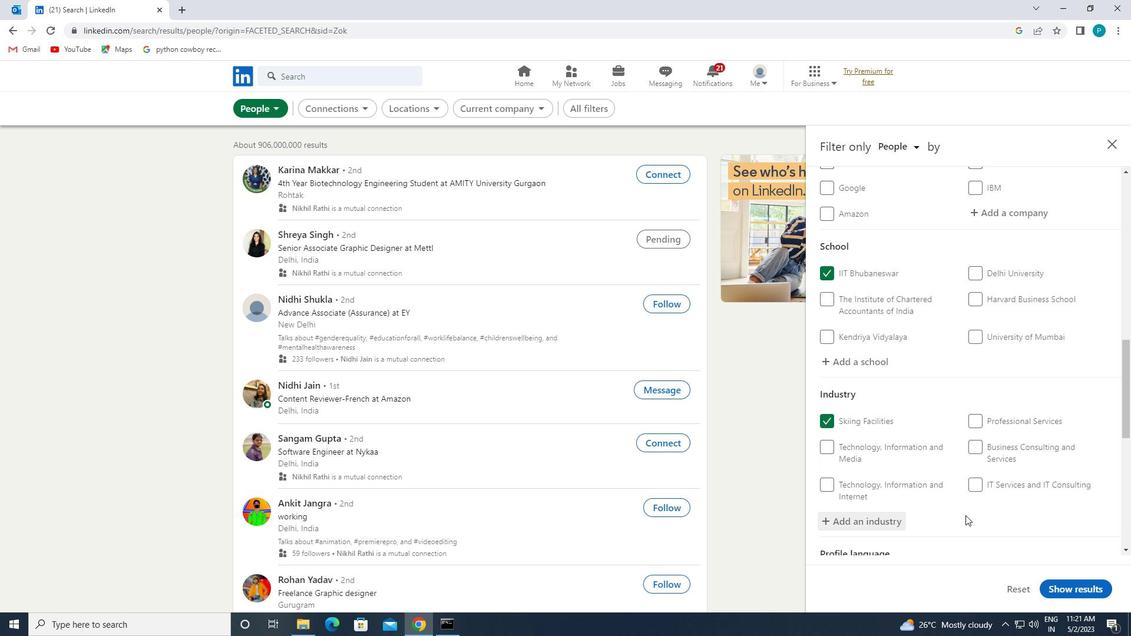 
Action: Mouse moved to (965, 513)
Screenshot: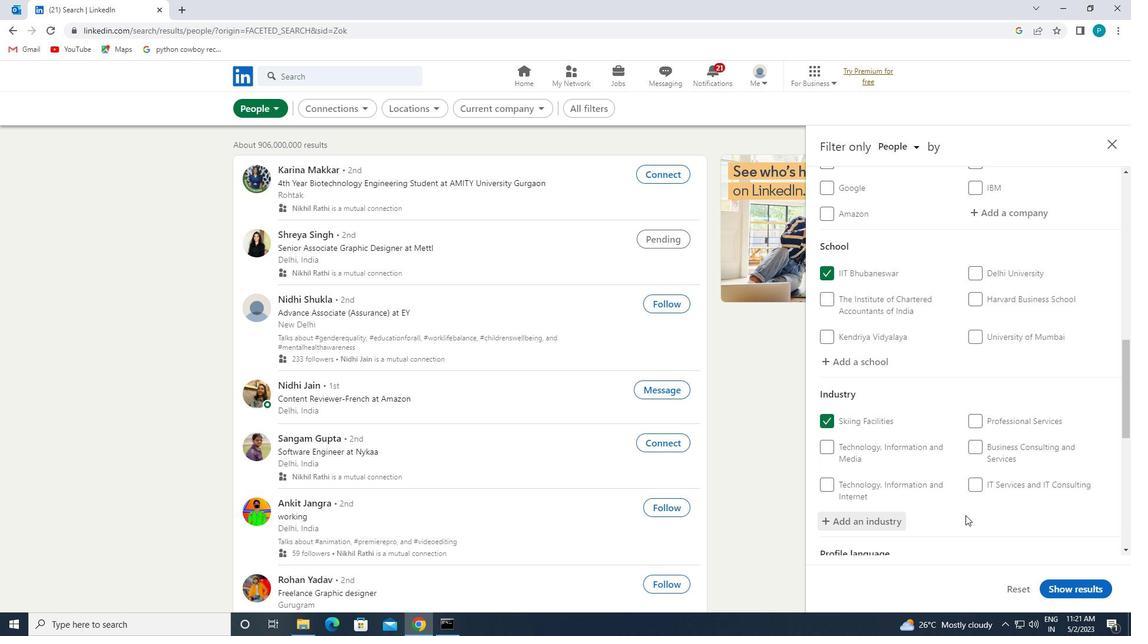 
Action: Mouse scrolled (965, 513) with delta (0, 0)
Screenshot: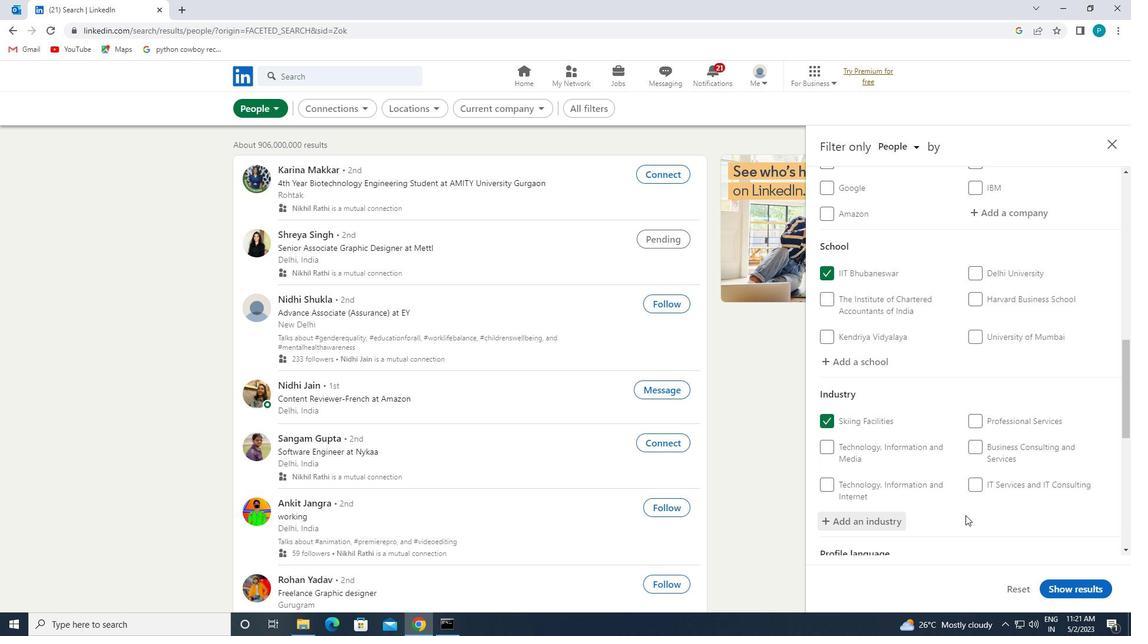 
Action: Mouse moved to (964, 516)
Screenshot: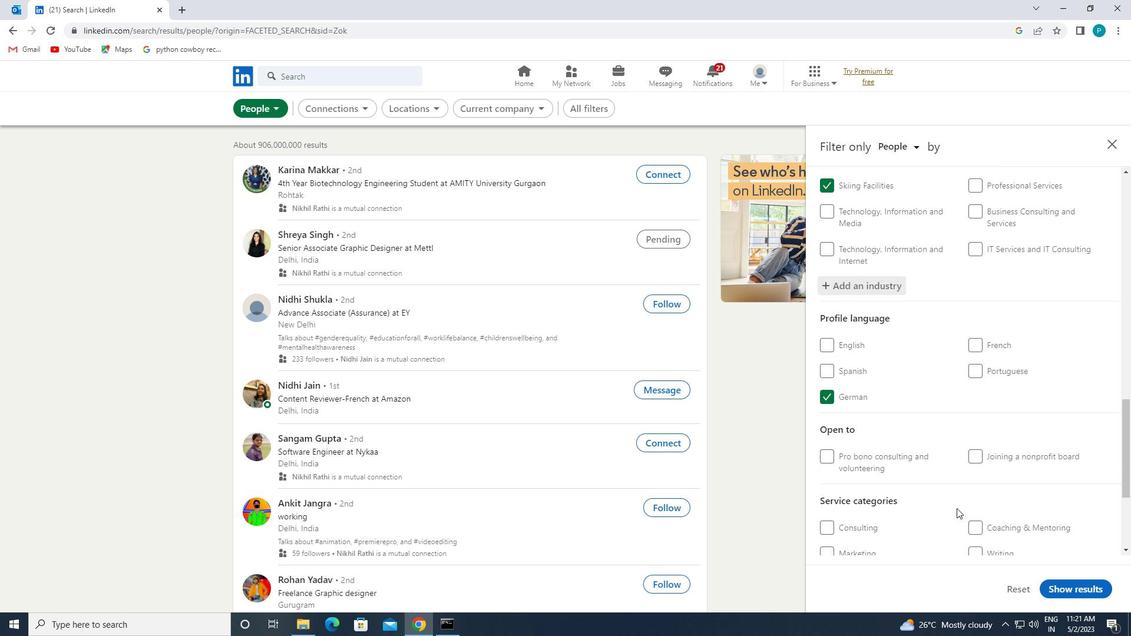 
Action: Mouse scrolled (964, 516) with delta (0, 0)
Screenshot: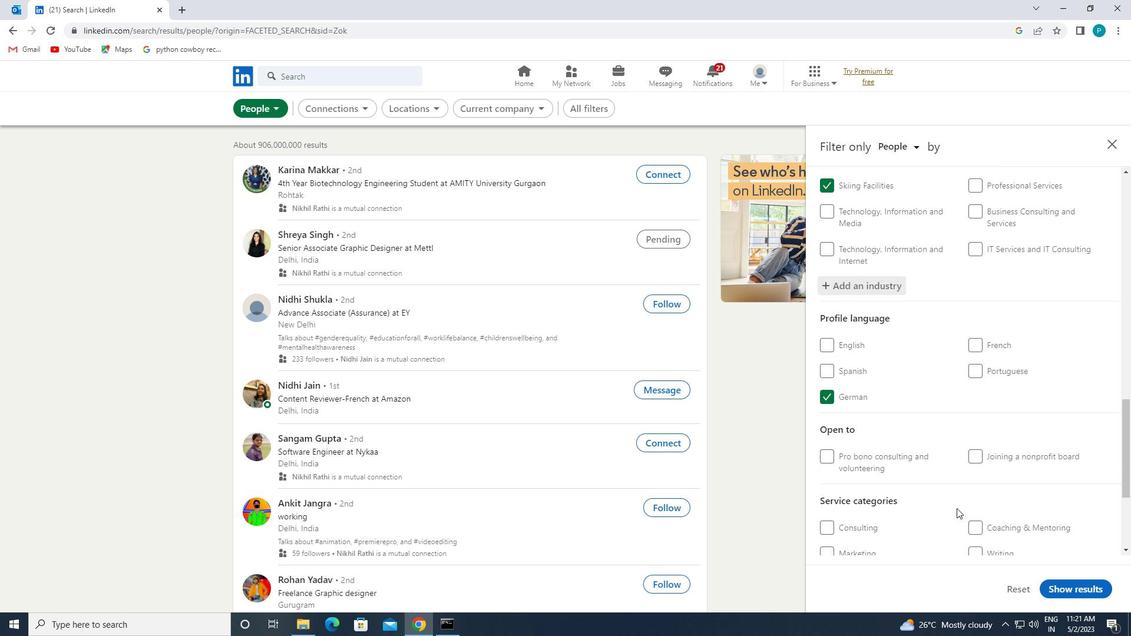 
Action: Mouse scrolled (964, 516) with delta (0, 0)
Screenshot: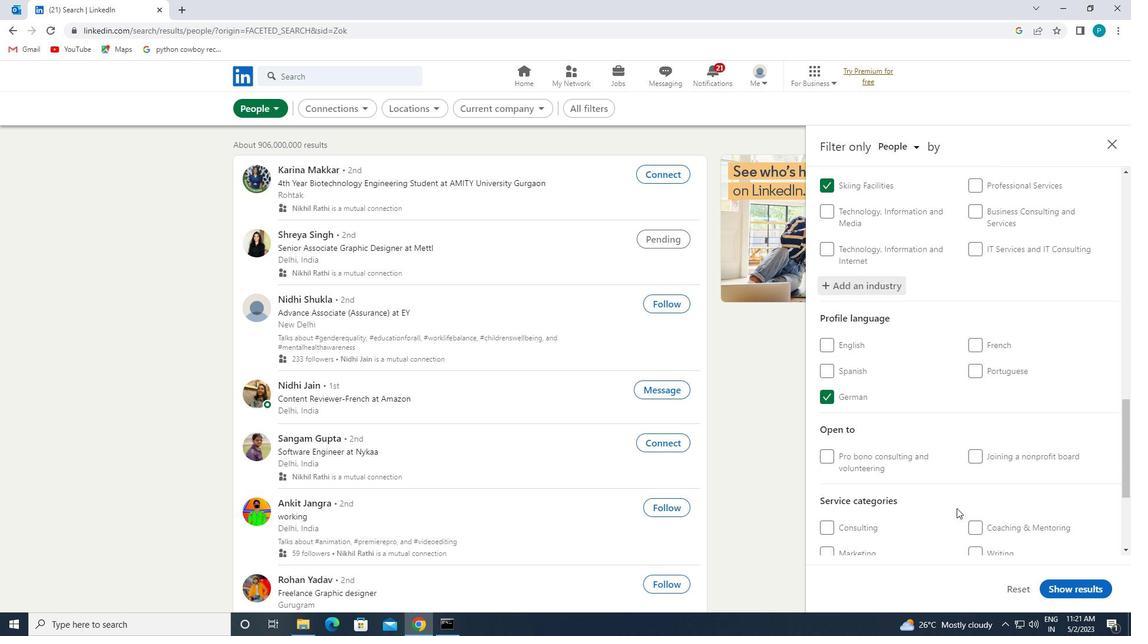 
Action: Mouse moved to (985, 467)
Screenshot: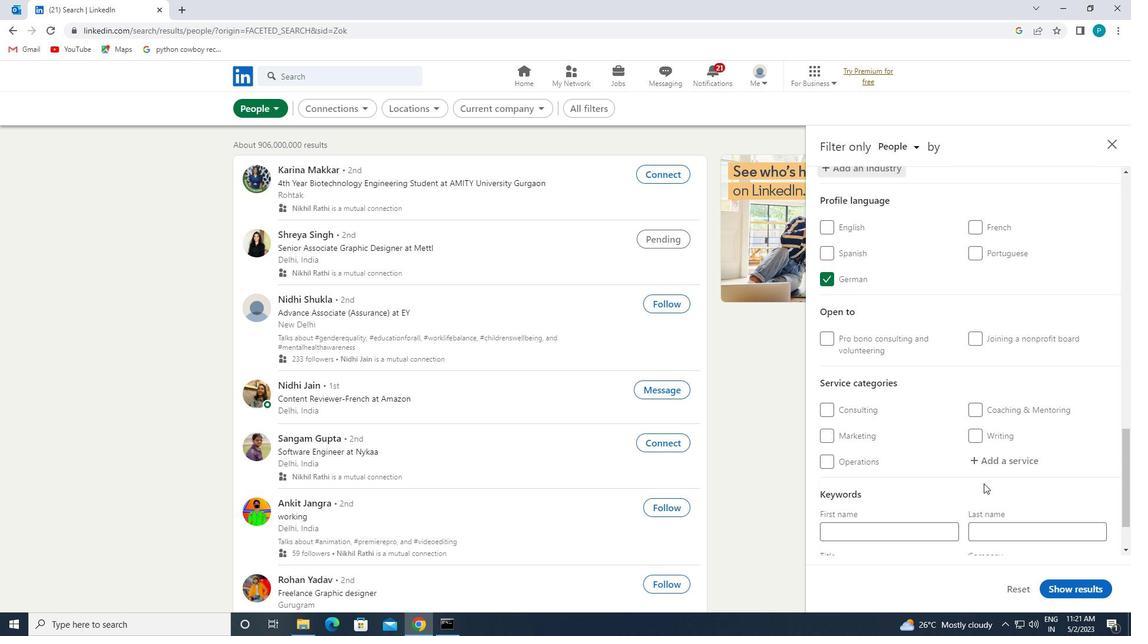 
Action: Mouse pressed left at (985, 467)
Screenshot: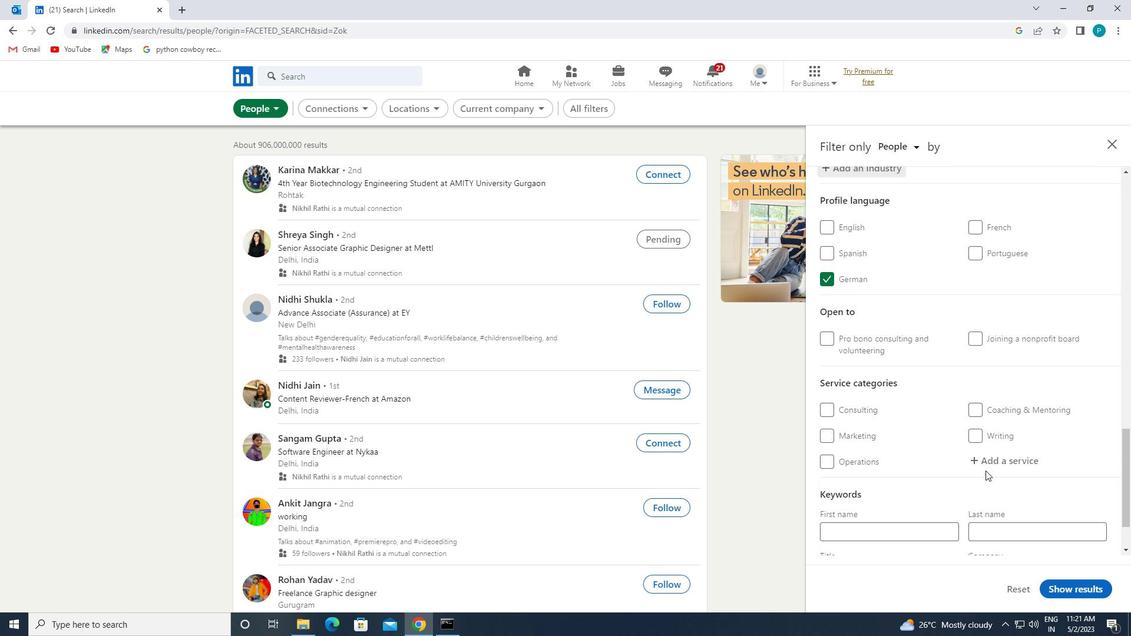 
Action: Key pressed <Key.caps_lock>A<Key.caps_lock>CCO
Screenshot: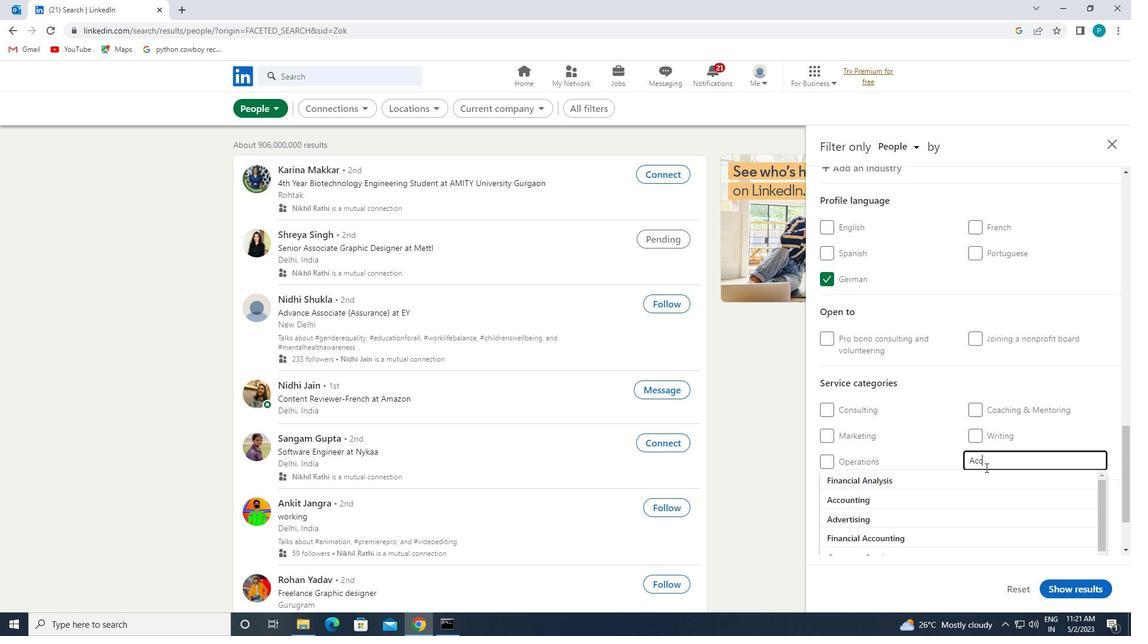 
Action: Mouse moved to (899, 481)
Screenshot: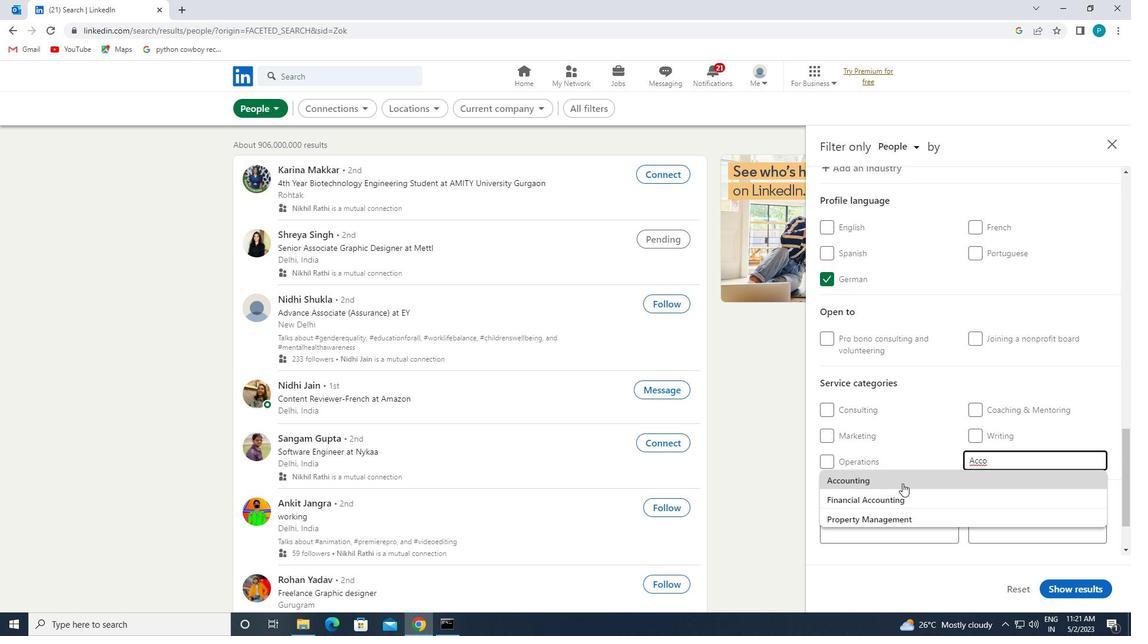 
Action: Mouse pressed left at (899, 481)
Screenshot: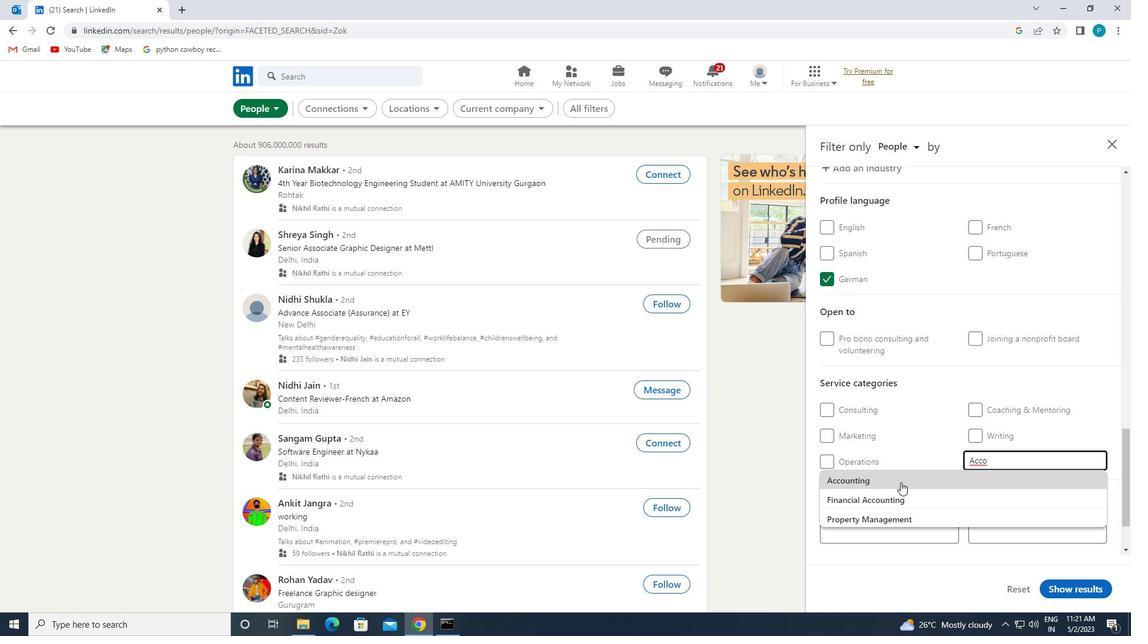 
Action: Mouse scrolled (899, 480) with delta (0, 0)
Screenshot: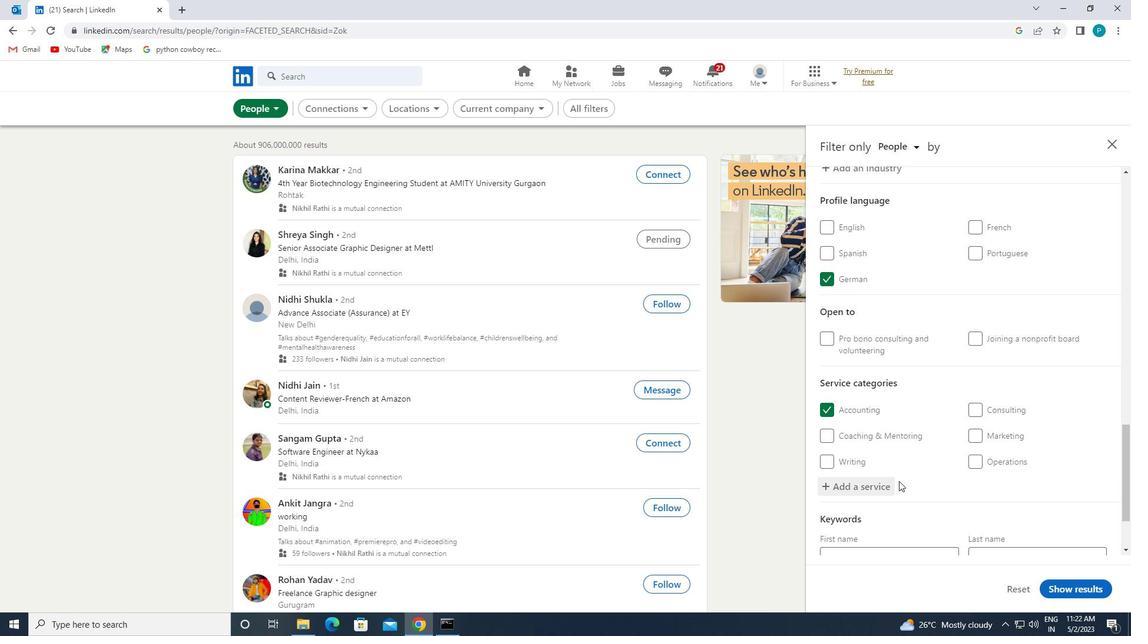 
Action: Mouse scrolled (899, 480) with delta (0, 0)
Screenshot: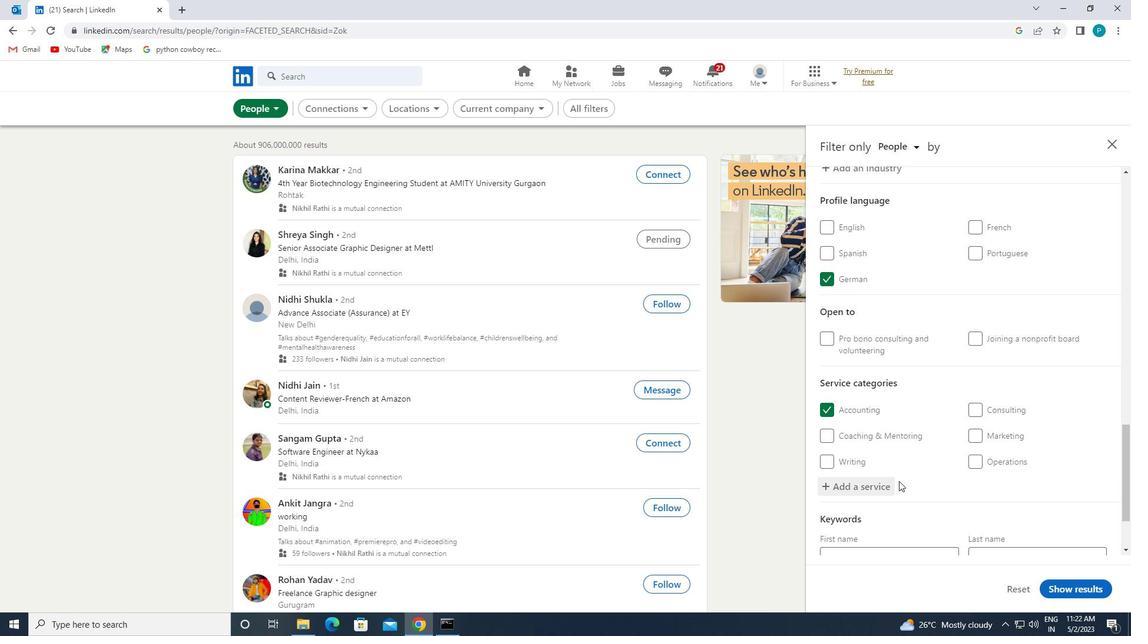 
Action: Mouse scrolled (899, 480) with delta (0, 0)
Screenshot: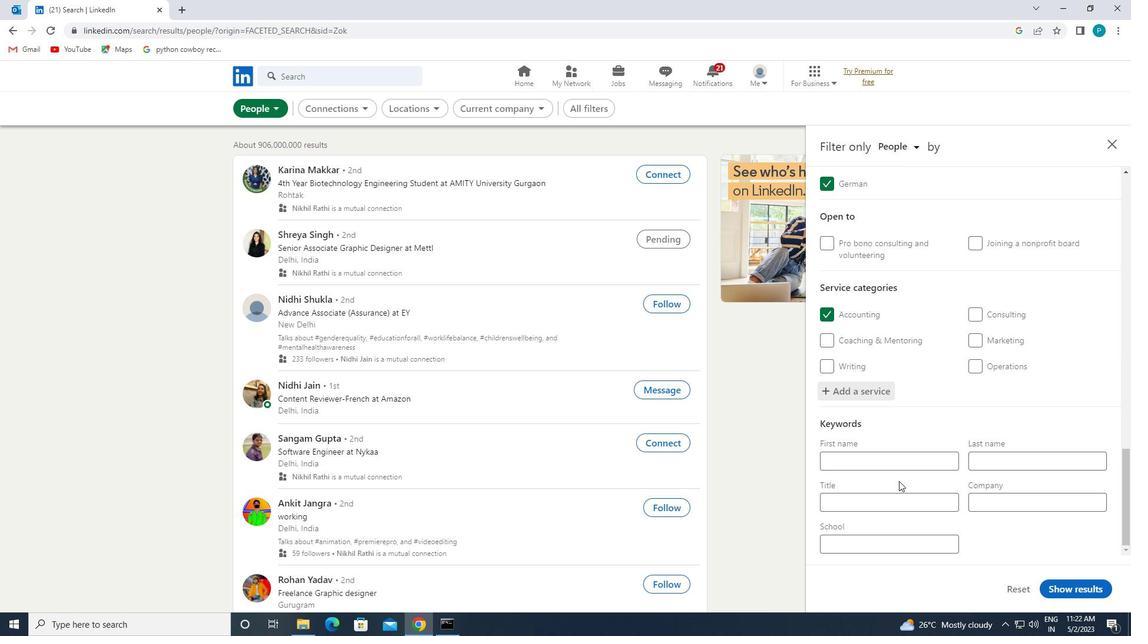 
Action: Mouse scrolled (899, 480) with delta (0, 0)
Screenshot: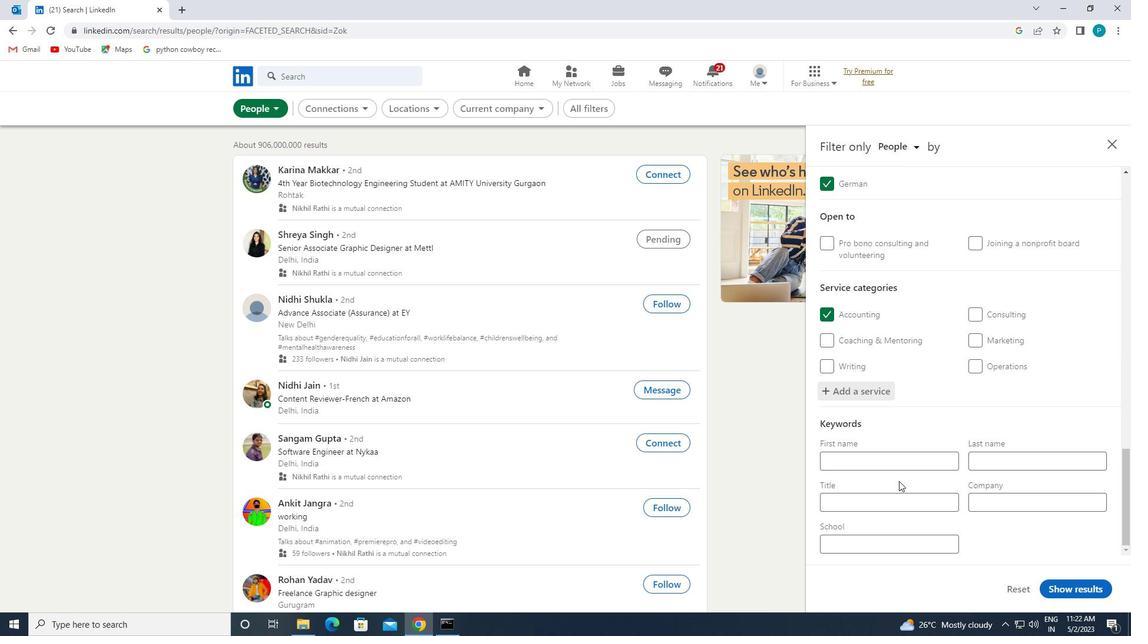 
Action: Mouse moved to (873, 497)
Screenshot: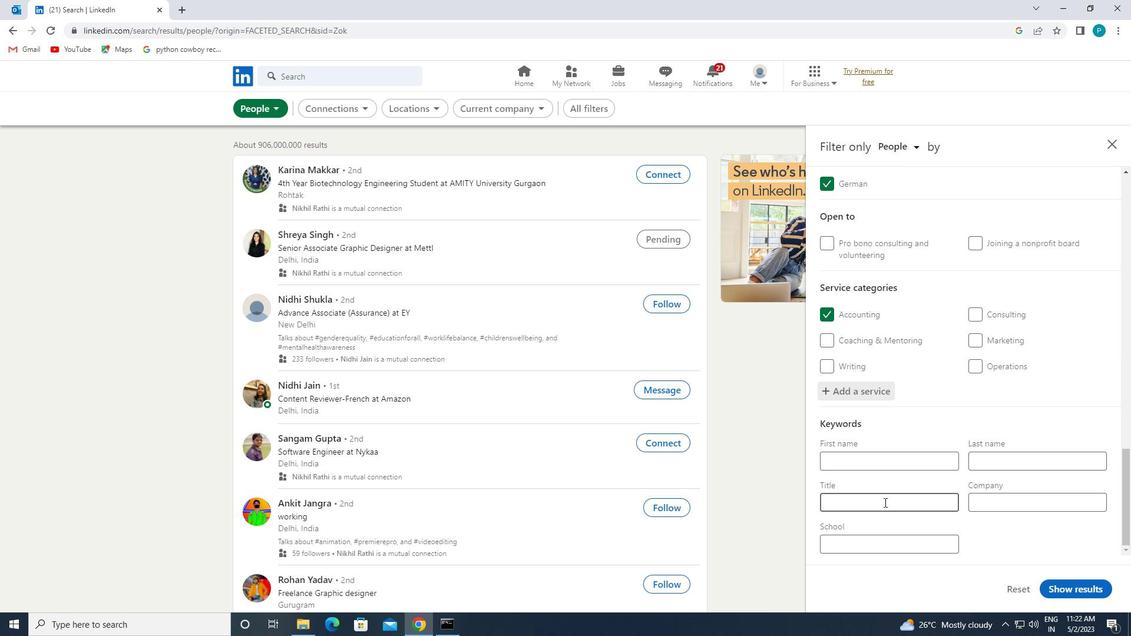
Action: Mouse pressed left at (873, 497)
Screenshot: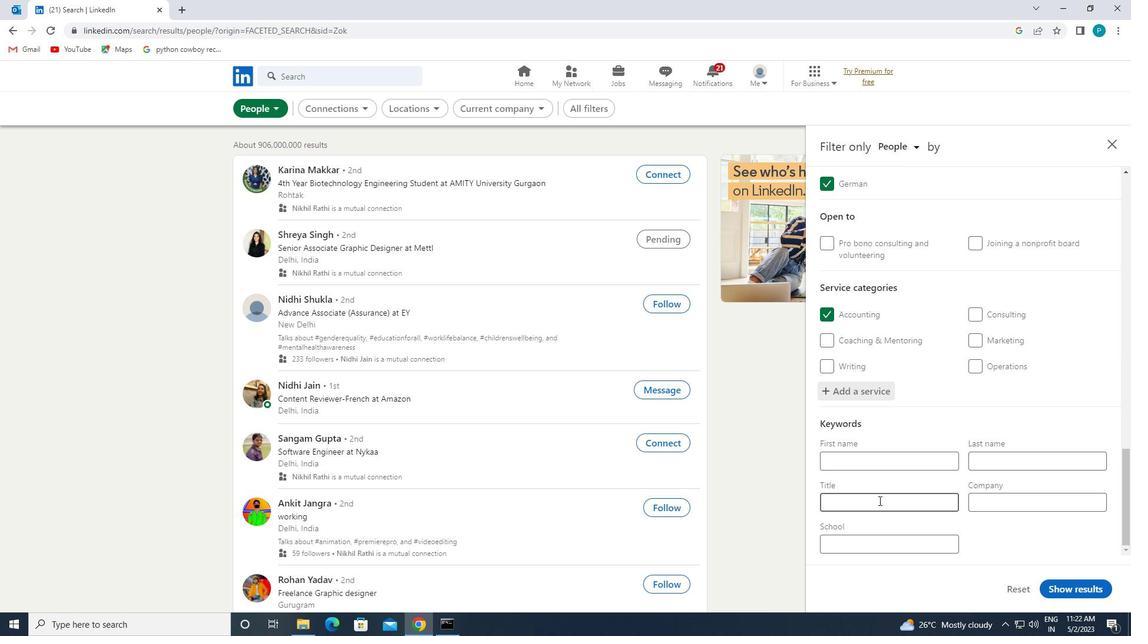 
Action: Mouse moved to (870, 499)
Screenshot: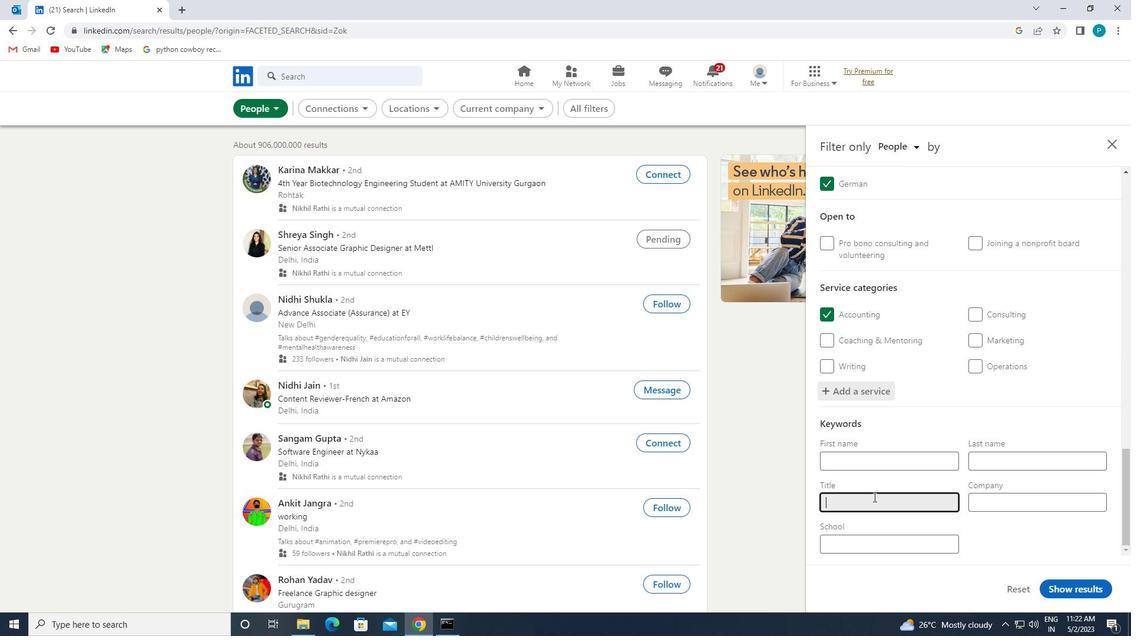 
Action: Key pressed <Key.caps_lock>D<Key.caps_lock>ISPATCHER<Key.space>FOR<Key.space><Key.caps_lock>T<Key.caps_lock>RUCKS<Key.space>OR<Key.space><Key.caps_lock>T<Key.caps_lock>AXIS
Screenshot: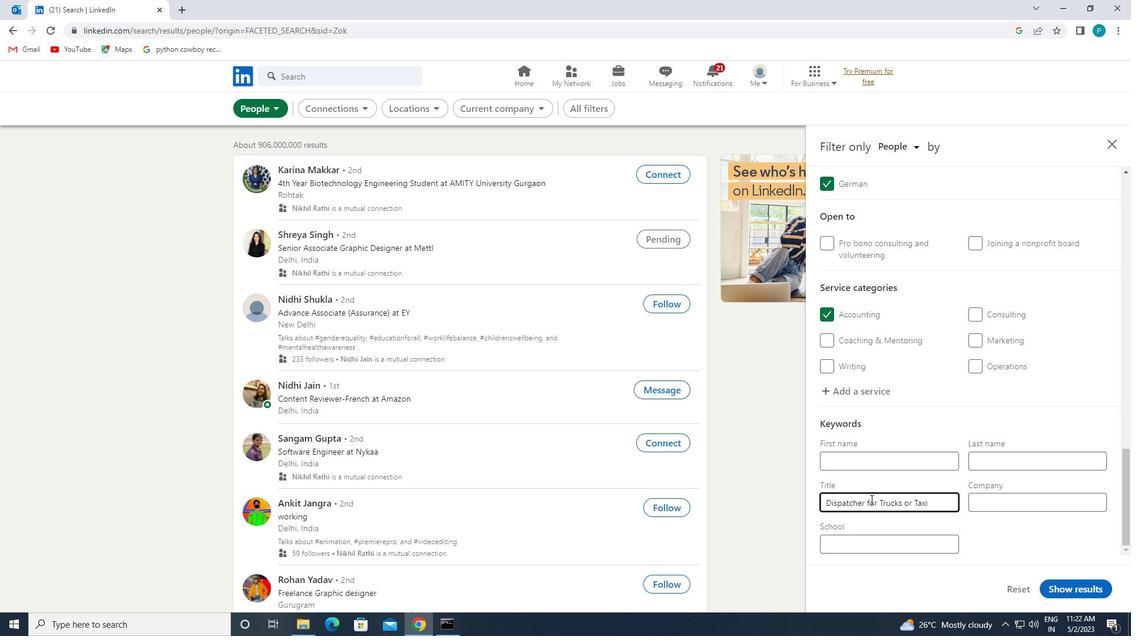 
Action: Mouse moved to (1064, 588)
Screenshot: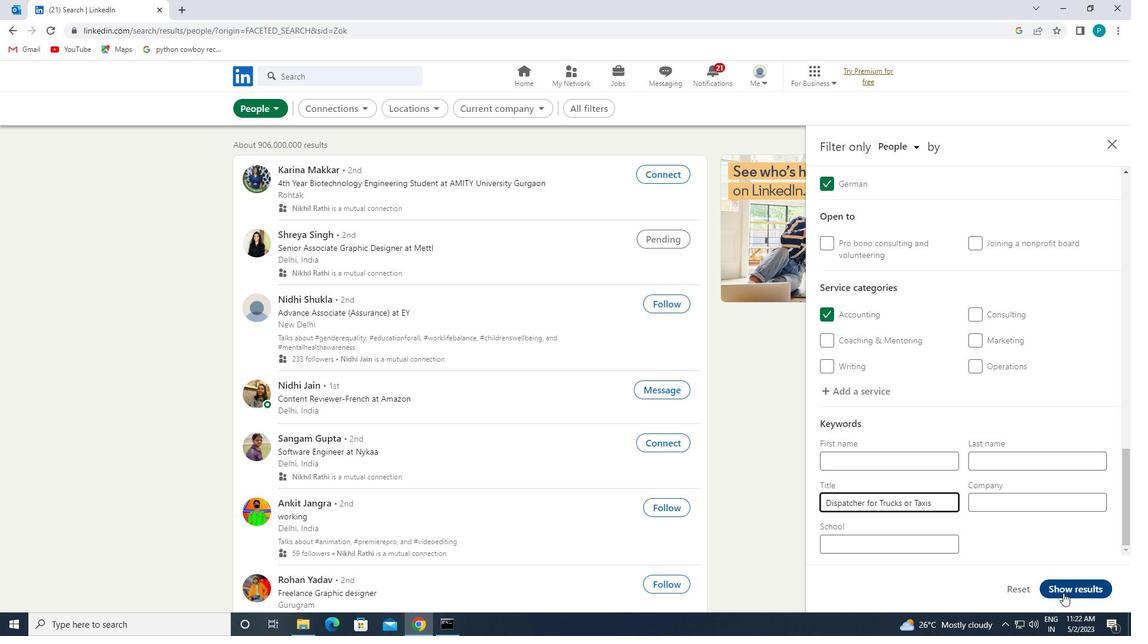 
Action: Mouse pressed left at (1064, 588)
Screenshot: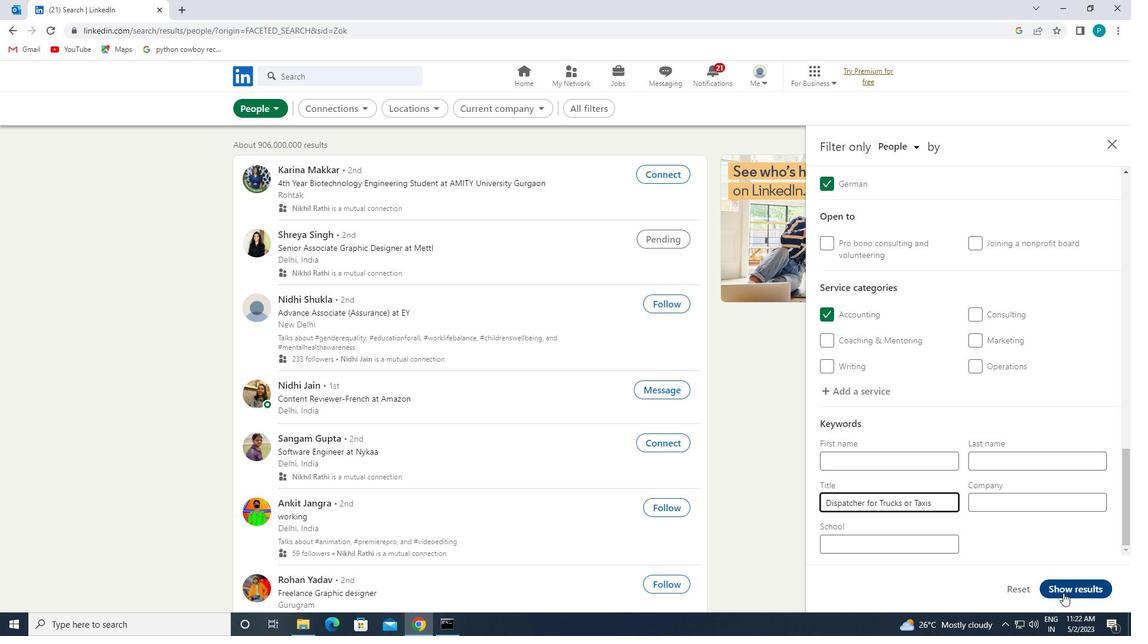
